 Task: Add an event  with title  Sales Presentation, date '2024/04/03' & Select Event type as  Group. Add location for the event as  456 Park Avenue, Downtown, Chicago, USA and add a description: Looking to take your sales representation skills to the next level? Join us for an immersive event designed to equip you with the knowledge and tools needed to drive growth and maximize revenue. From understanding customer psychology to developing compelling pitches, this event covers the essential aspects of successful sales representation. Create an event link  http-salespresentationcom & Select the event color as  Red. , logged in from the account softage.1@softage.netand send the event invitation to softage.3@softage.net and softage.4@softage.net
Action: Mouse moved to (716, 209)
Screenshot: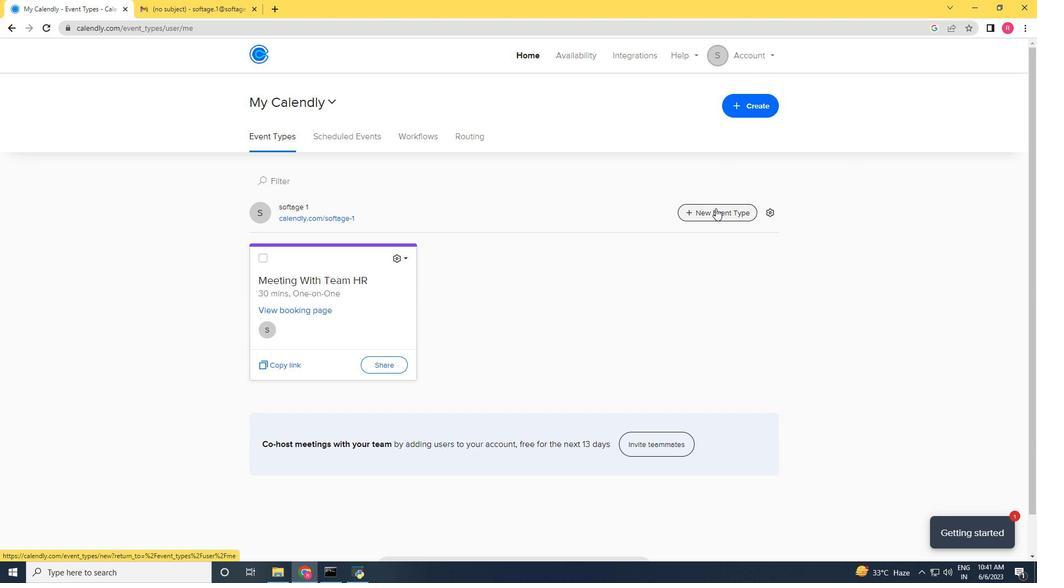 
Action: Mouse pressed left at (716, 209)
Screenshot: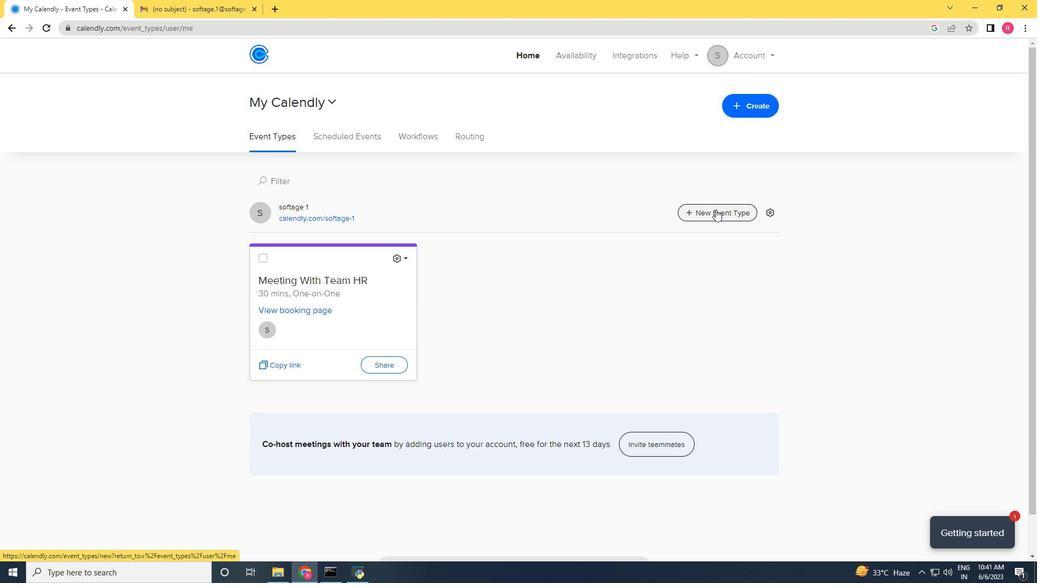 
Action: Mouse moved to (506, 242)
Screenshot: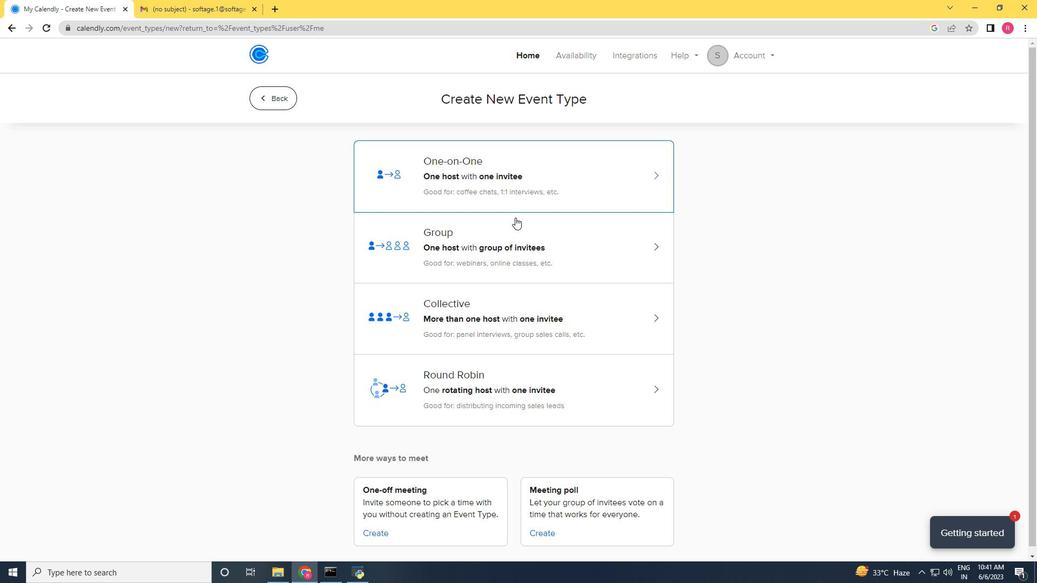 
Action: Mouse pressed left at (506, 242)
Screenshot: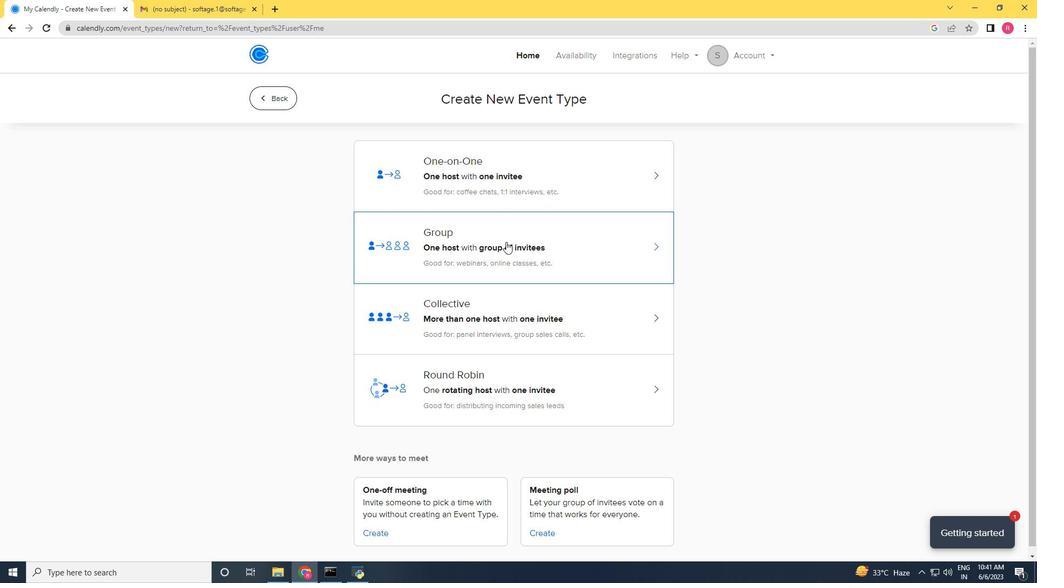 
Action: Mouse moved to (448, 259)
Screenshot: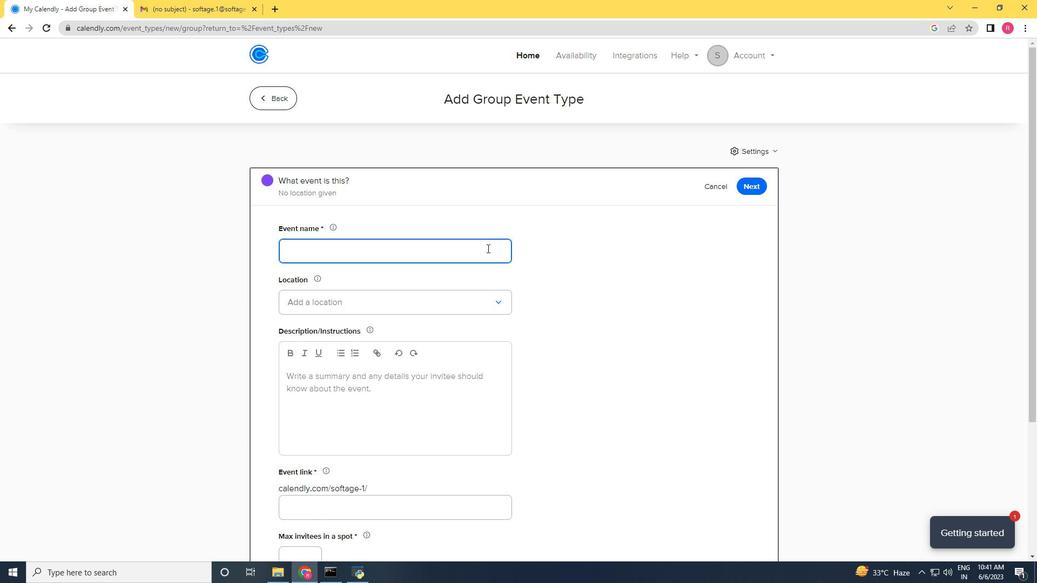 
Action: Key pressed <Key.shift>Sales<Key.space><Key.shift>presentation<Key.space>
Screenshot: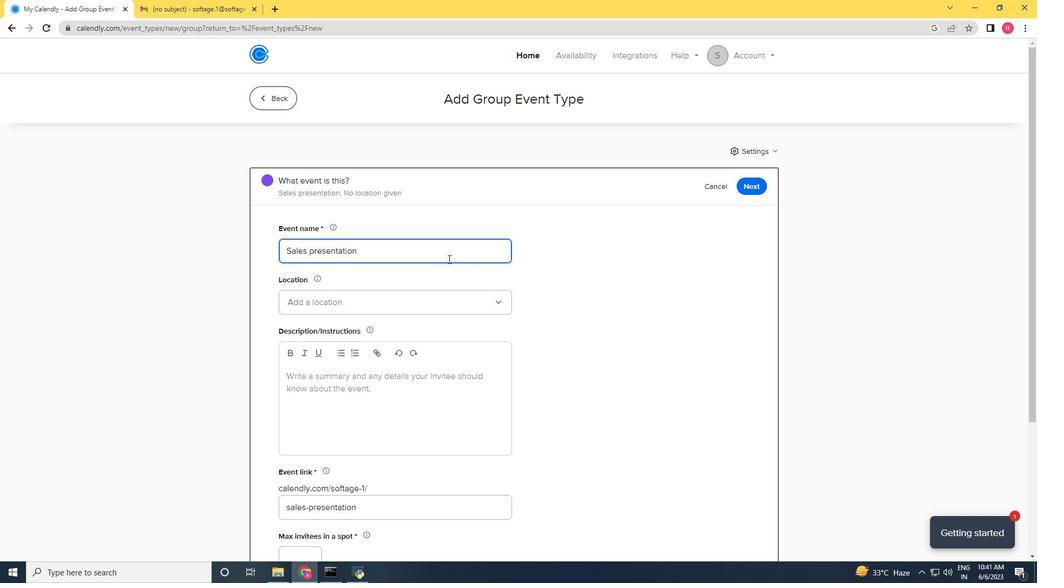 
Action: Mouse moved to (387, 300)
Screenshot: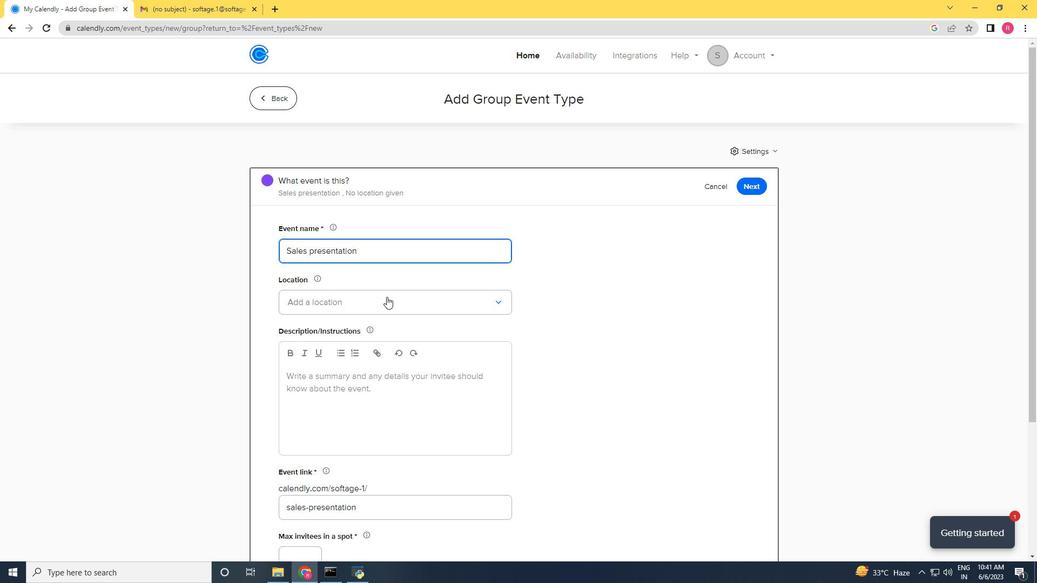 
Action: Mouse pressed left at (387, 300)
Screenshot: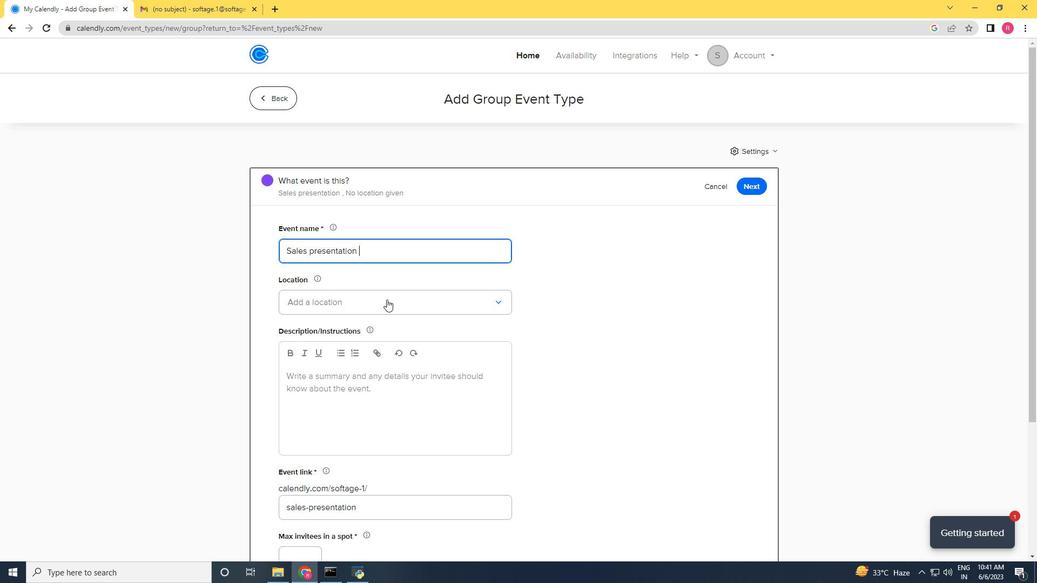 
Action: Mouse moved to (374, 344)
Screenshot: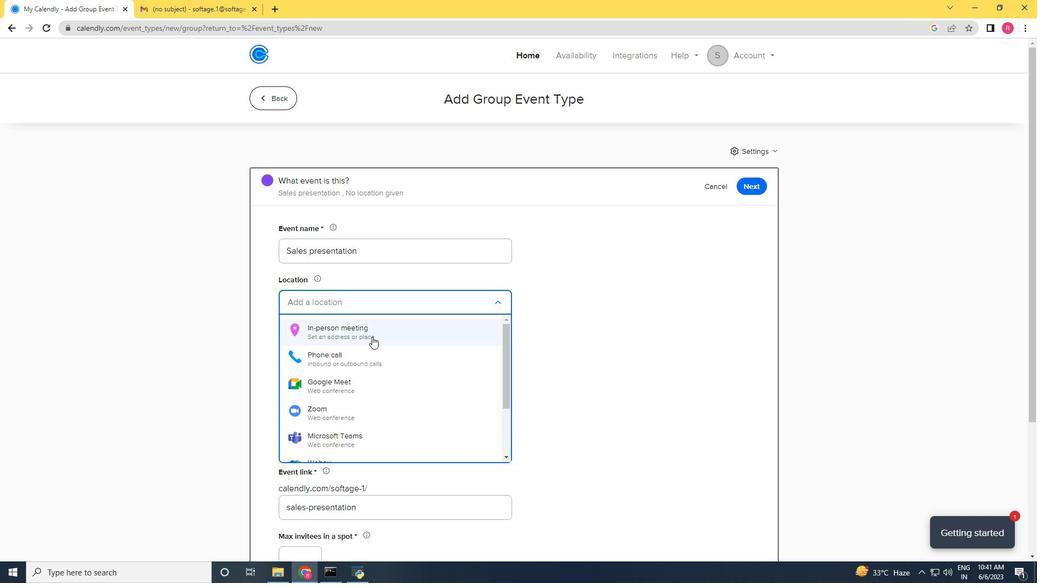 
Action: Mouse scrolled (374, 344) with delta (0, 0)
Screenshot: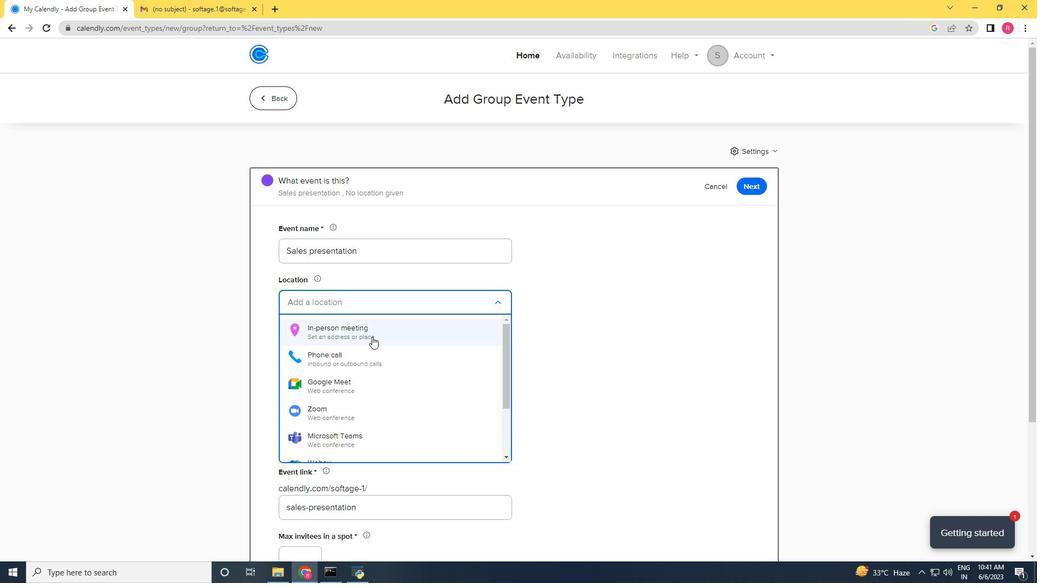 
Action: Mouse moved to (374, 345)
Screenshot: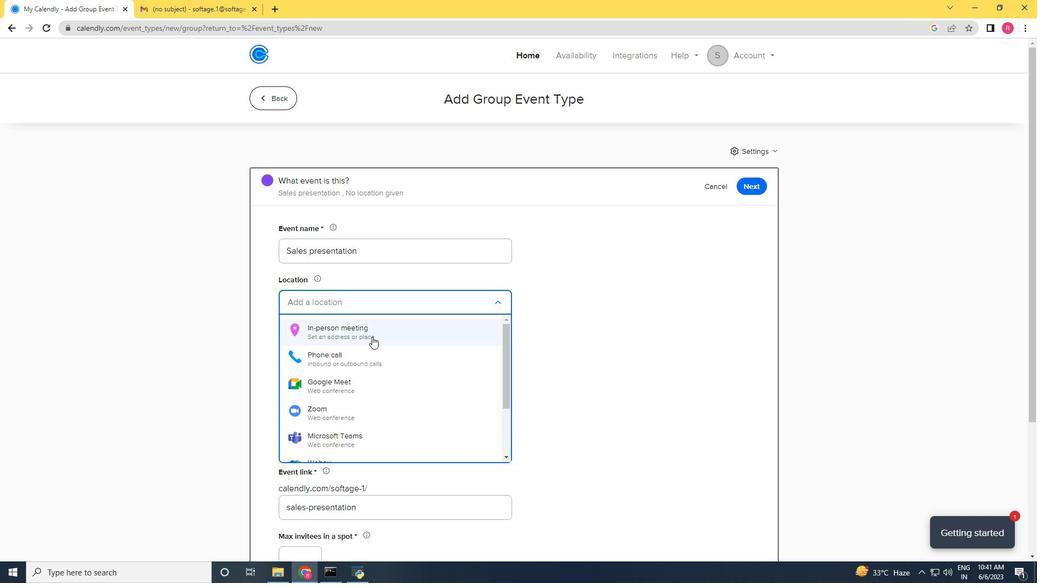 
Action: Mouse scrolled (374, 344) with delta (0, 0)
Screenshot: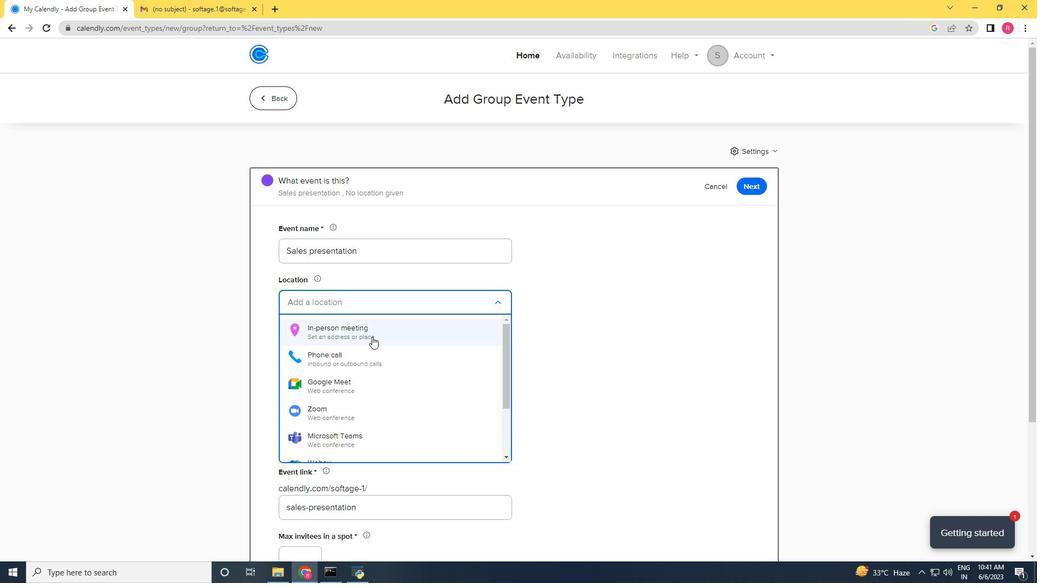 
Action: Mouse scrolled (374, 344) with delta (0, 0)
Screenshot: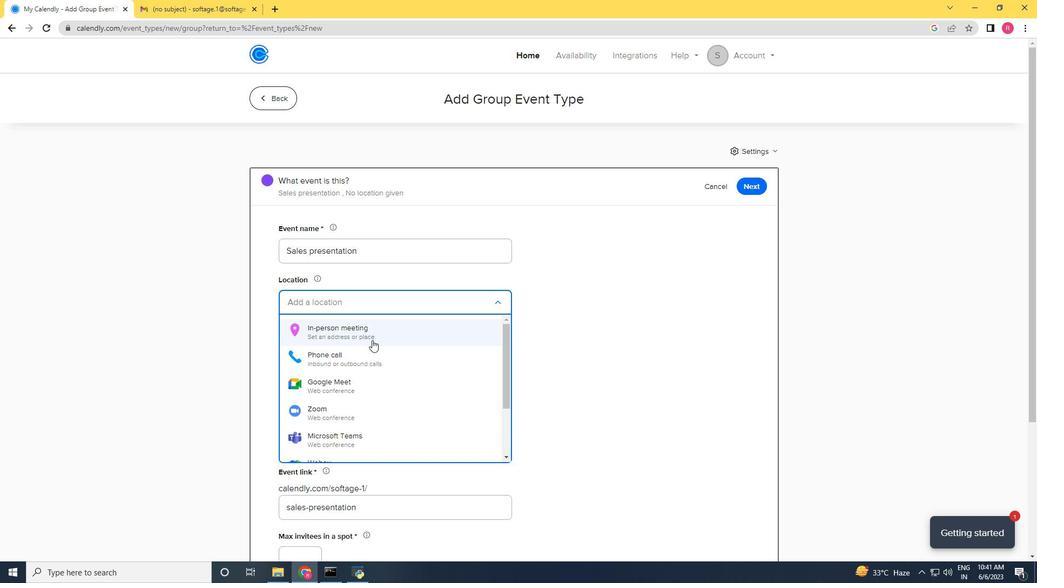 
Action: Mouse scrolled (374, 344) with delta (0, 0)
Screenshot: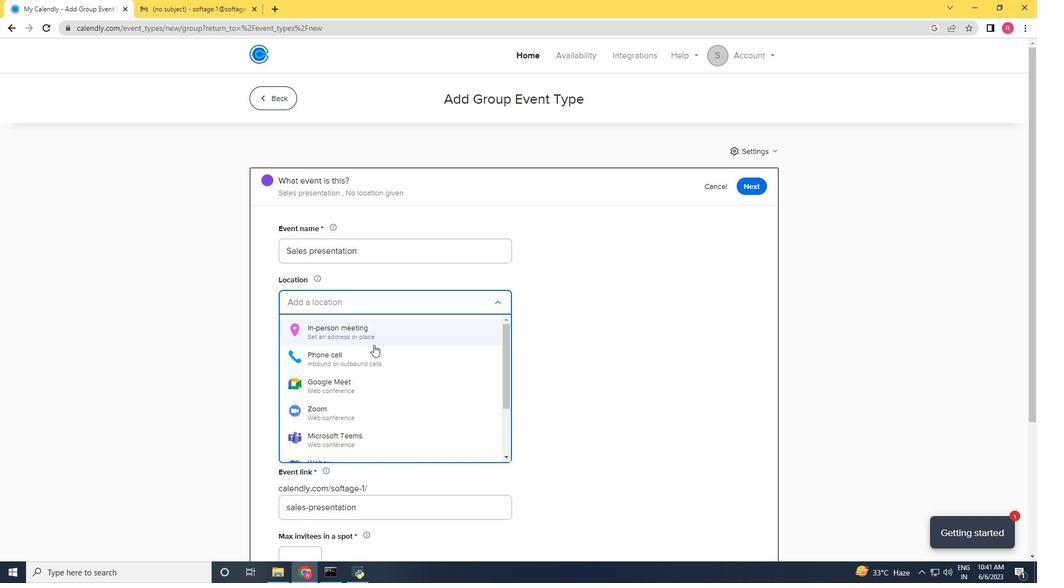 
Action: Mouse moved to (380, 438)
Screenshot: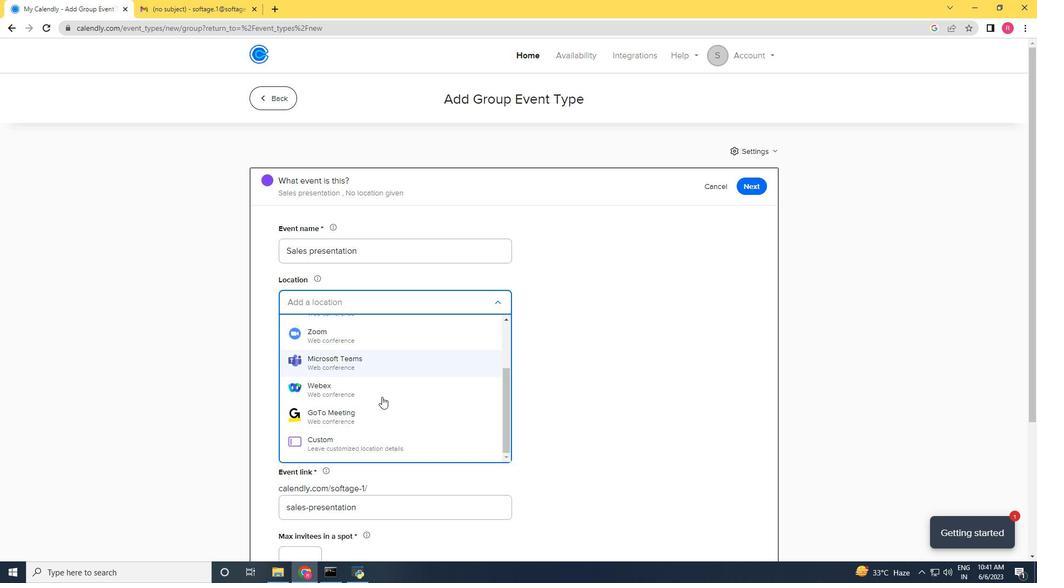 
Action: Mouse scrolled (380, 438) with delta (0, 0)
Screenshot: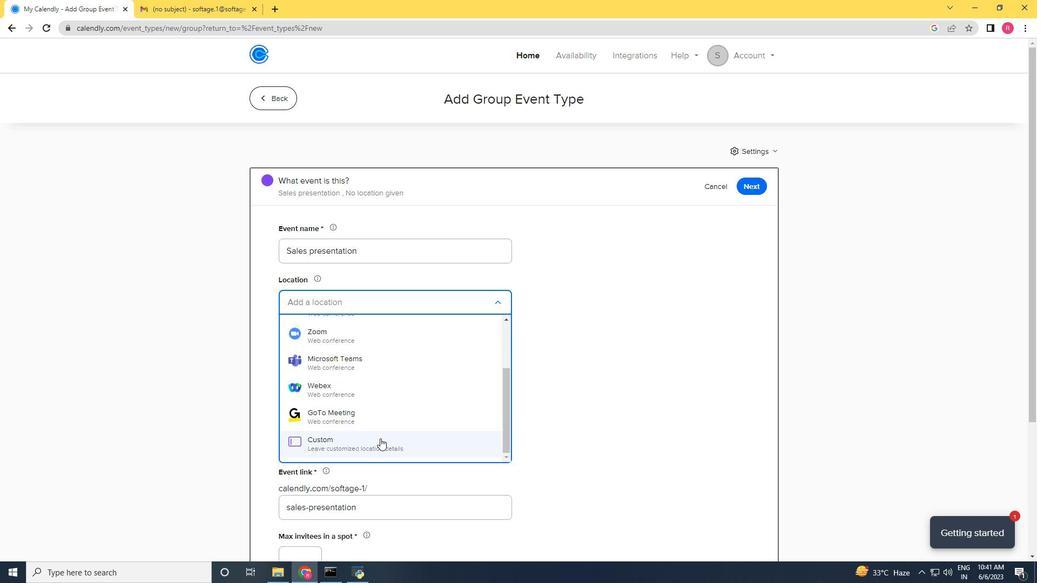 
Action: Mouse moved to (380, 435)
Screenshot: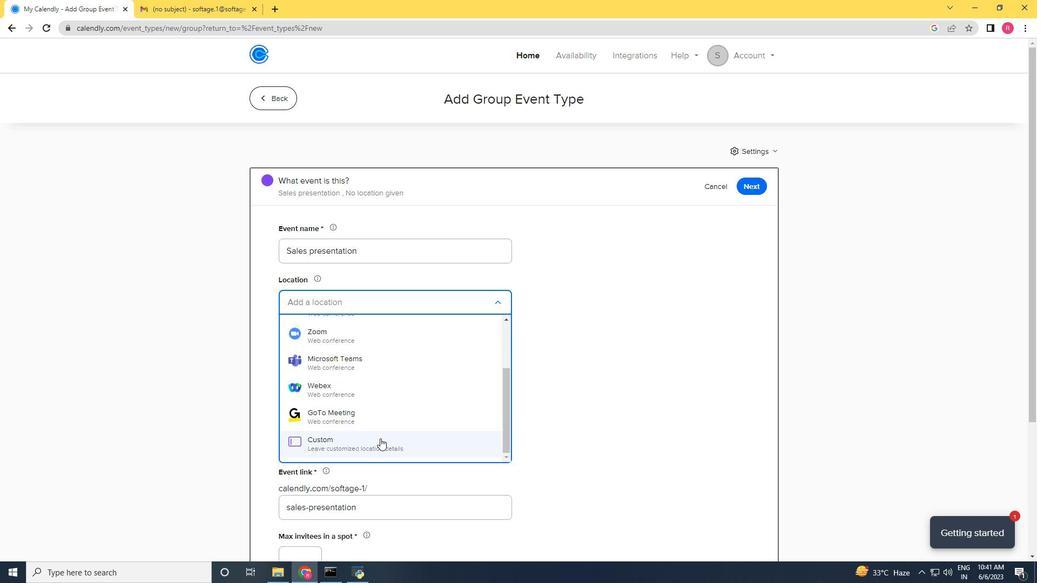 
Action: Mouse scrolled (380, 436) with delta (0, 0)
Screenshot: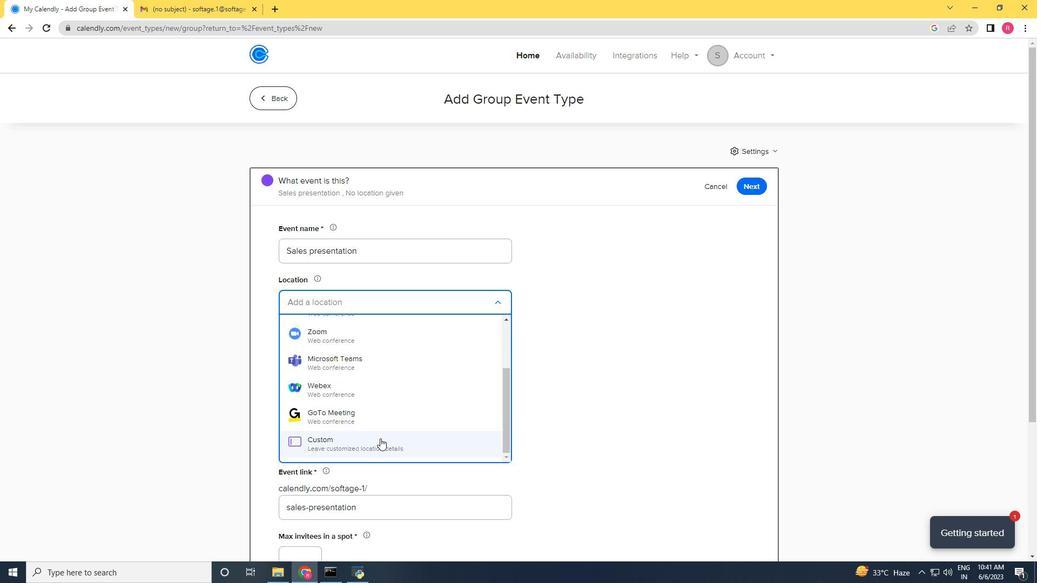 
Action: Mouse moved to (380, 435)
Screenshot: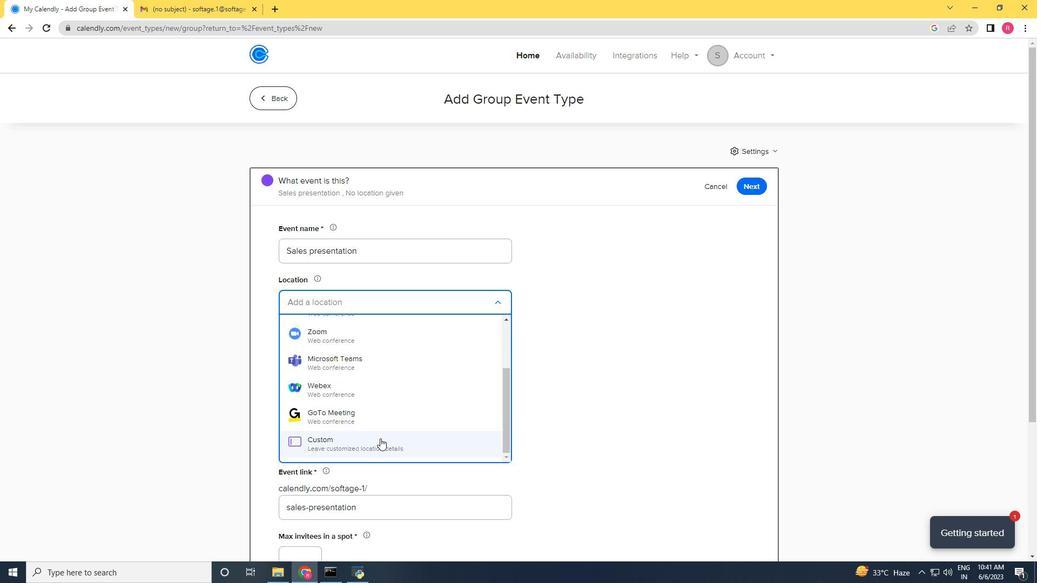 
Action: Mouse scrolled (380, 436) with delta (0, 0)
Screenshot: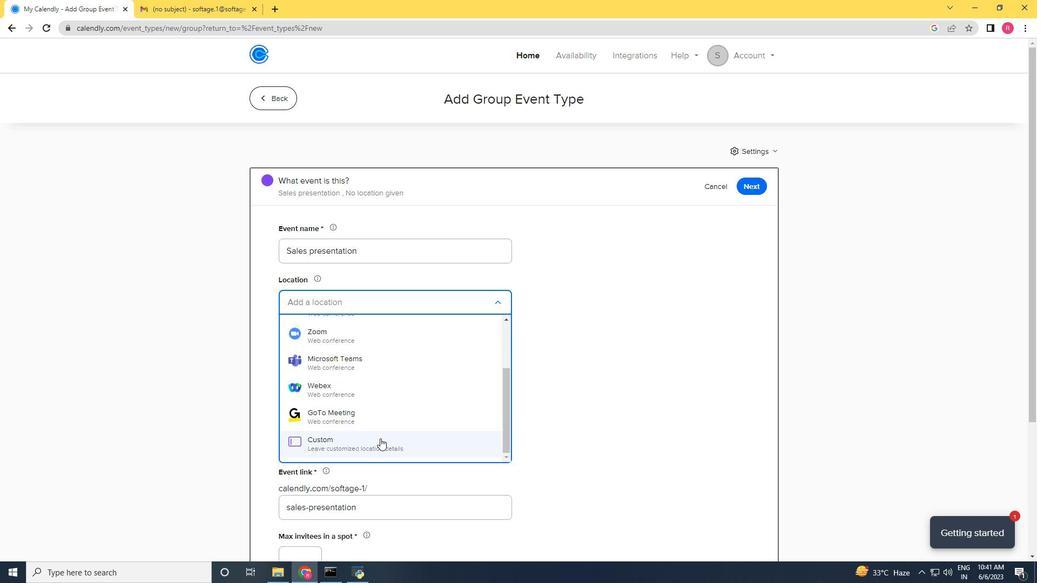 
Action: Mouse moved to (379, 434)
Screenshot: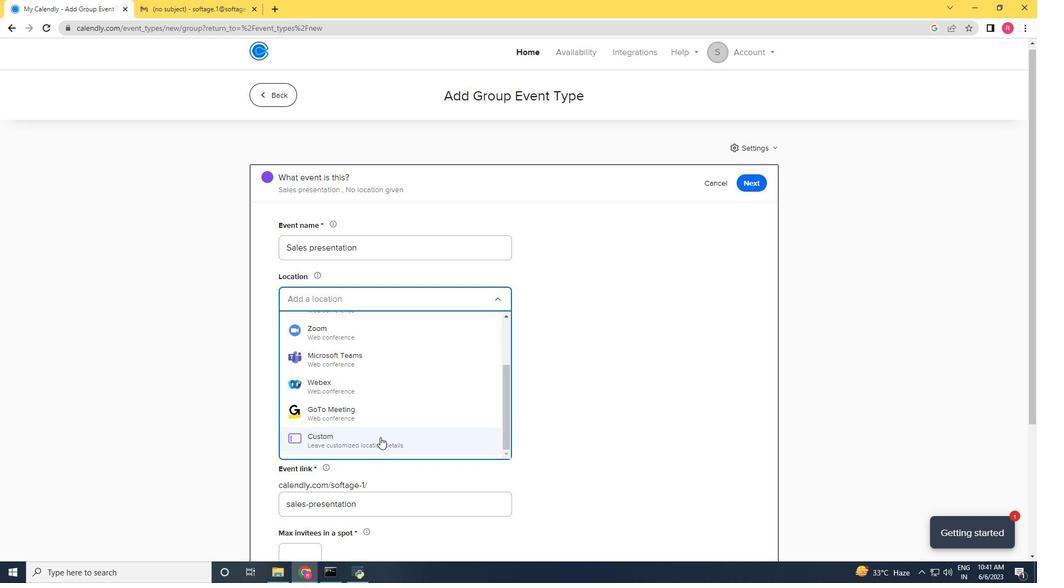 
Action: Mouse scrolled (379, 435) with delta (0, 0)
Screenshot: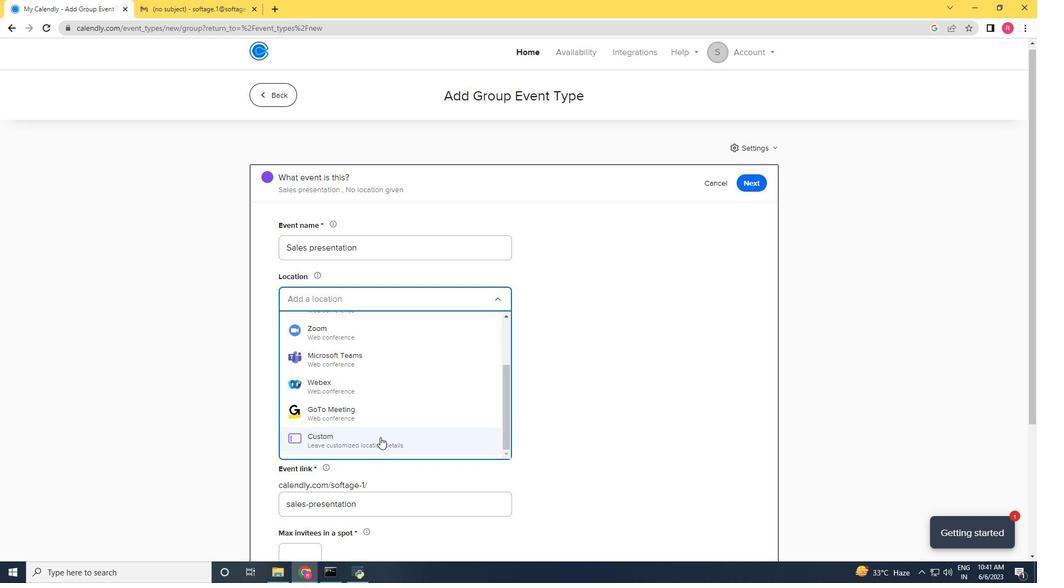 
Action: Mouse scrolled (379, 435) with delta (0, 0)
Screenshot: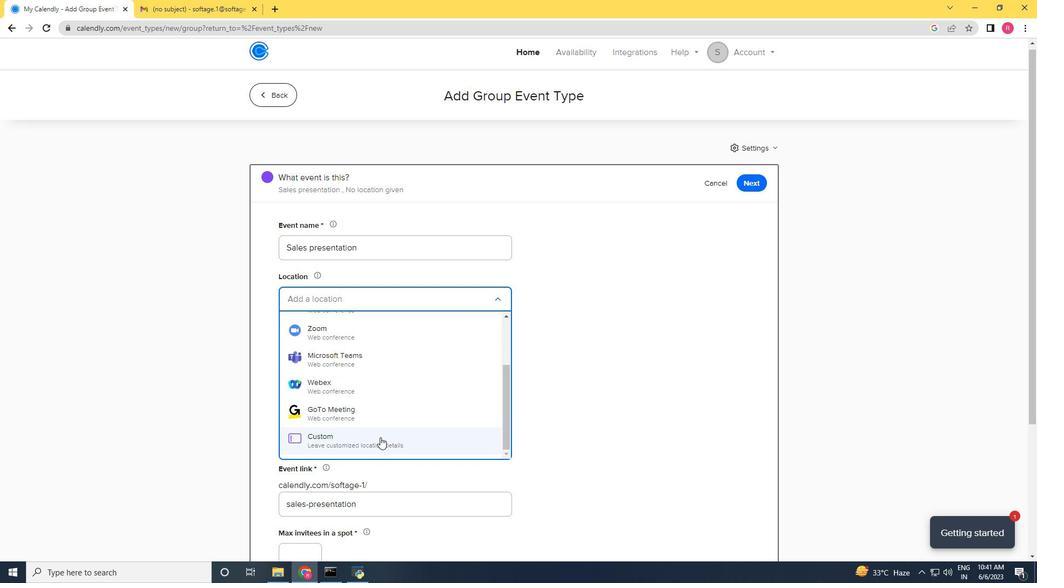 
Action: Mouse moved to (379, 434)
Screenshot: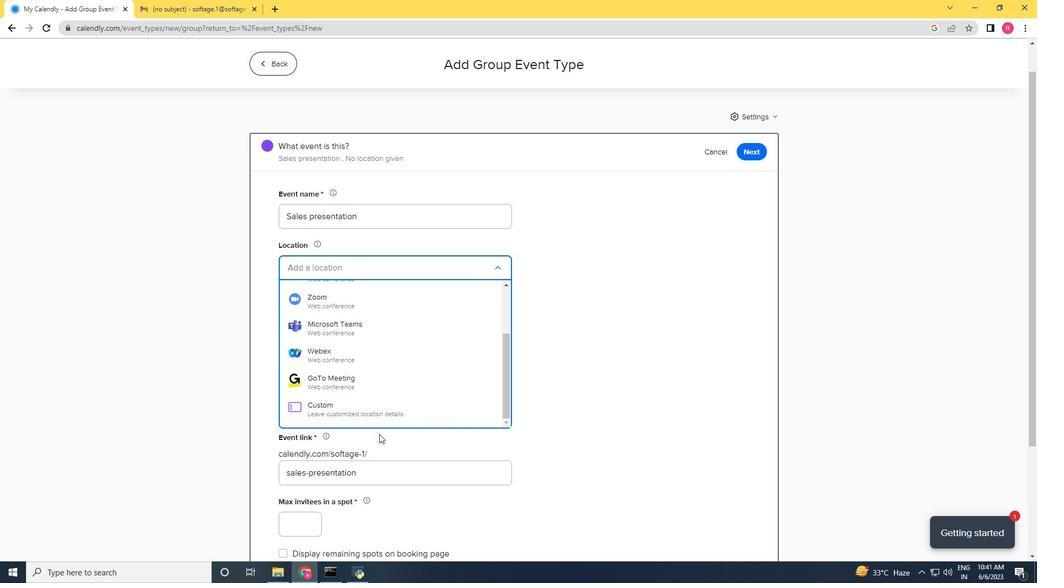
Action: Mouse scrolled (379, 435) with delta (0, 0)
Screenshot: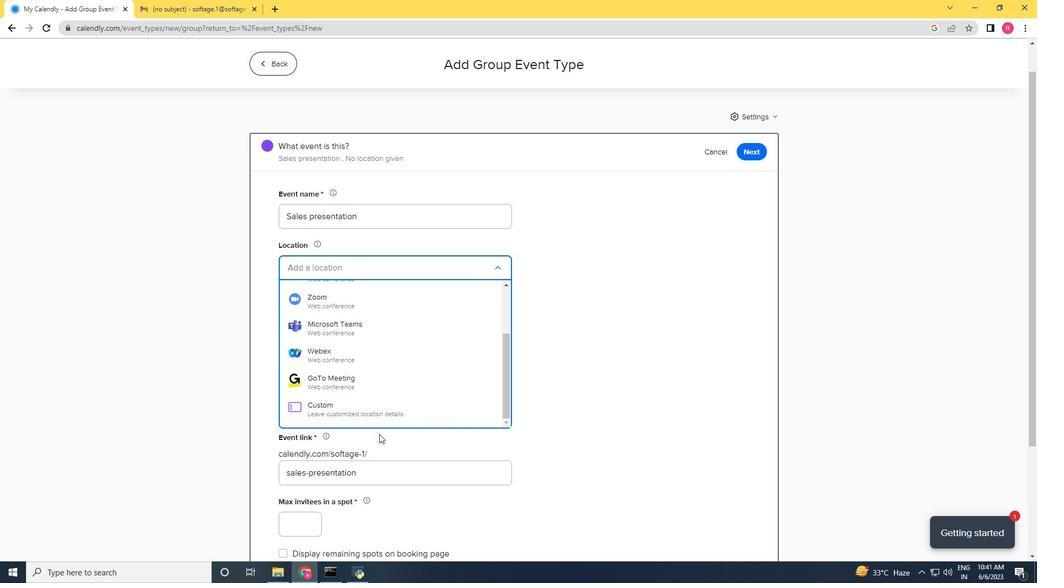
Action: Mouse moved to (376, 431)
Screenshot: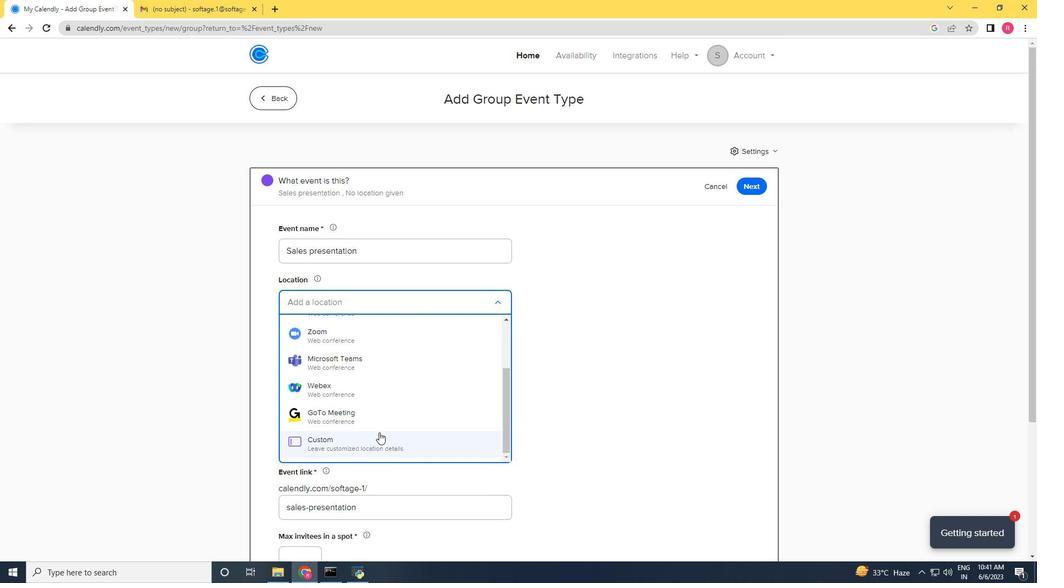 
Action: Mouse pressed left at (376, 431)
Screenshot: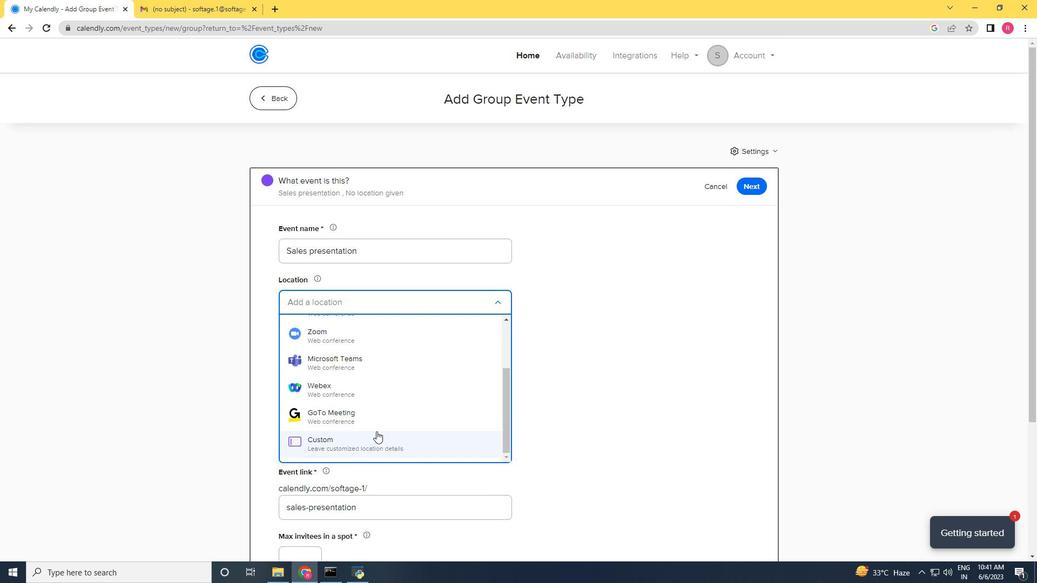 
Action: Mouse moved to (458, 250)
Screenshot: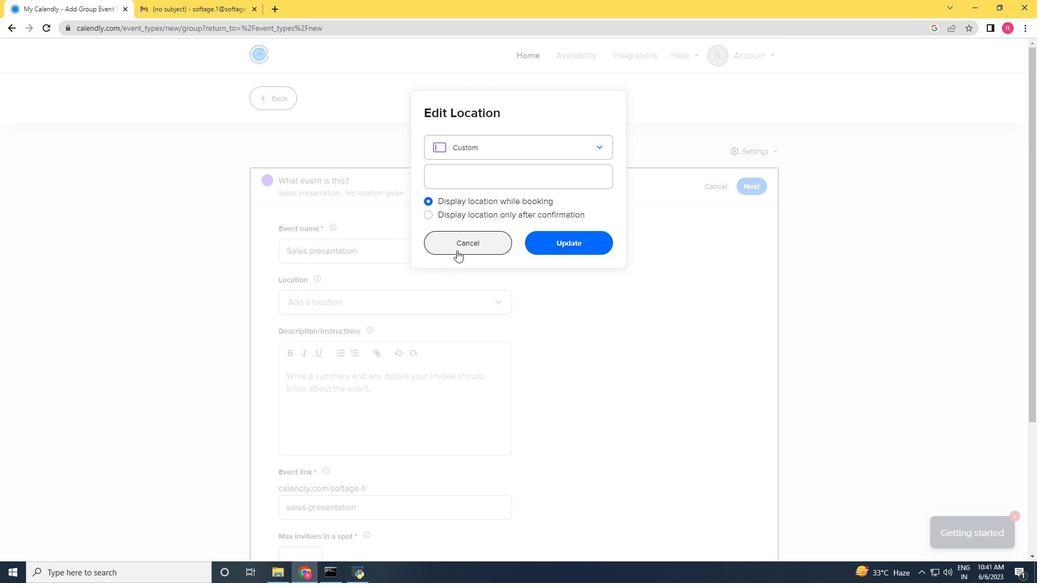 
Action: Mouse pressed left at (458, 250)
Screenshot: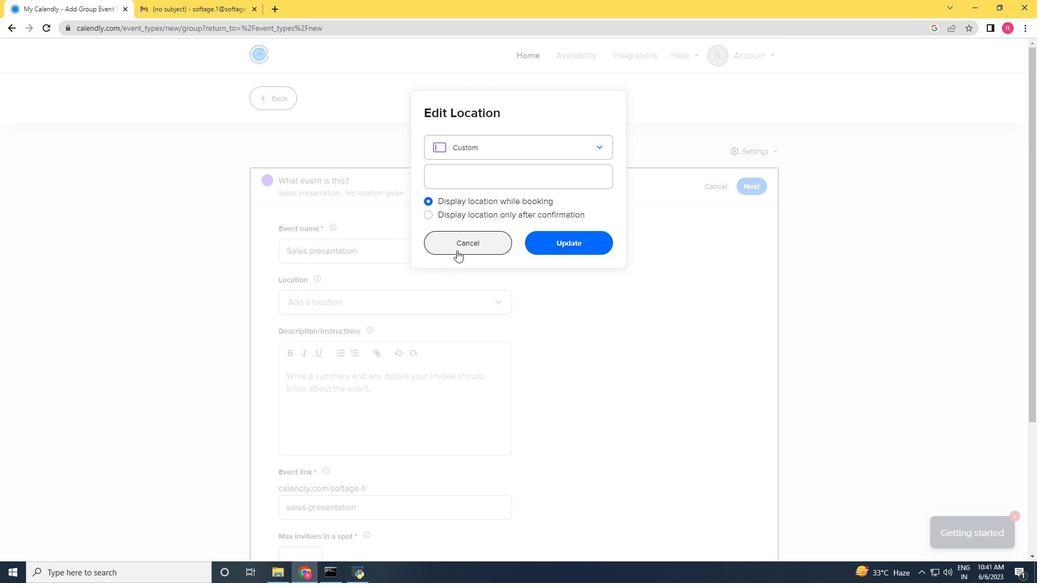 
Action: Mouse moved to (340, 308)
Screenshot: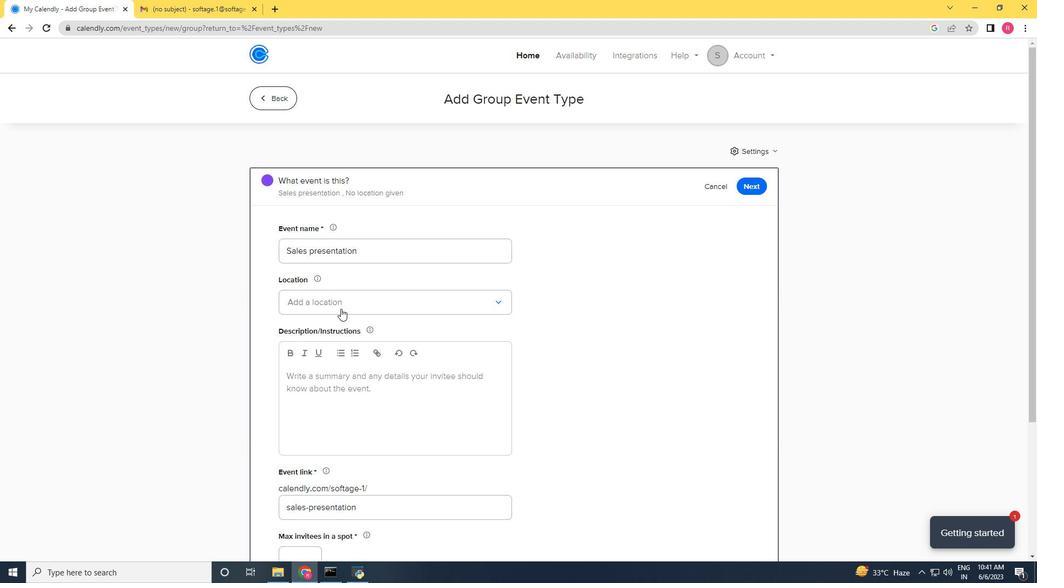 
Action: Mouse pressed left at (340, 308)
Screenshot: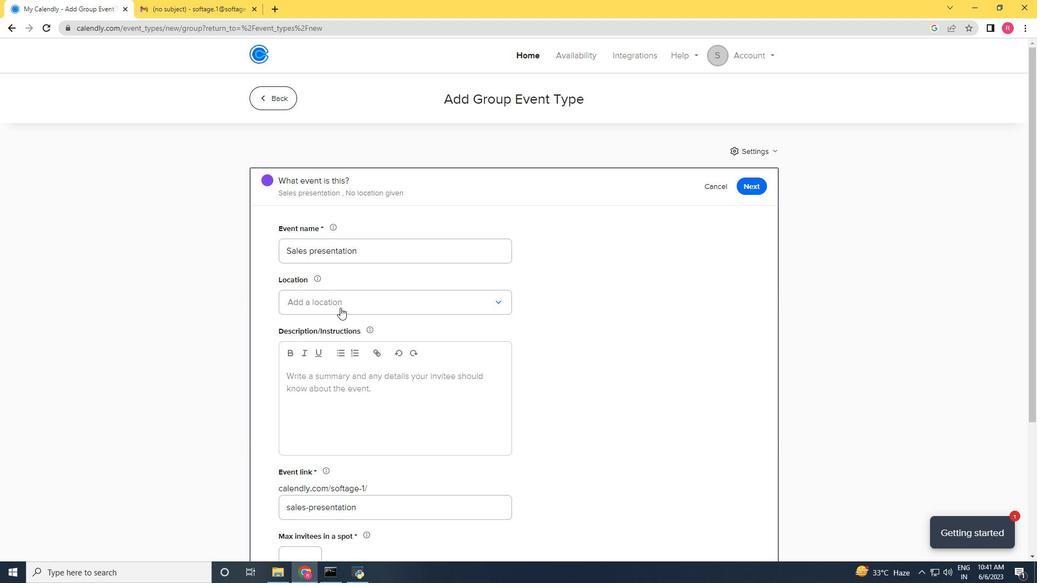 
Action: Mouse moved to (340, 335)
Screenshot: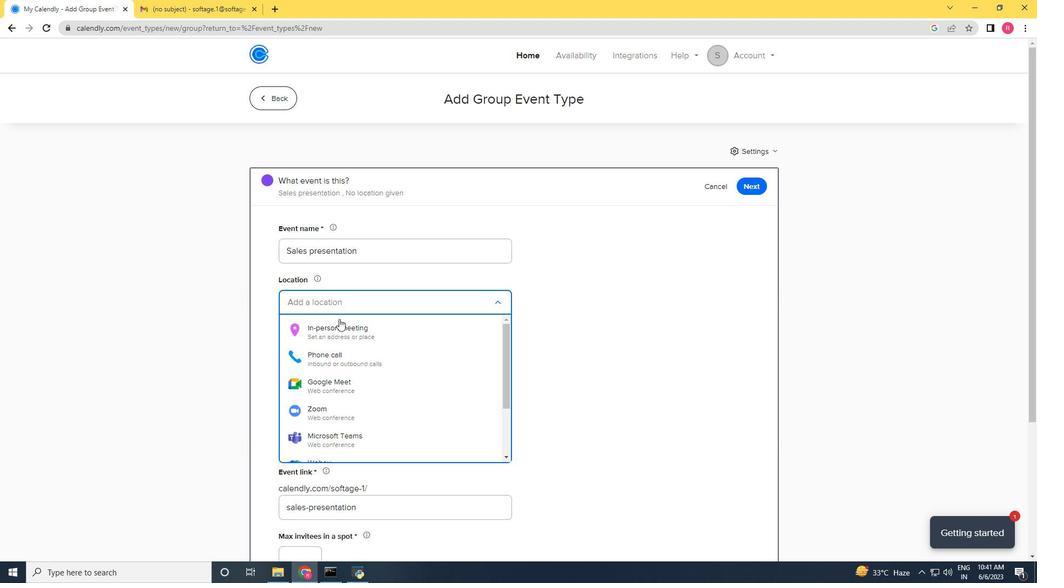 
Action: Mouse pressed left at (340, 335)
Screenshot: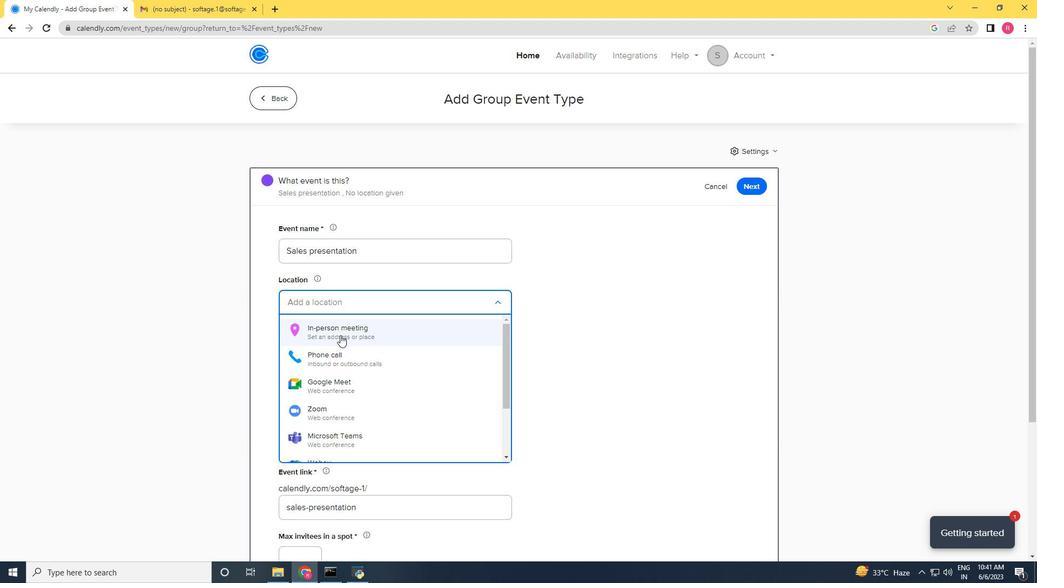 
Action: Mouse moved to (494, 172)
Screenshot: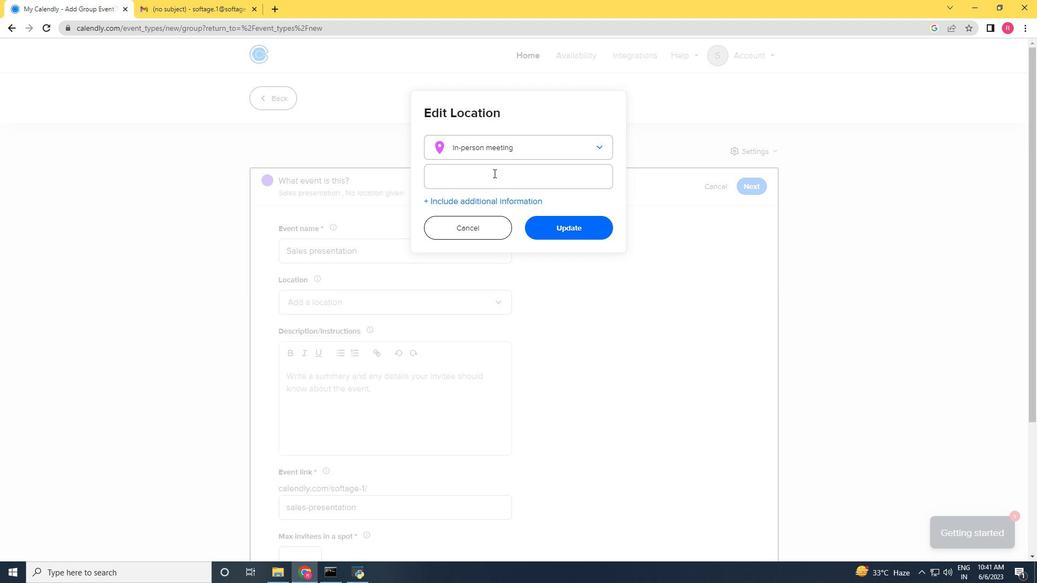 
Action: Mouse pressed left at (494, 172)
Screenshot: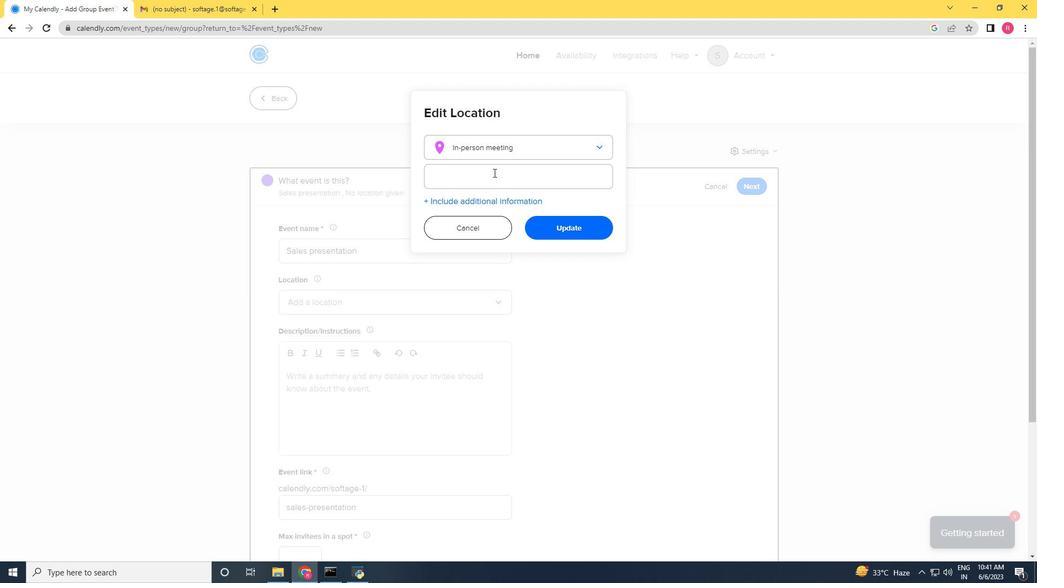 
Action: Mouse moved to (477, 233)
Screenshot: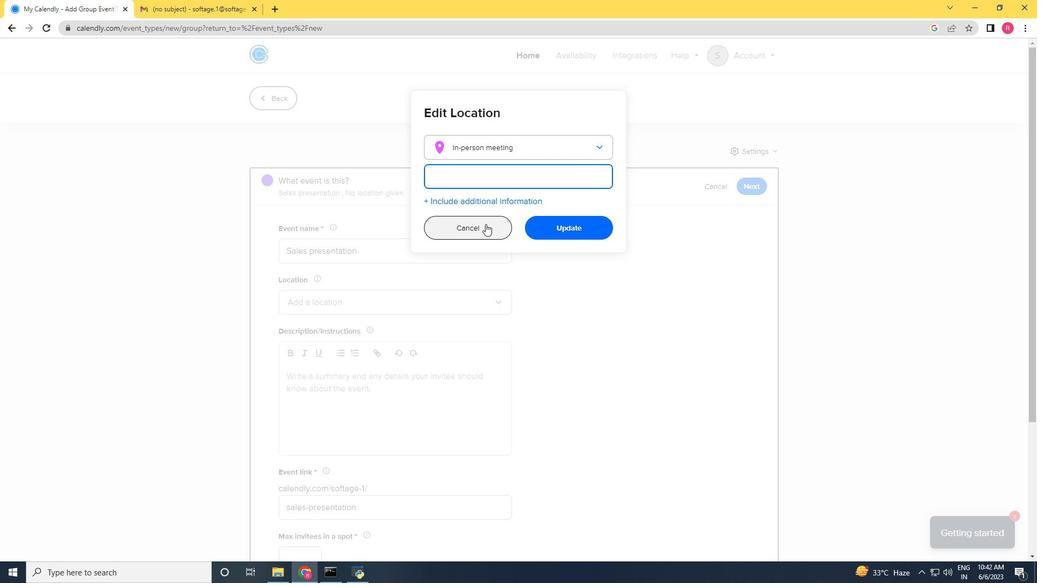 
Action: Mouse pressed left at (477, 233)
Screenshot: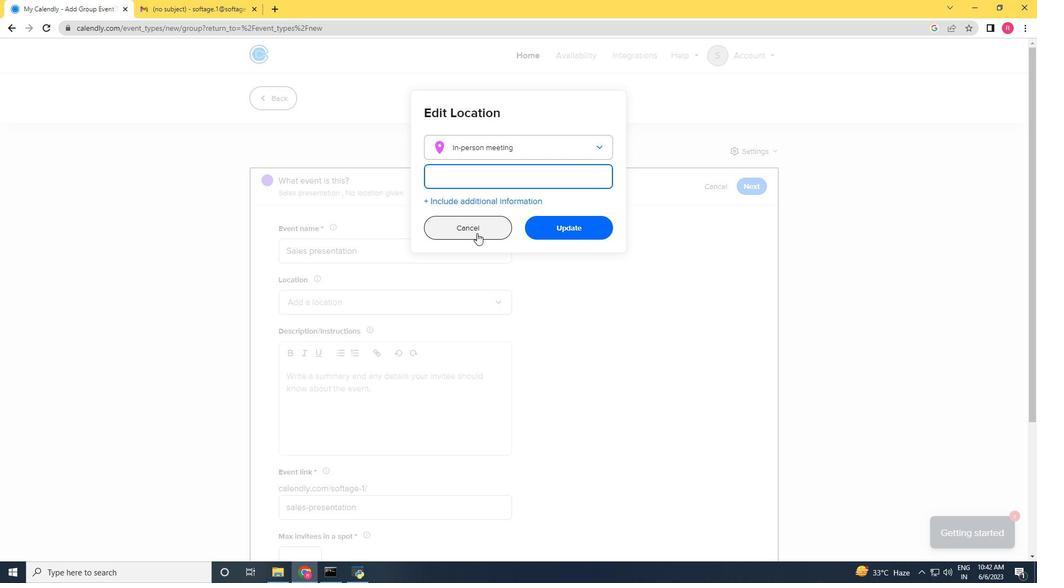 
Action: Mouse moved to (397, 307)
Screenshot: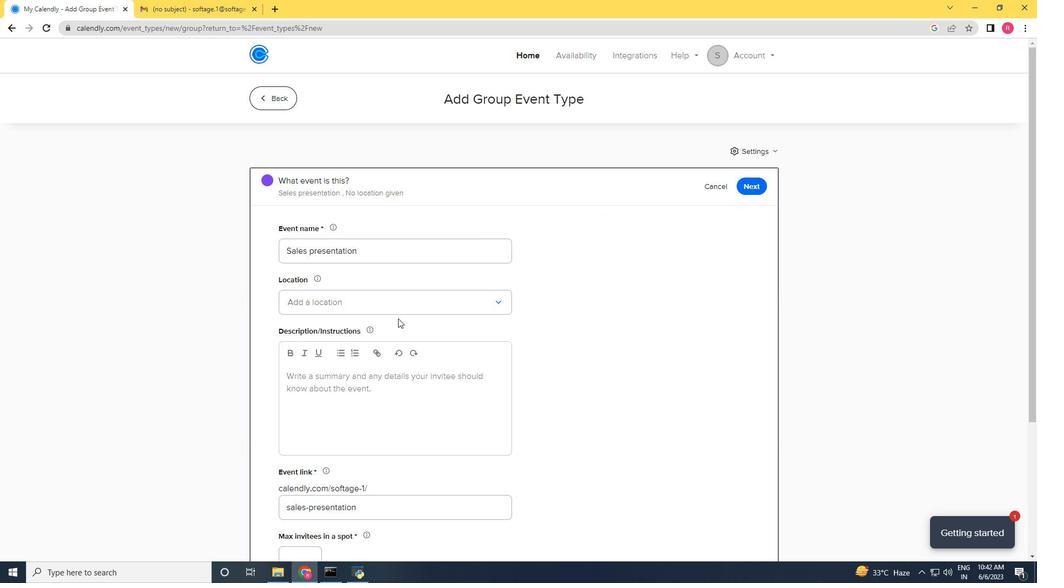 
Action: Mouse pressed left at (397, 307)
Screenshot: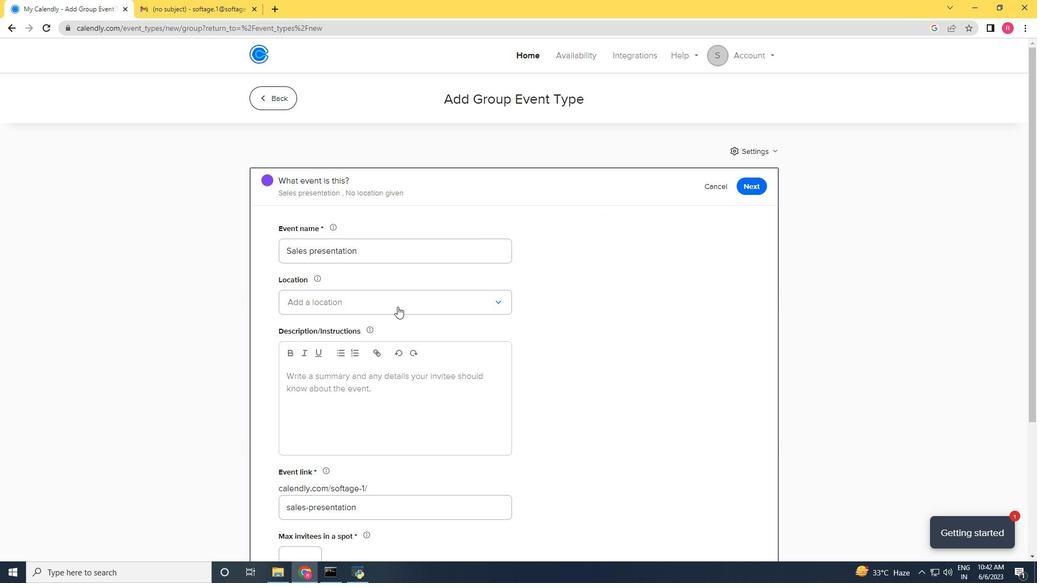 
Action: Mouse moved to (393, 367)
Screenshot: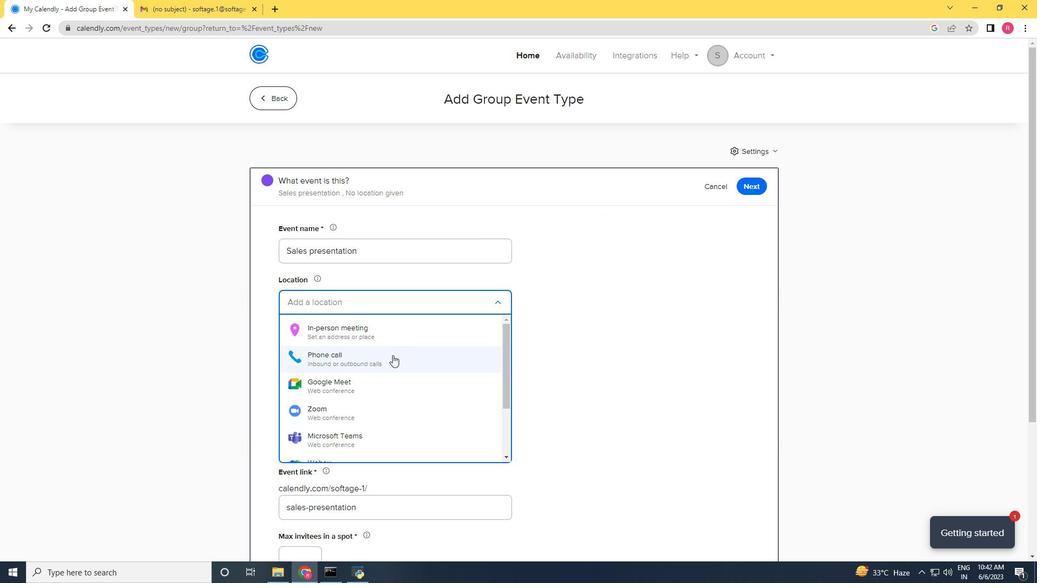
Action: Mouse scrolled (393, 366) with delta (0, 0)
Screenshot: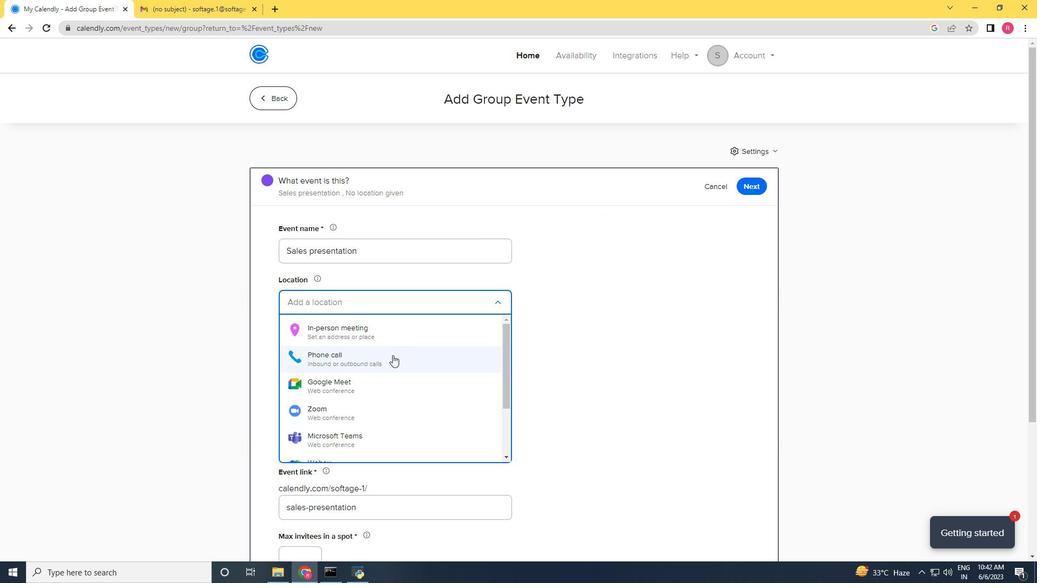 
Action: Mouse moved to (393, 368)
Screenshot: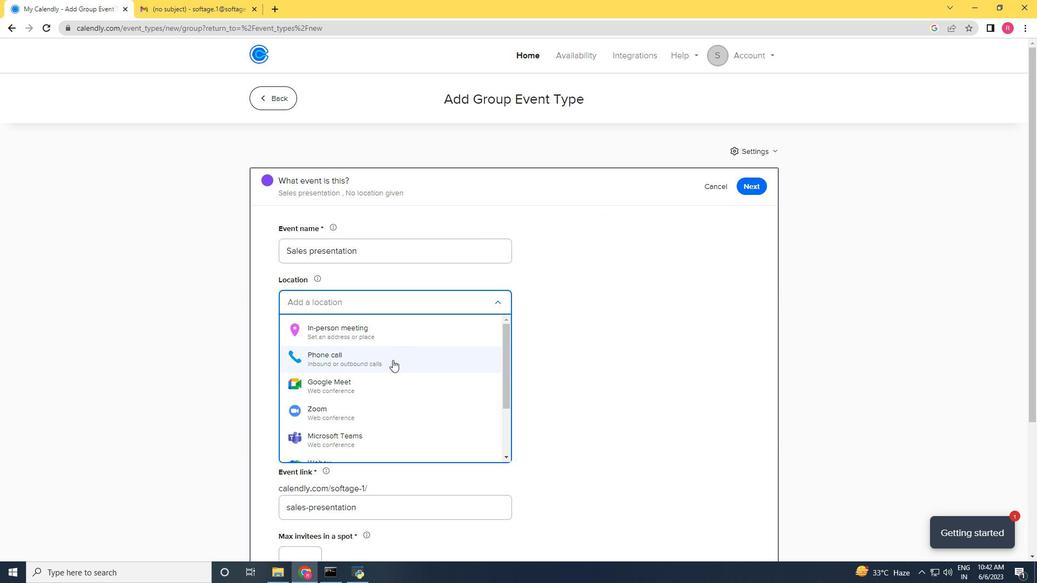 
Action: Mouse scrolled (393, 368) with delta (0, 0)
Screenshot: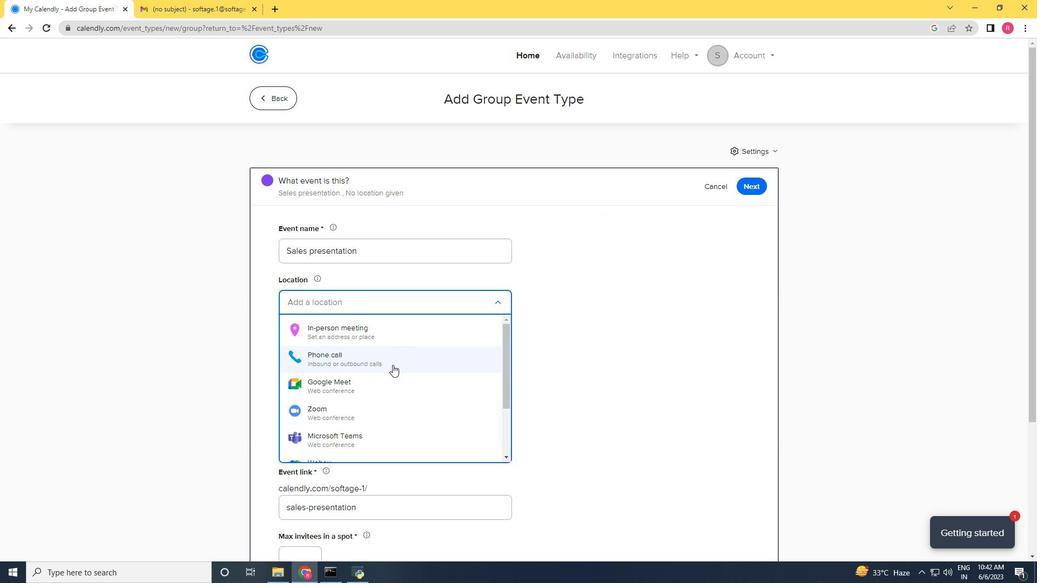 
Action: Mouse scrolled (393, 368) with delta (0, 0)
Screenshot: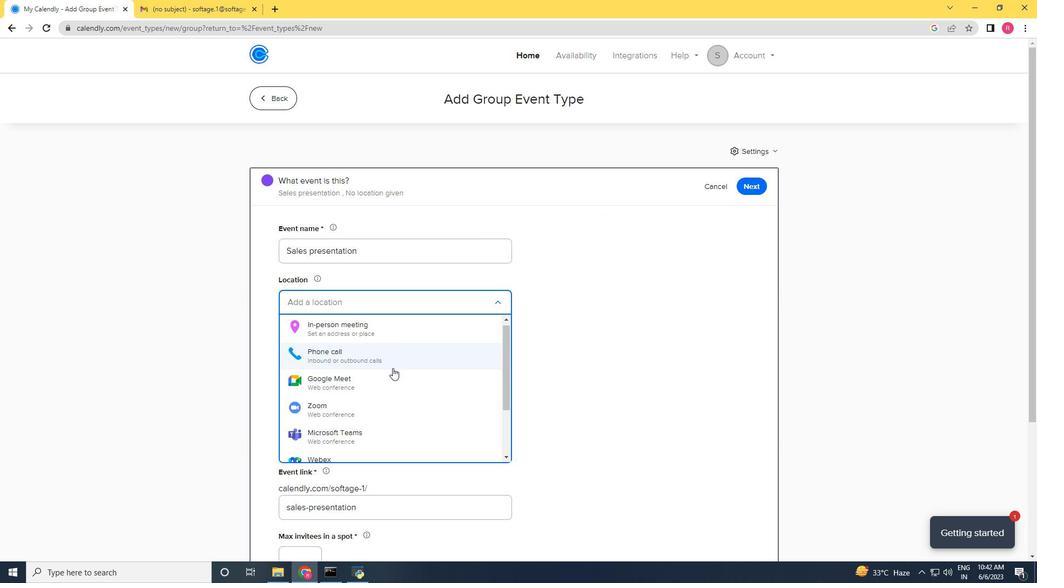 
Action: Mouse scrolled (393, 368) with delta (0, 0)
Screenshot: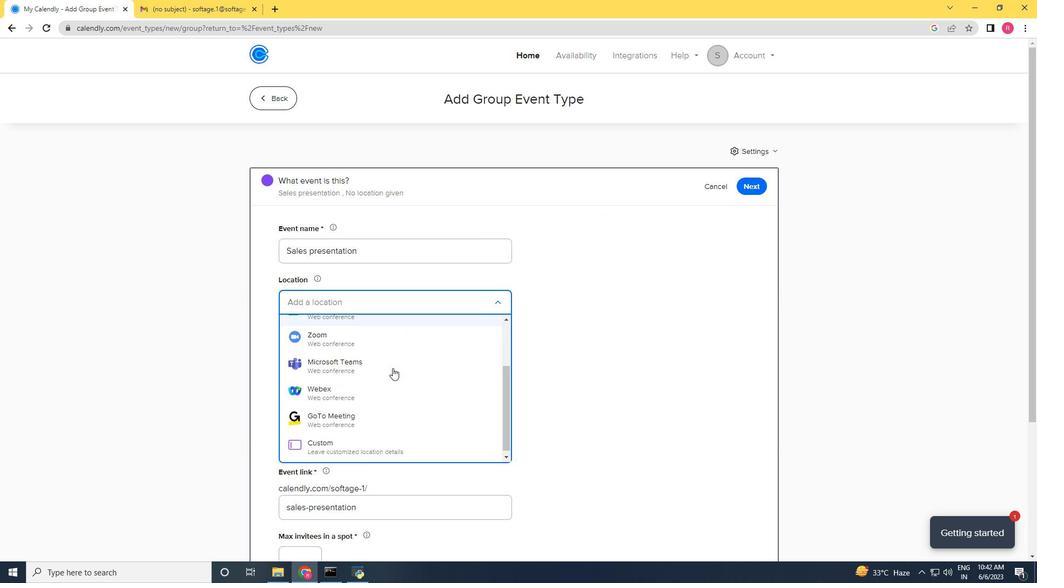
Action: Mouse moved to (398, 428)
Screenshot: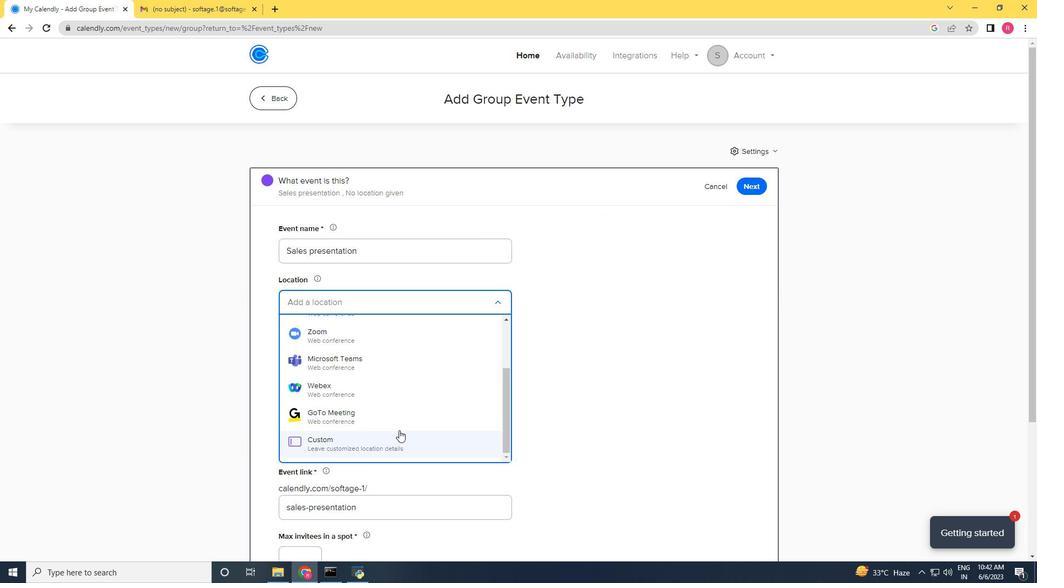 
Action: Mouse scrolled (398, 429) with delta (0, 0)
Screenshot: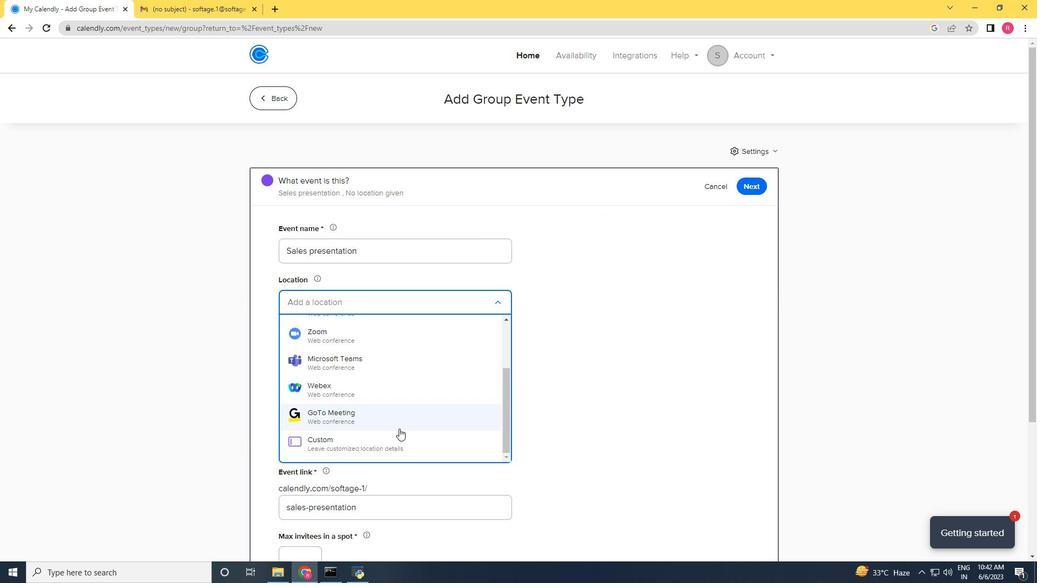 
Action: Mouse moved to (398, 427)
Screenshot: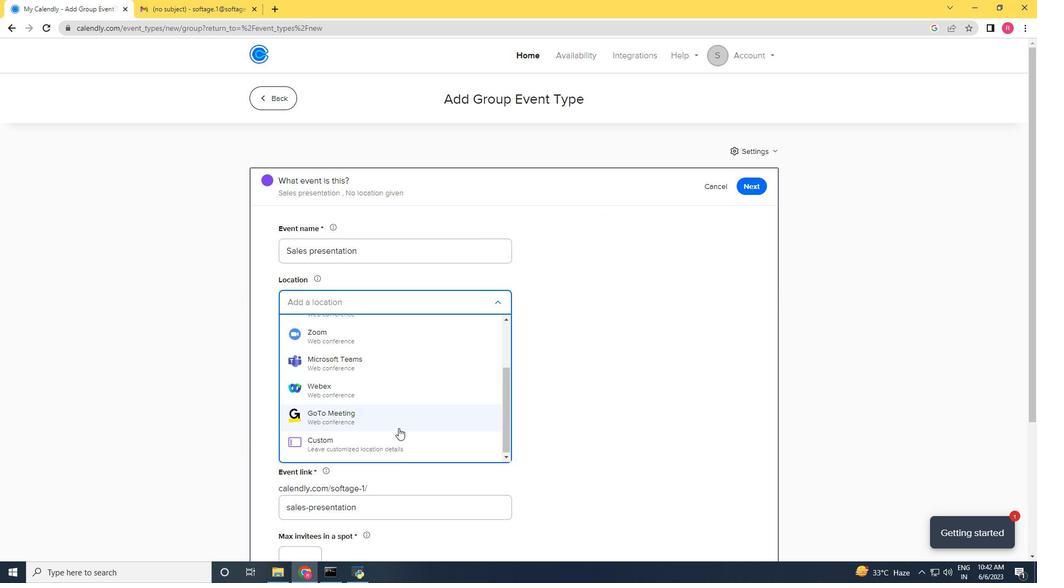 
Action: Mouse scrolled (398, 427) with delta (0, 0)
Screenshot: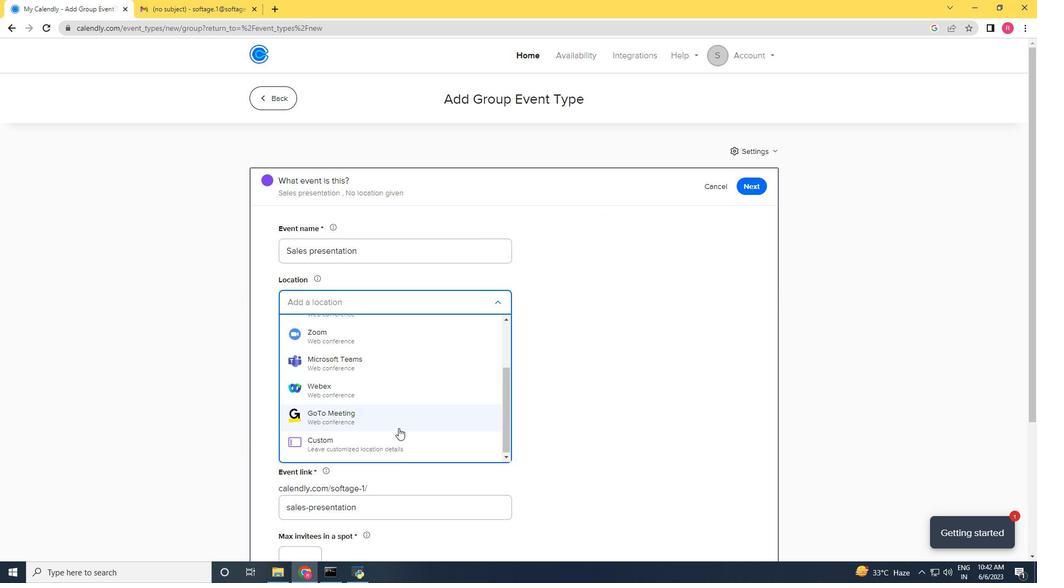 
Action: Mouse scrolled (398, 427) with delta (0, 0)
Screenshot: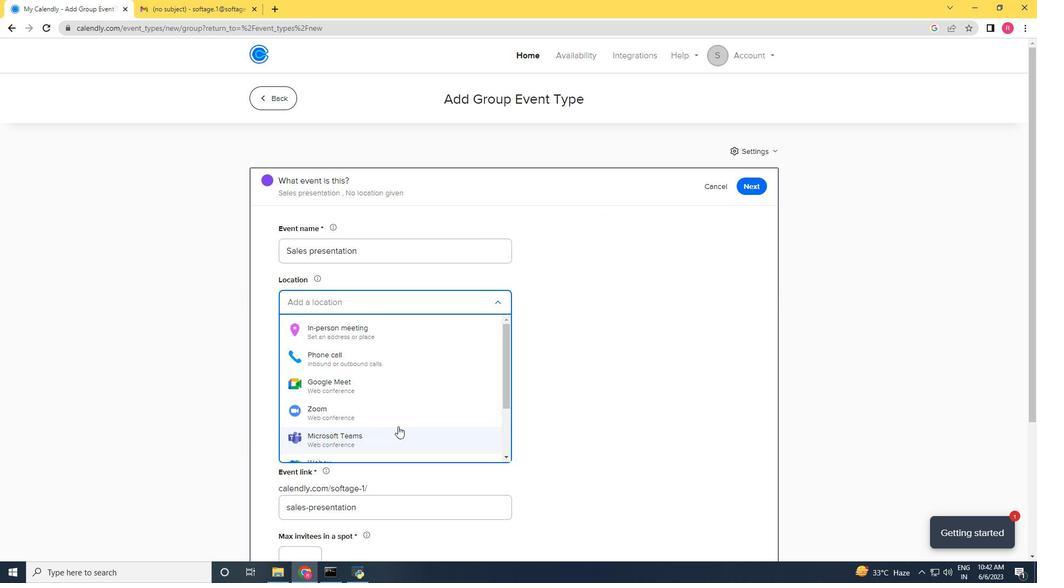 
Action: Mouse scrolled (398, 427) with delta (0, 0)
Screenshot: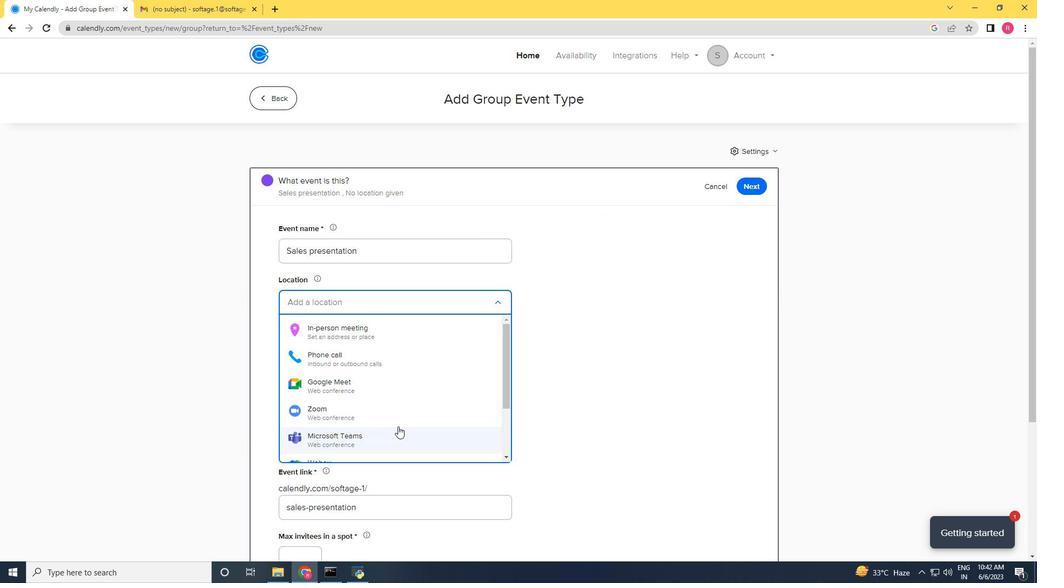 
Action: Mouse scrolled (398, 427) with delta (0, 0)
Screenshot: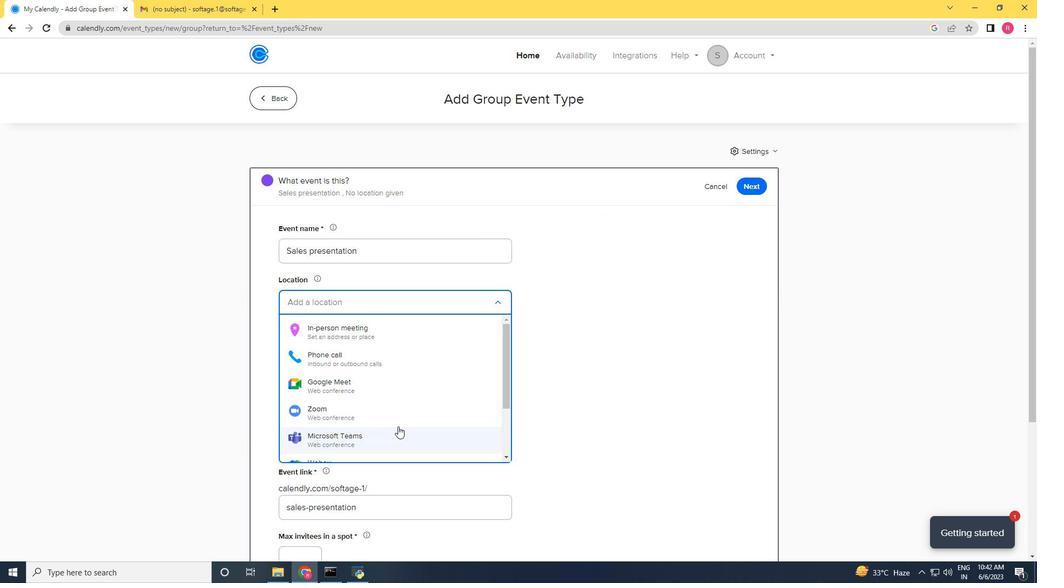
Action: Mouse moved to (398, 426)
Screenshot: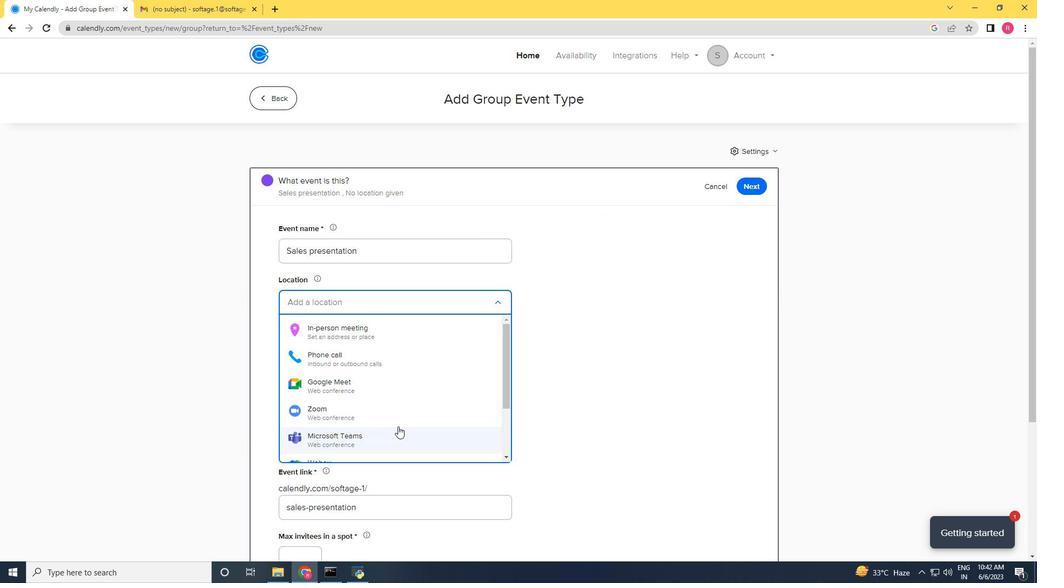 
Action: Mouse scrolled (398, 427) with delta (0, 0)
Screenshot: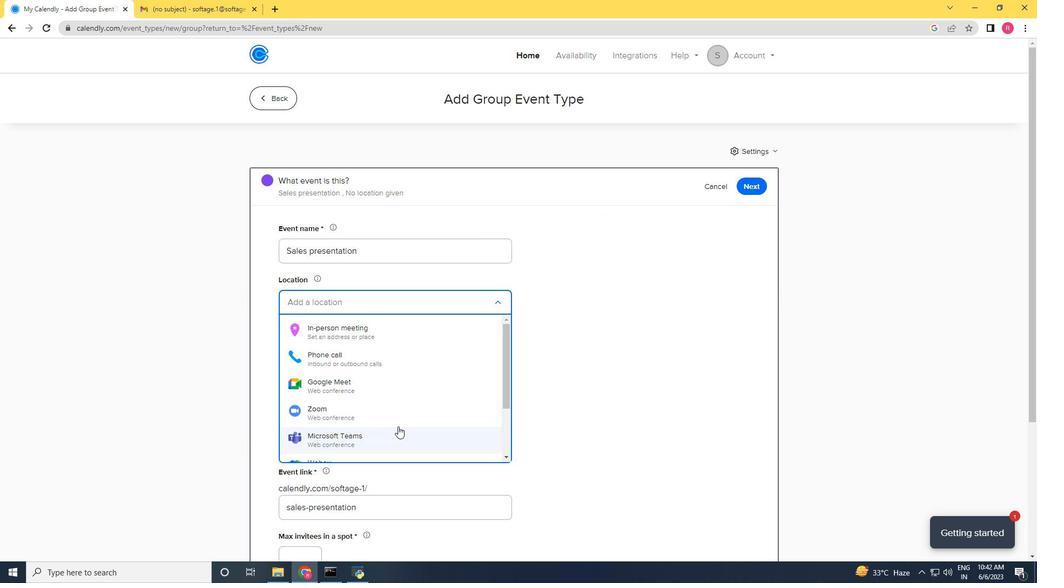 
Action: Mouse moved to (397, 424)
Screenshot: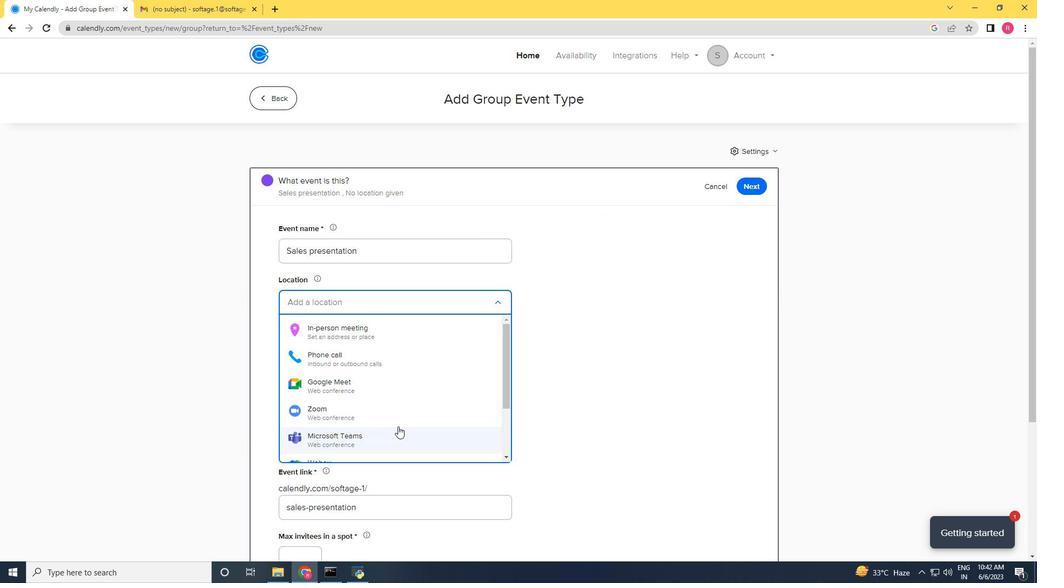 
Action: Mouse scrolled (397, 425) with delta (0, 0)
Screenshot: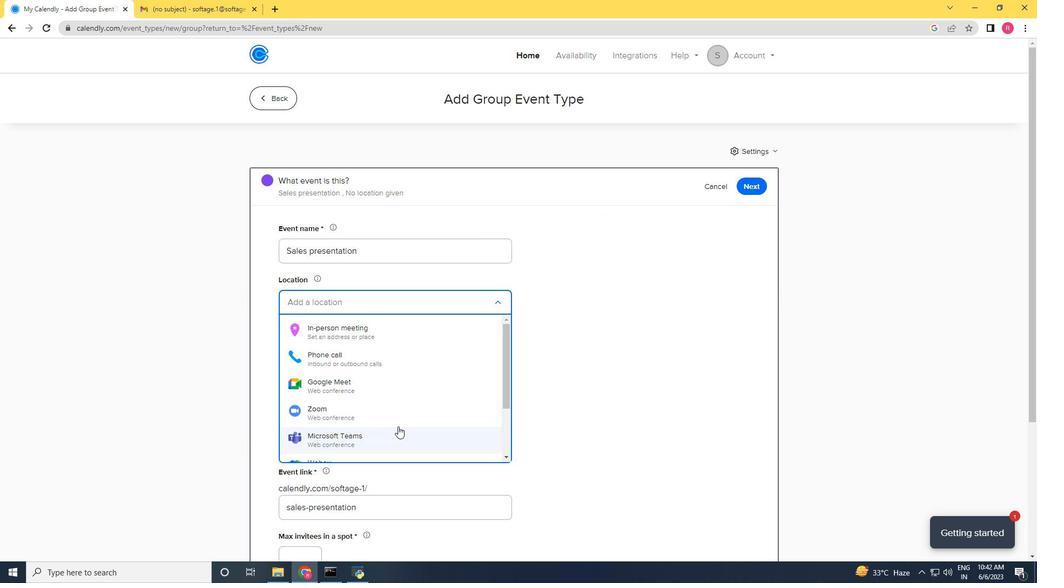 
Action: Mouse moved to (351, 341)
Screenshot: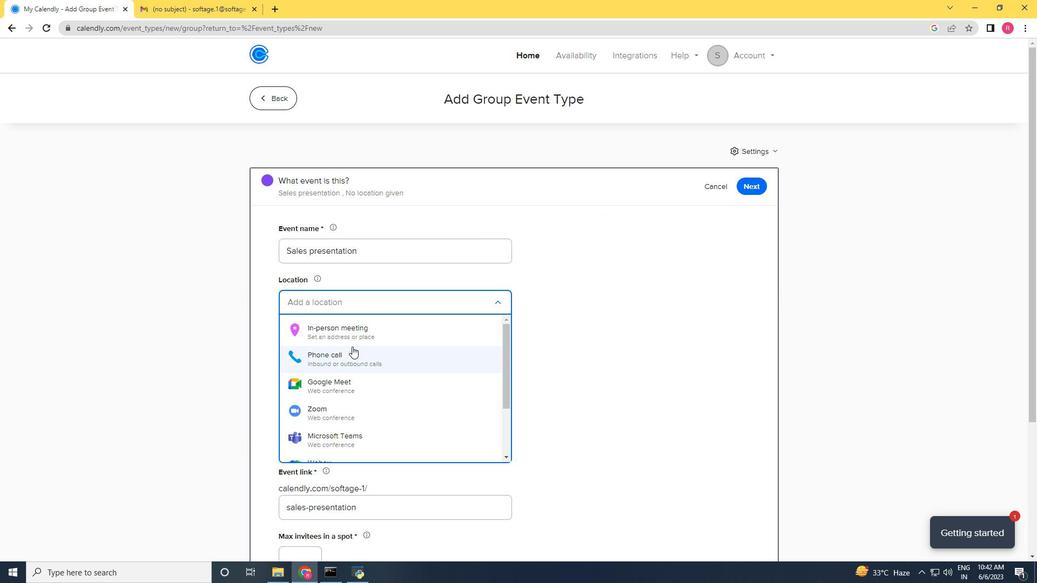 
Action: Mouse pressed left at (351, 341)
Screenshot: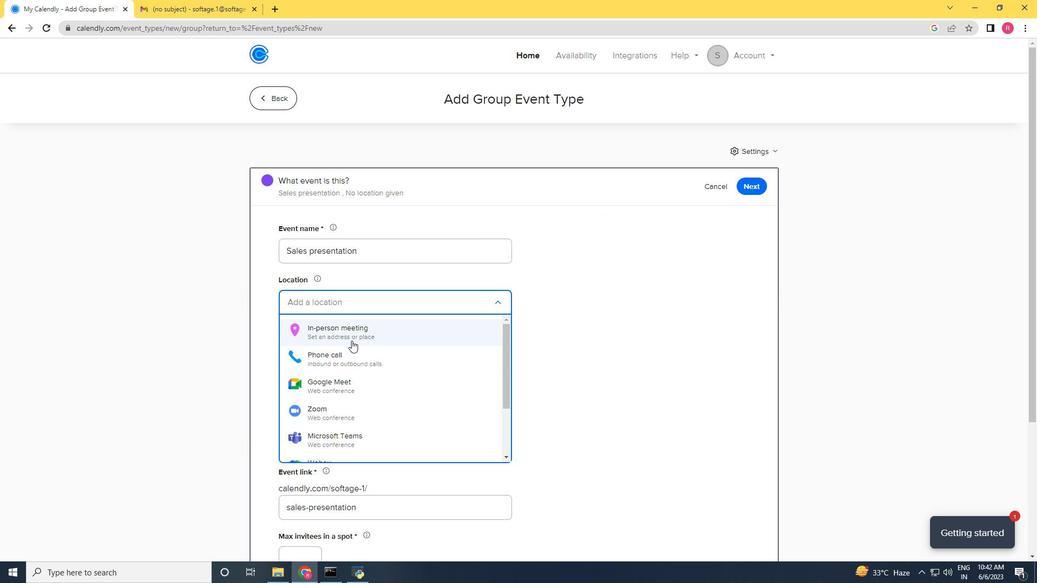 
Action: Mouse moved to (473, 168)
Screenshot: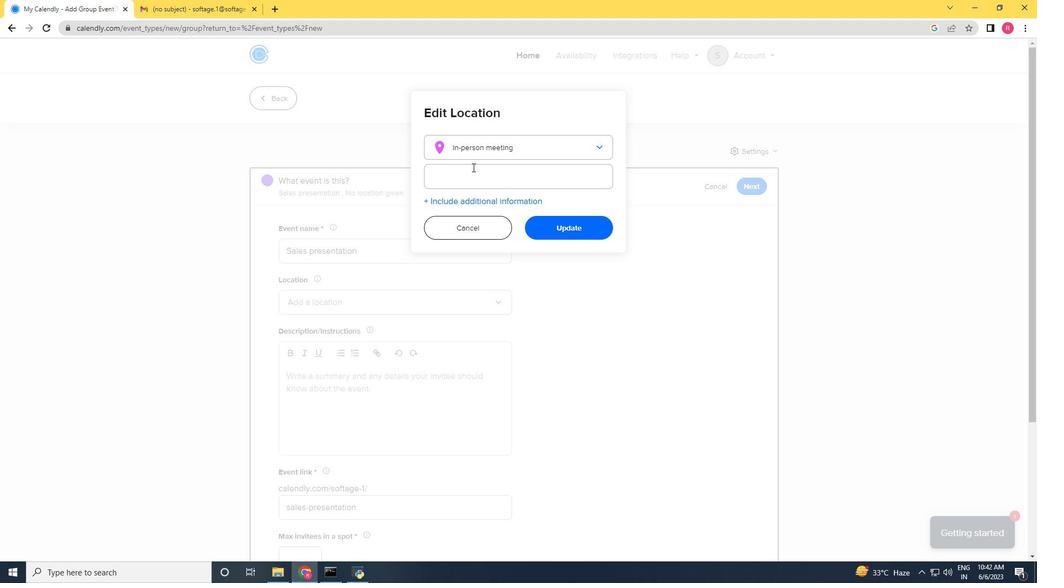 
Action: Mouse pressed left at (473, 168)
Screenshot: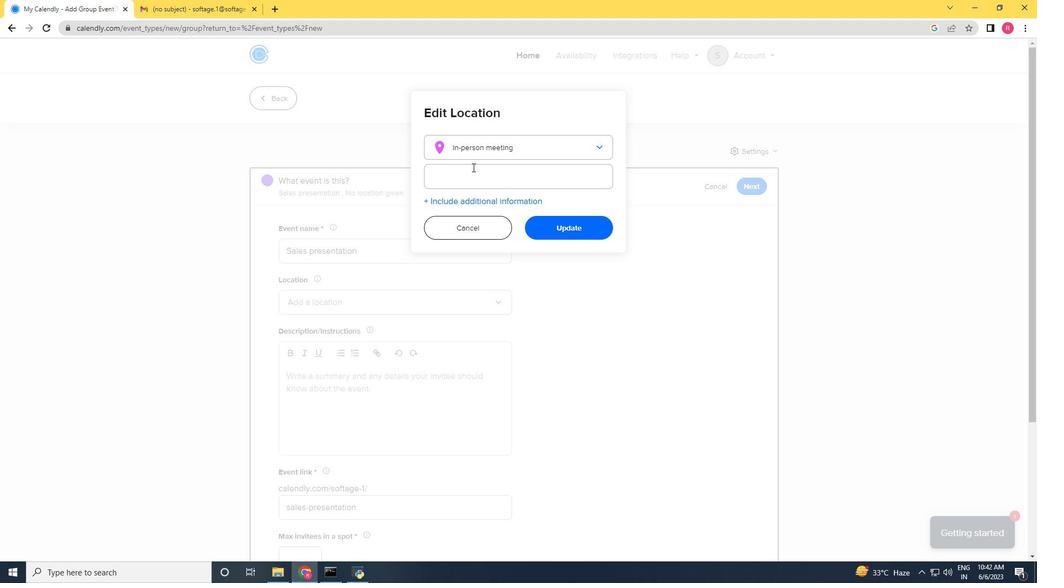 
Action: Mouse moved to (473, 168)
Screenshot: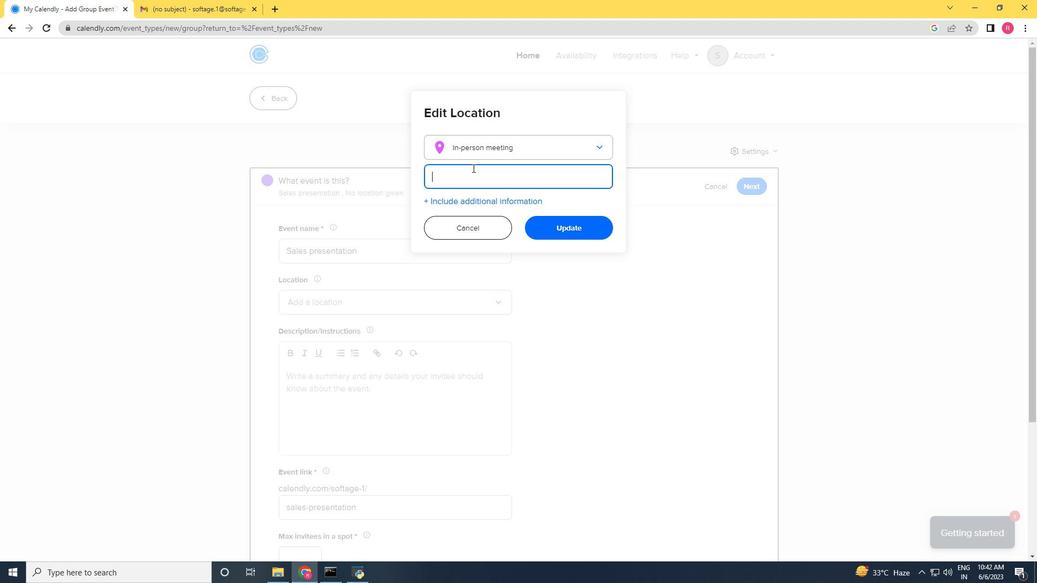 
Action: Key pressed 456<Key.space><Key.shift><Key.shift><Key.shift><Key.shift><Key.shift><Key.shift><Key.shift><Key.shift>Parr<Key.backspace>k<Key.space><Key.shift>Avenue,<Key.space><Key.shift>Downtoe<Key.backspace>wn<Key.space><Key.backspace>,<Key.space><Key.shift>Chicago,<Key.space><Key.shift>Us<Key.backspace><Key.shift>SA
Screenshot: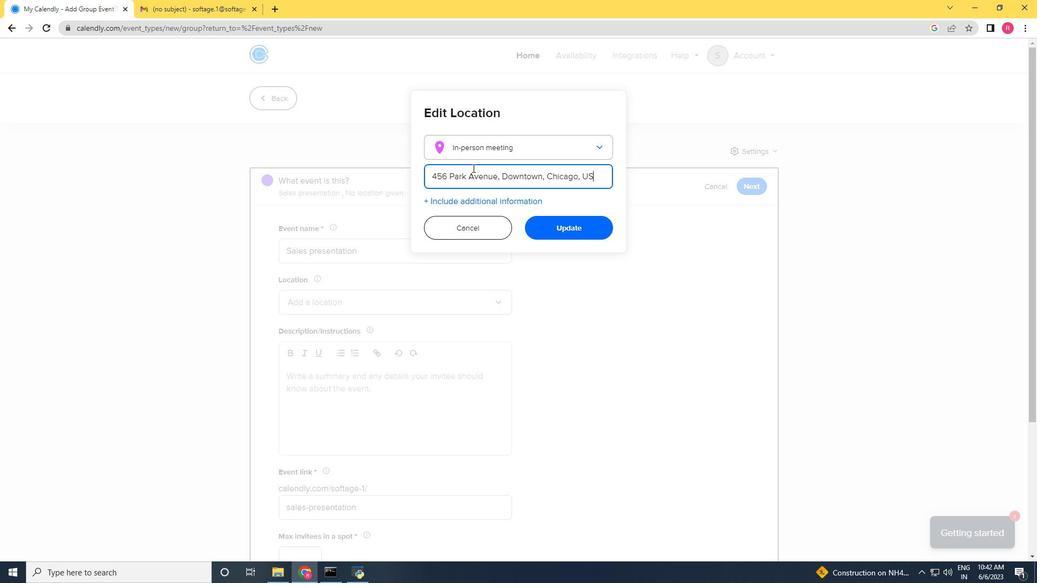 
Action: Mouse moved to (567, 228)
Screenshot: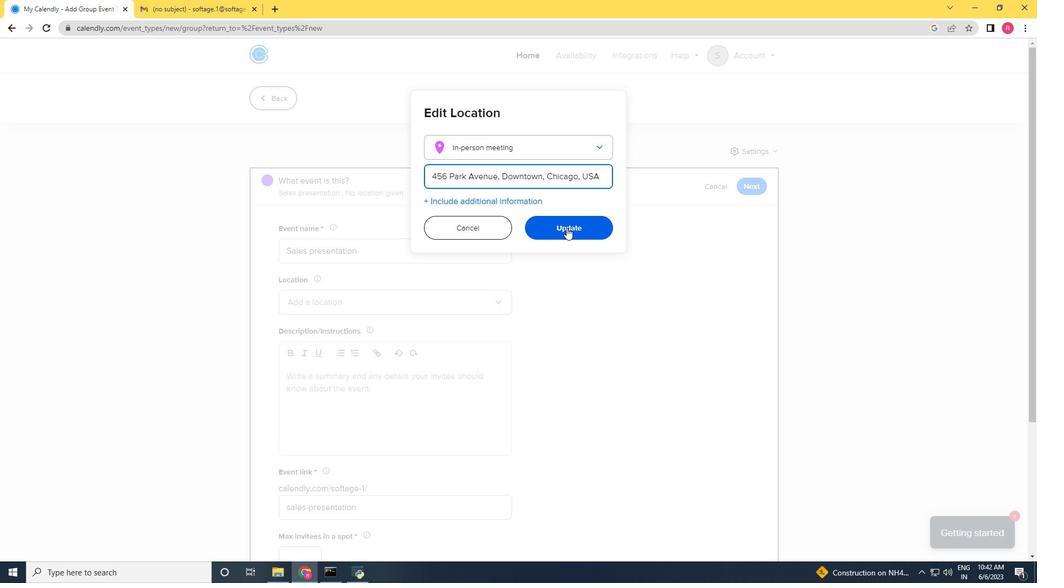 
Action: Mouse pressed left at (567, 228)
Screenshot: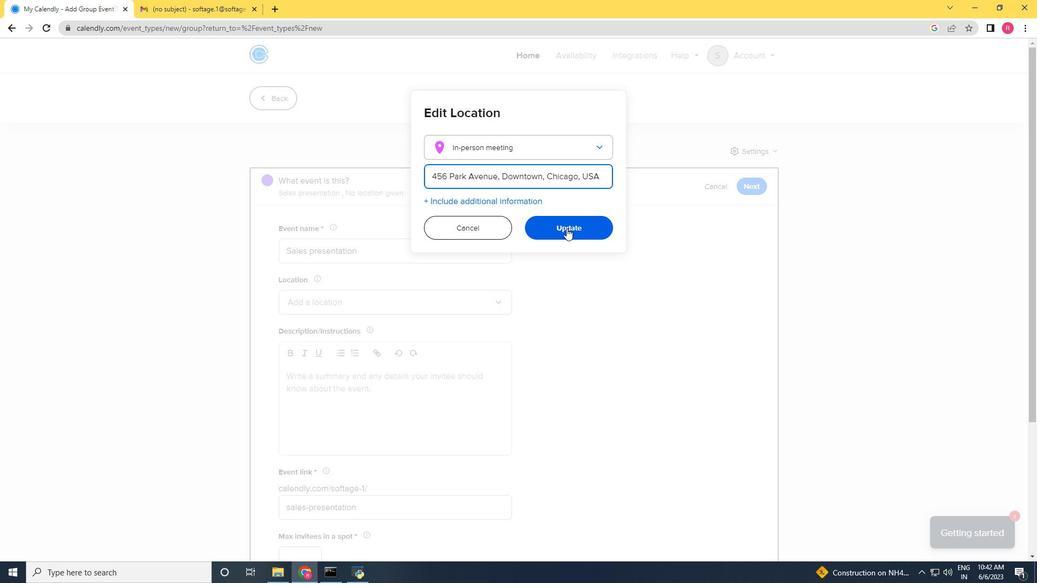 
Action: Mouse moved to (427, 344)
Screenshot: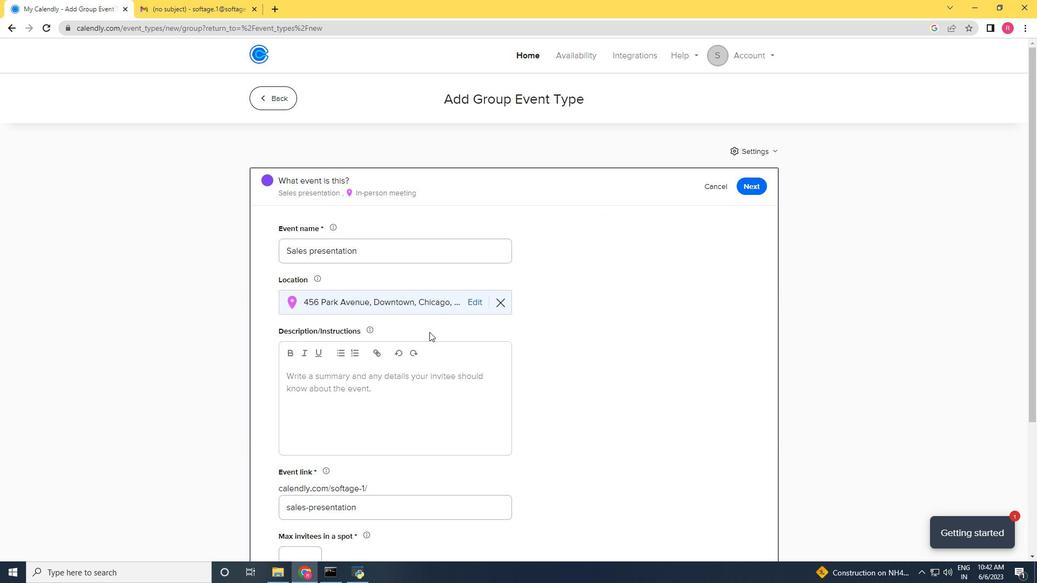 
Action: Mouse scrolled (427, 344) with delta (0, 0)
Screenshot: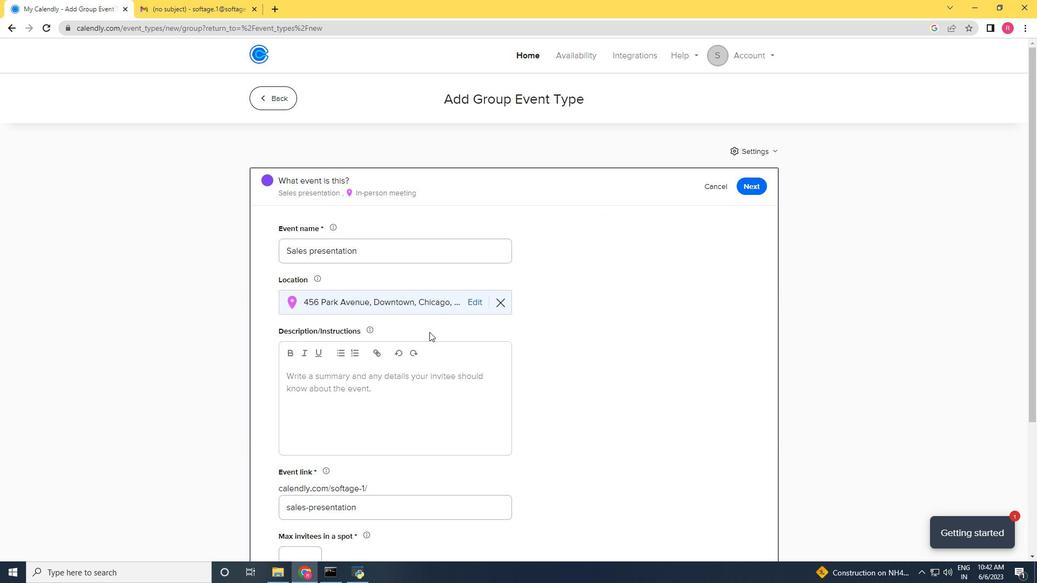 
Action: Mouse moved to (427, 346)
Screenshot: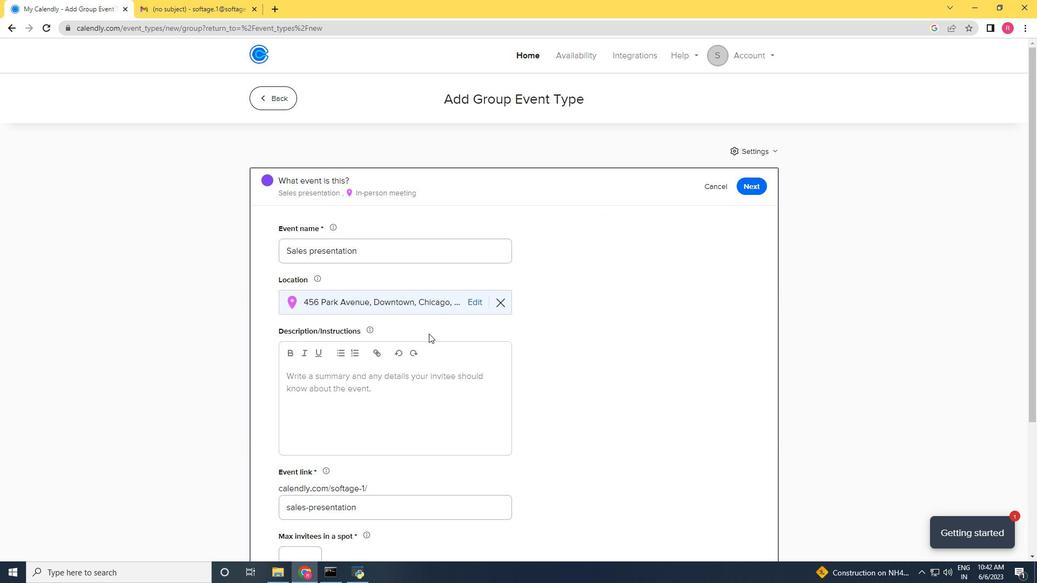 
Action: Mouse scrolled (427, 345) with delta (0, 0)
Screenshot: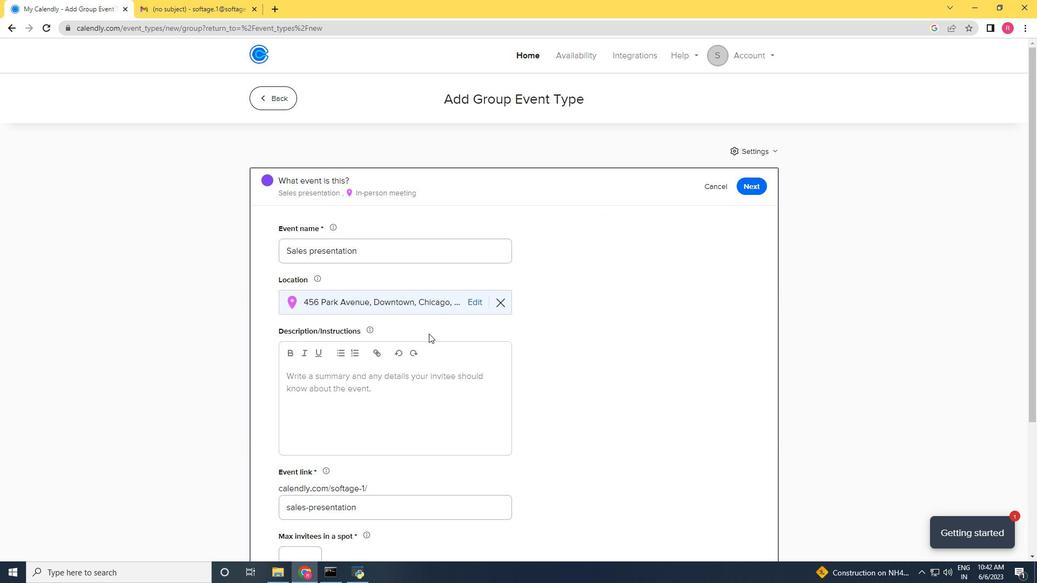 
Action: Mouse moved to (385, 311)
Screenshot: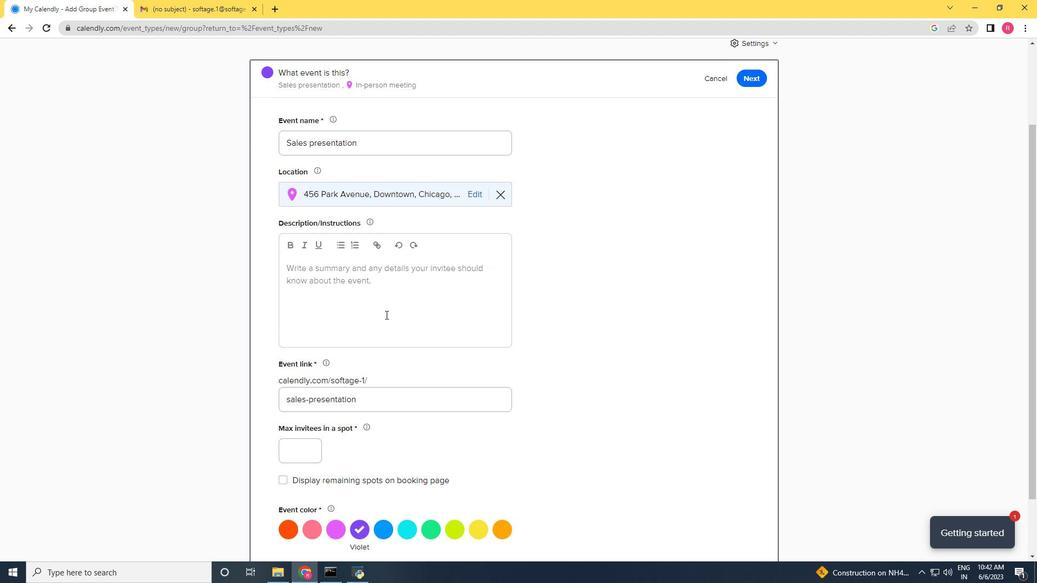 
Action: Mouse pressed left at (385, 311)
Screenshot: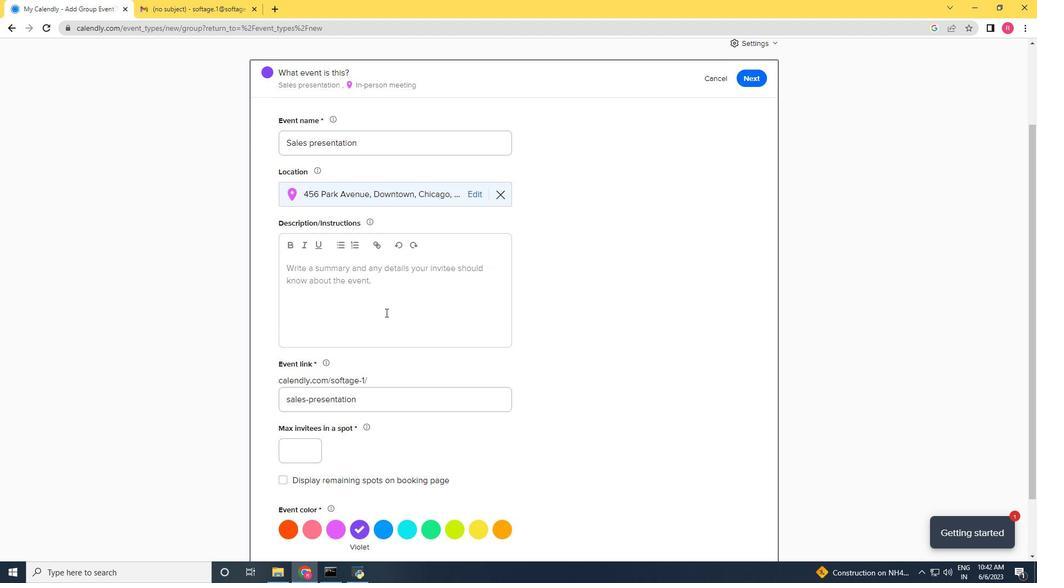 
Action: Key pressed <Key.shift><Key.shift>Looking<Key.space>to<Key.space>take<Key.space>yp<Key.backspace>our<Key.space>sales<Key.space>representation<Key.space>skills<Key.space>to<Key.space>the<Key.space>next<Key.space>leave<Key.space><Key.backspace><Key.shift_r><Key.shift_r><Key.shift_r><Key.shift_r><Key.shift_r><Key.shift_r><Key.shift_r><Key.shift_r>?<Key.space>join<Key.space>y<Key.backspace>us<Key.space>for<Key.space>an<Key.space>immersive<Key.space>event<Key.space>designed<Key.space>to<Key.space>equip<Key.space>you<Key.space>with<Key.space>the<Key.space>knowledge<Key.space>and<Key.space>tools<Key.space>needed<Key.space>to<Key.space>drive<Key.space>groe<Key.backspace>wth<Key.space>and<Key.space>maximize<Key.space>revenue.<Key.space>from<Key.space><Key.shift>Understanding<Key.space>customer<Key.space>psychology<Key.space>to<Key.space>developinh<Key.backspace>h<Key.backspace>g<Key.space><Key.space>con<Key.backspace>mpelling<Key.space>pitches,<Key.space>this<Key.space>event<Key.space>cover<Key.space>representtion<Key.space><Key.insert><Key.insert><Key.backspace><Key.backspace><Key.backspace><Key.backspace><Key.backspace>ation
Screenshot: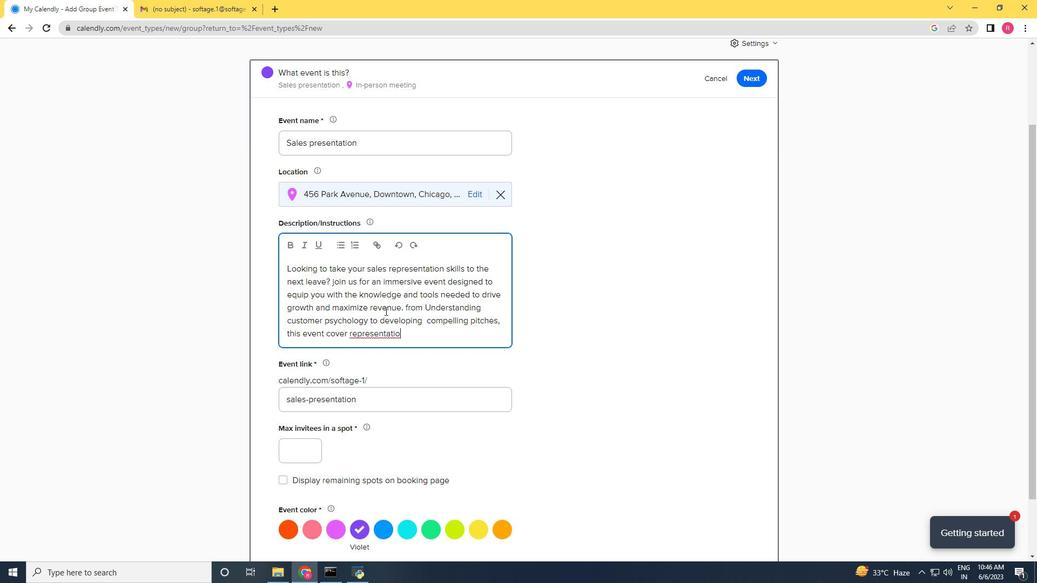
Action: Mouse moved to (404, 402)
Screenshot: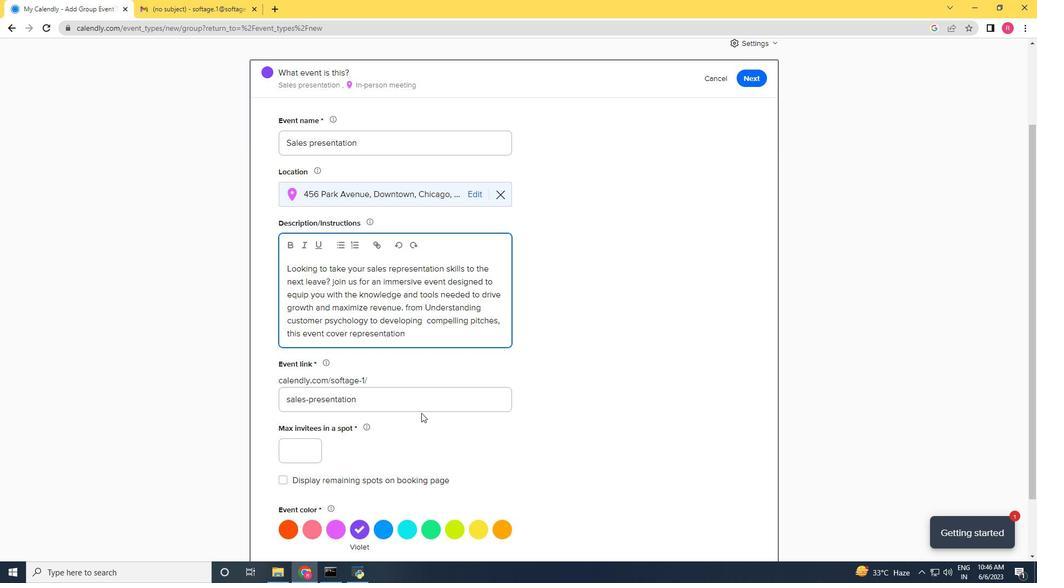 
Action: Mouse pressed left at (404, 402)
Screenshot: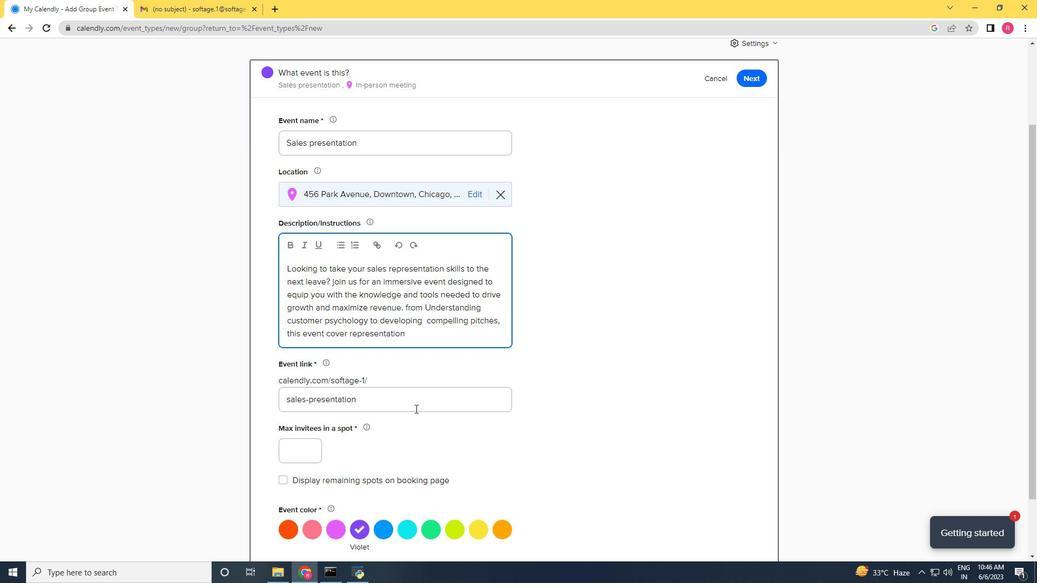 
Action: Key pressed <Key.backspace><Key.backspace><Key.backspace><Key.backspace><Key.backspace><Key.backspace><Key.backspace><Key.backspace><Key.backspace><Key.backspace><Key.backspace><Key.backspace><Key.backspace><Key.backspace><Key.backspace><Key.backspace><Key.backspace><Key.backspace><Key.backspace><Key.backspace><Key.backspace><Key.backspace><Key.backspace><Key.backspace><Key.backspace><Key.backspace><Key.backspace><Key.backspace><Key.backspace><Key.backspace><Key.backspace><Key.backspace><Key.backspace><Key.backspace>http-salespresentationcom
Screenshot: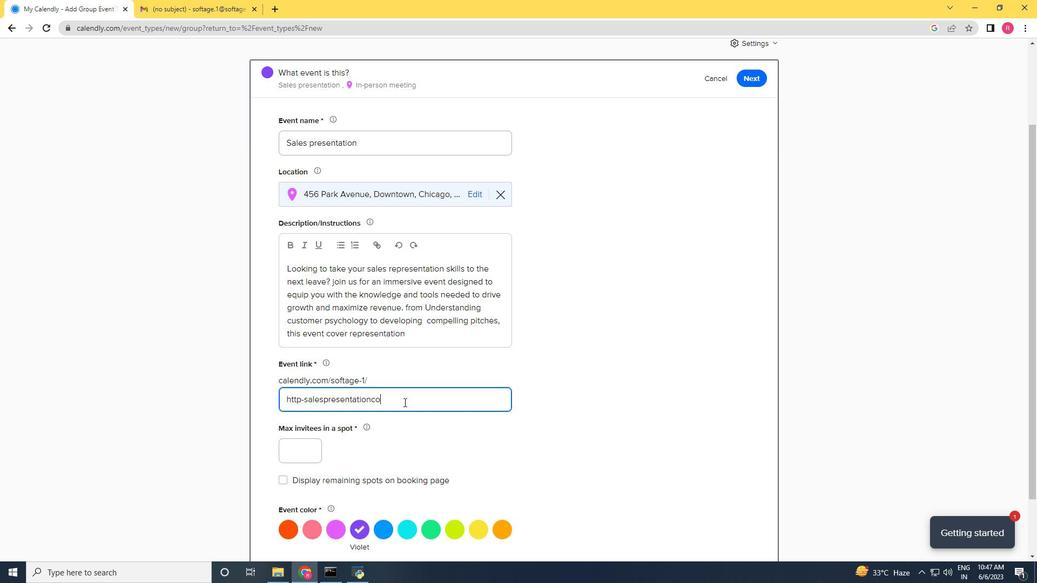 
Action: Mouse moved to (342, 444)
Screenshot: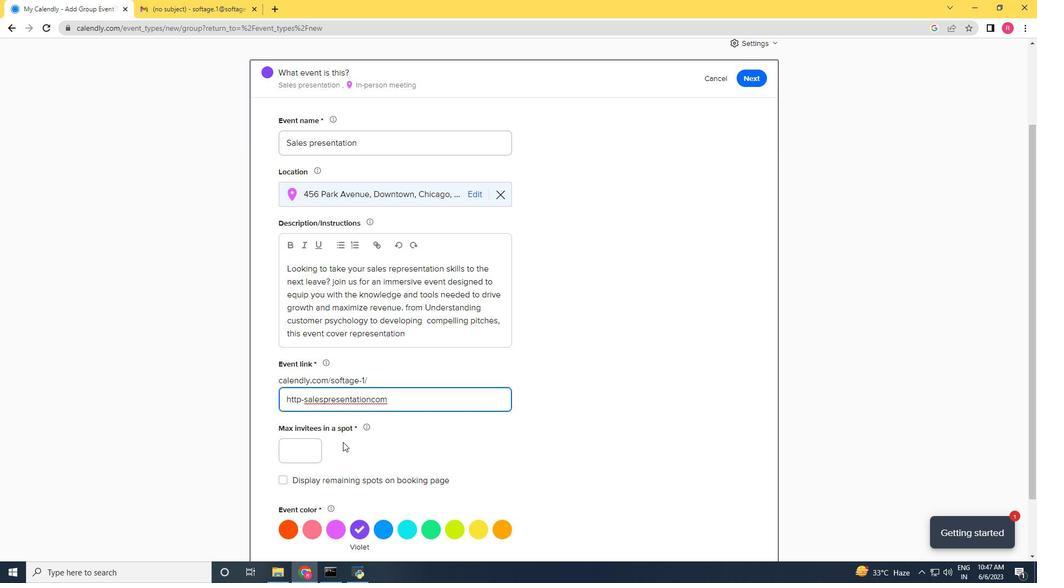 
Action: Mouse scrolled (342, 443) with delta (0, 0)
Screenshot: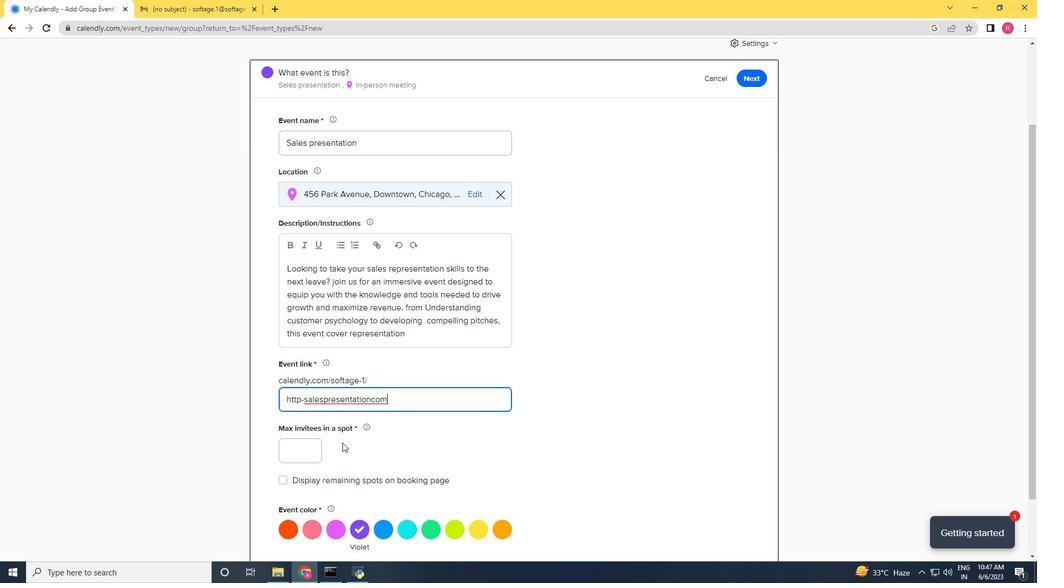 
Action: Mouse moved to (313, 402)
Screenshot: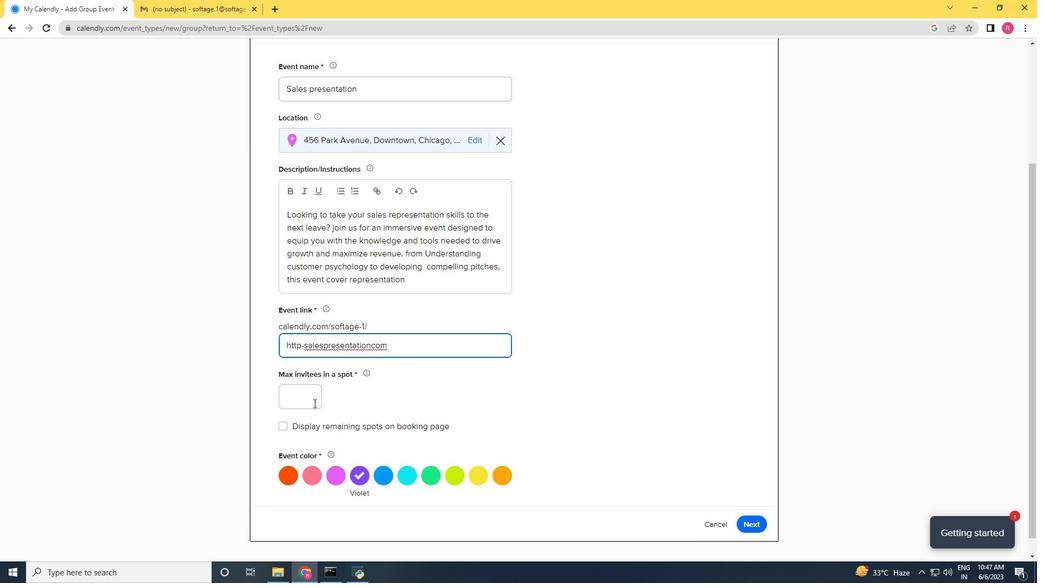 
Action: Mouse pressed left at (313, 402)
Screenshot: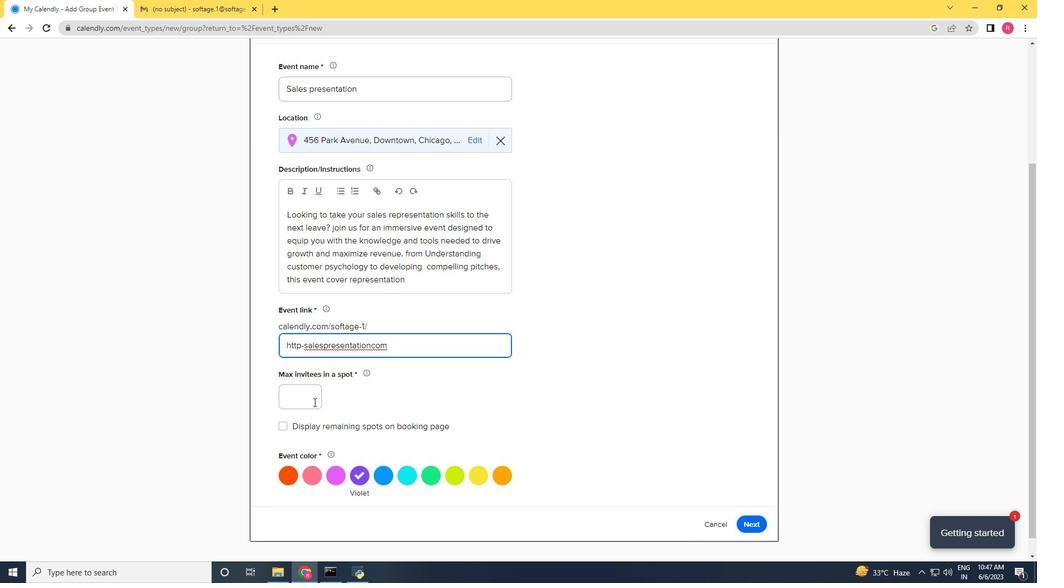 
Action: Mouse moved to (294, 478)
Screenshot: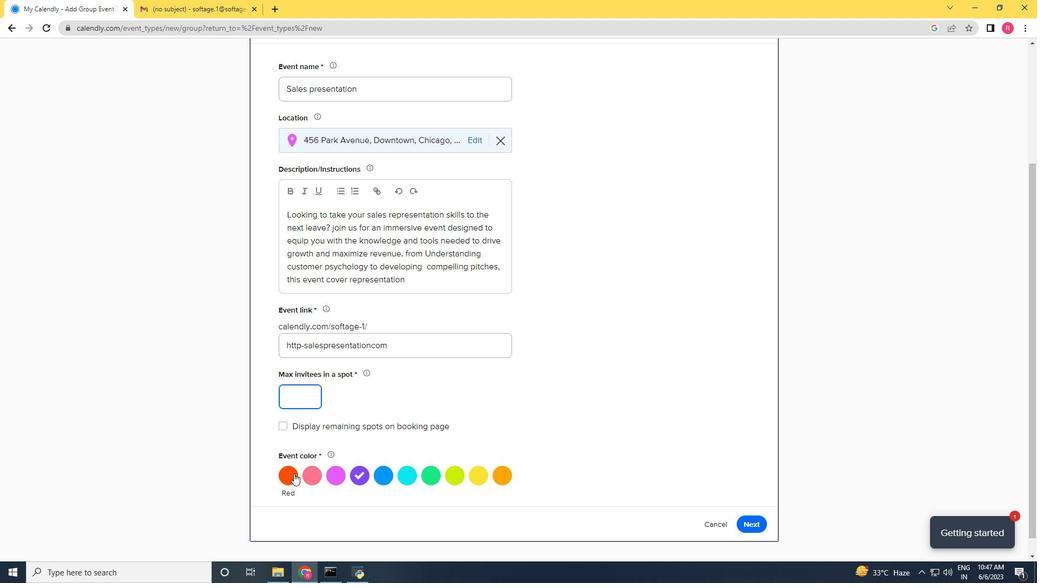 
Action: Mouse pressed left at (294, 478)
Screenshot: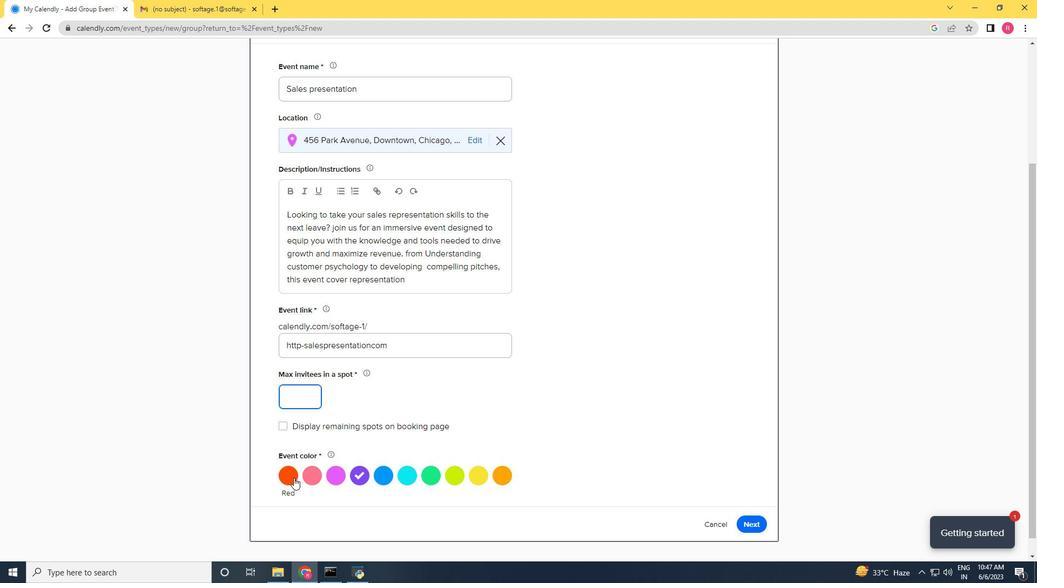 
Action: Mouse moved to (759, 521)
Screenshot: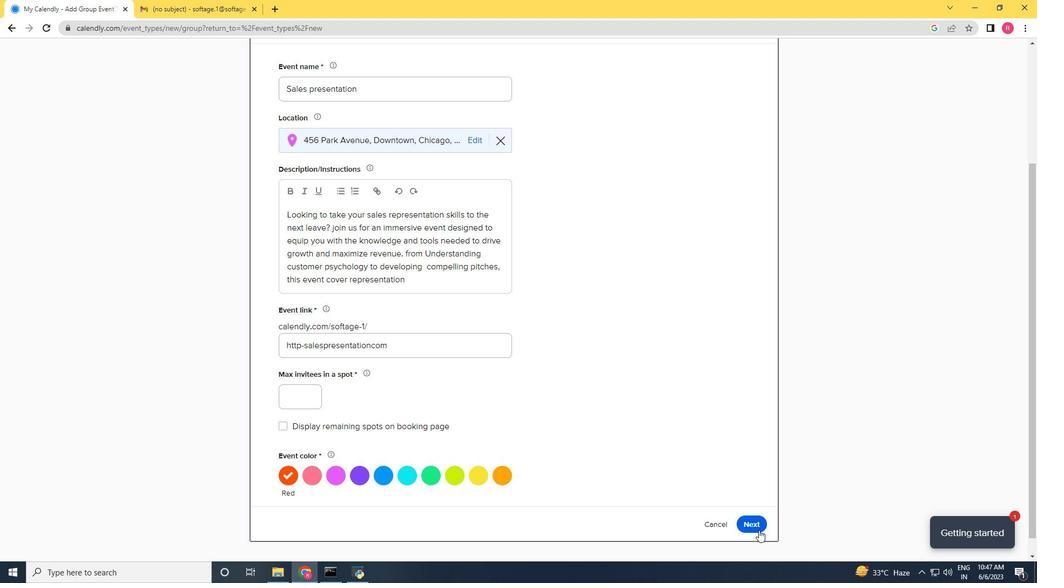 
Action: Mouse pressed left at (759, 521)
Screenshot: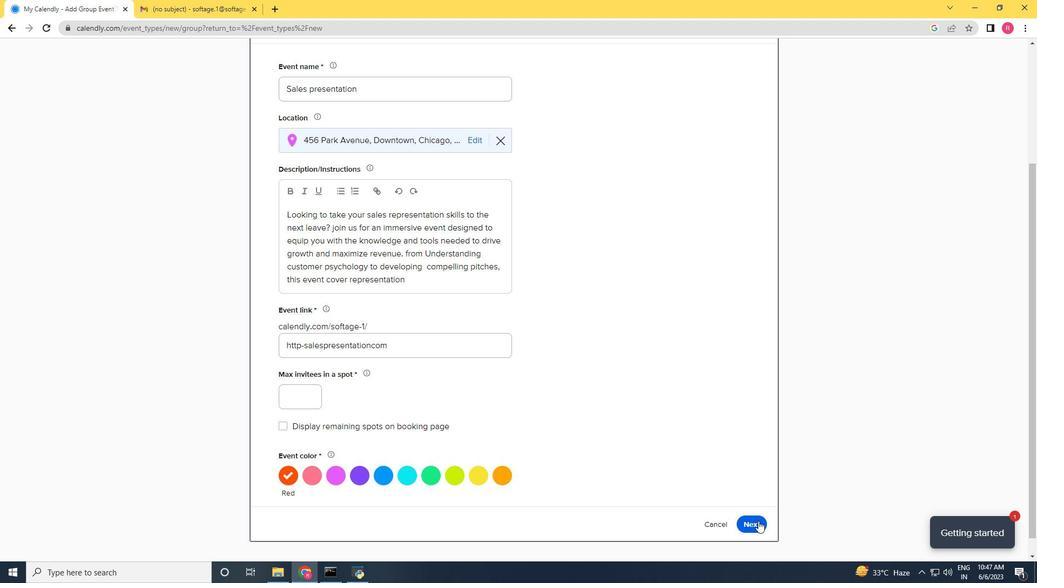
Action: Mouse moved to (310, 394)
Screenshot: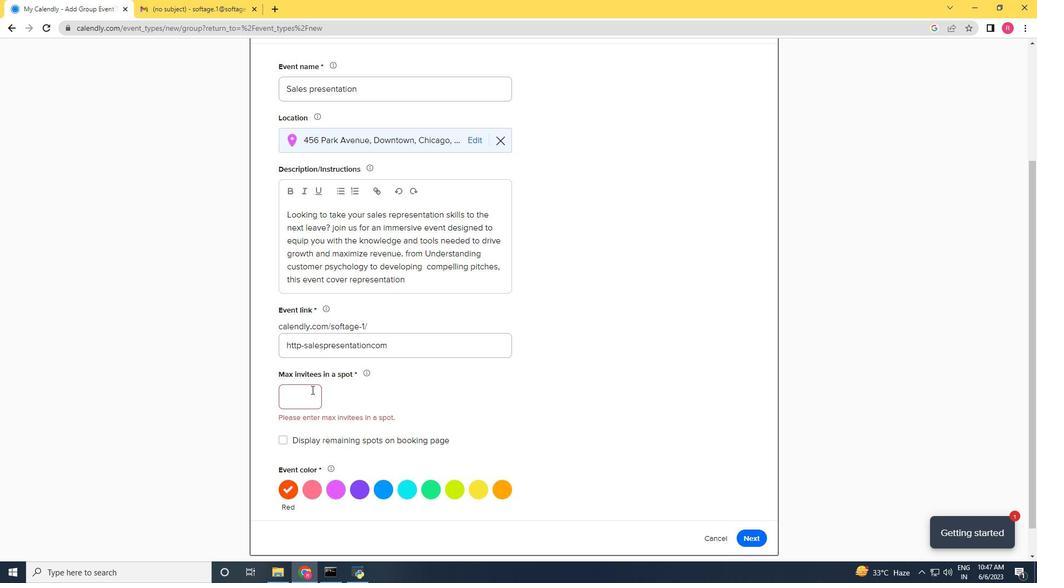 
Action: Mouse pressed left at (310, 394)
Screenshot: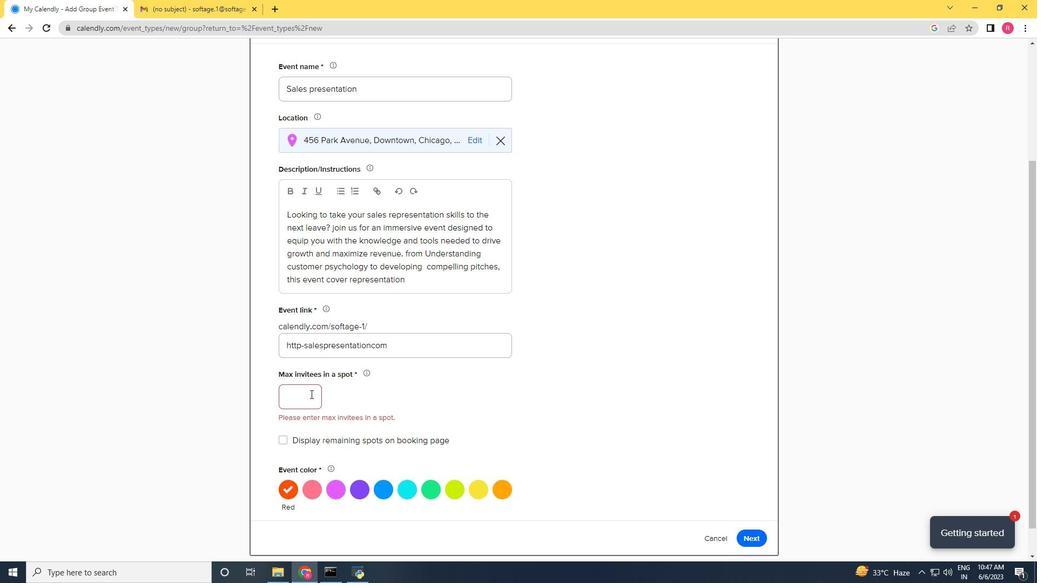 
Action: Mouse moved to (311, 395)
Screenshot: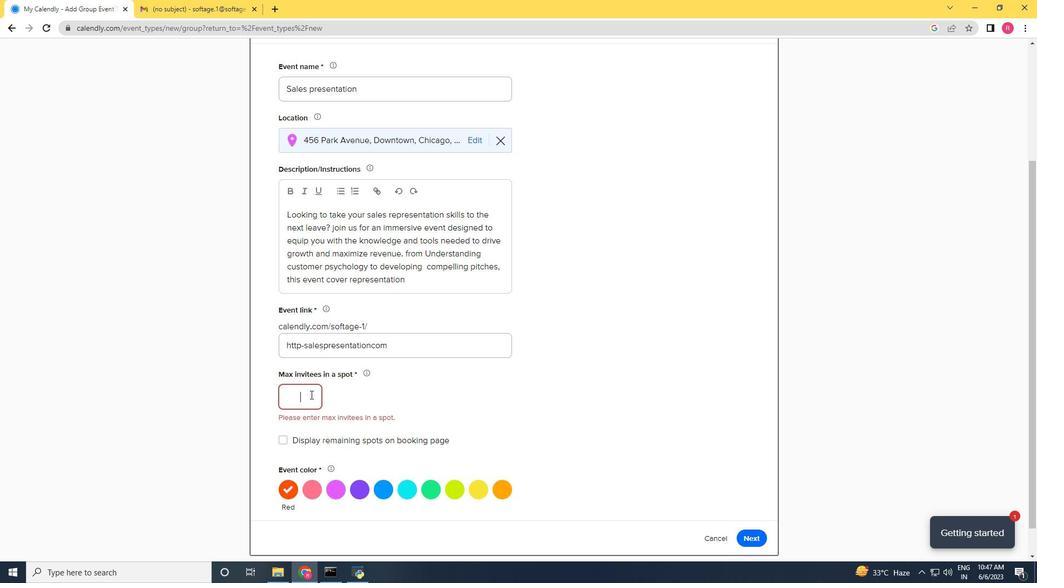 
Action: Key pressed so
Screenshot: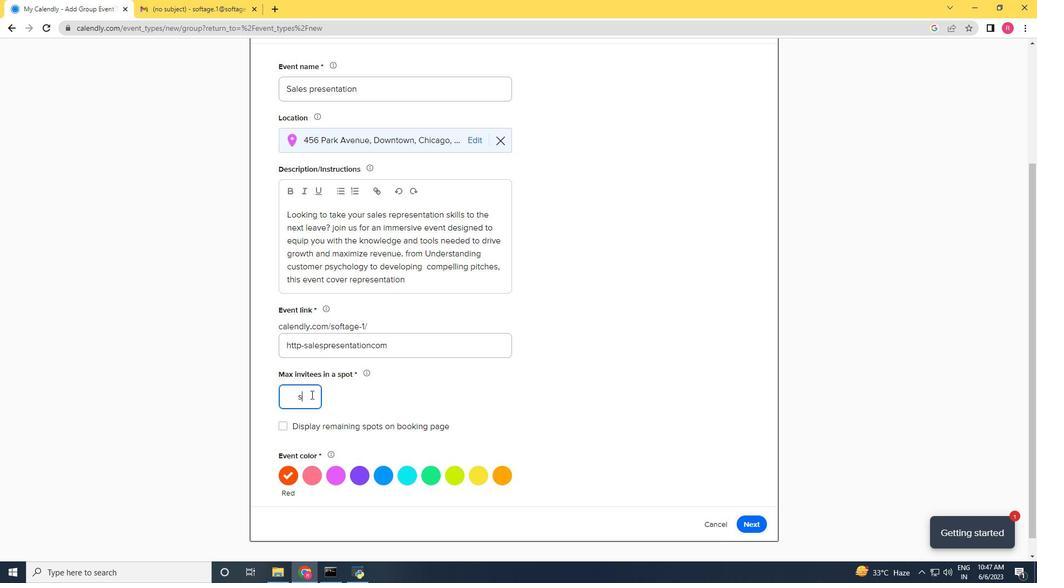 
Action: Mouse moved to (378, 382)
Screenshot: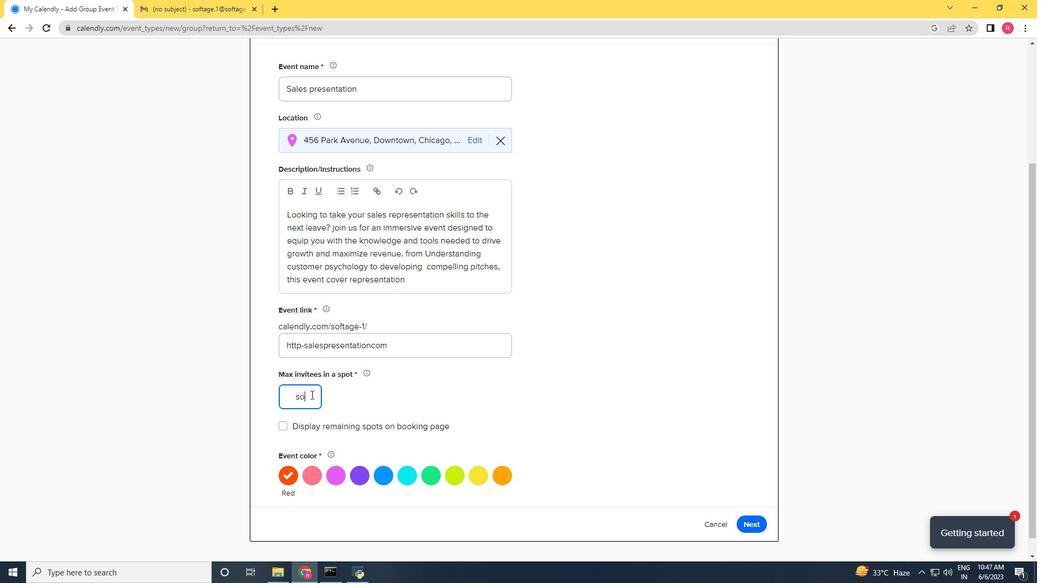 
Action: Key pressed ftage.3<Key.shift>@softage.
Screenshot: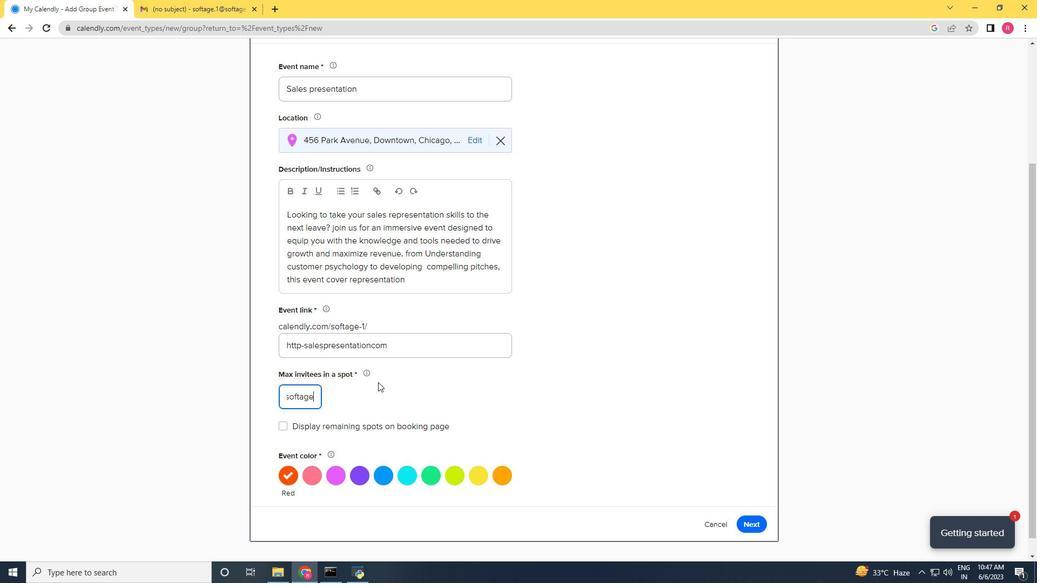 
Action: Mouse moved to (389, 375)
Screenshot: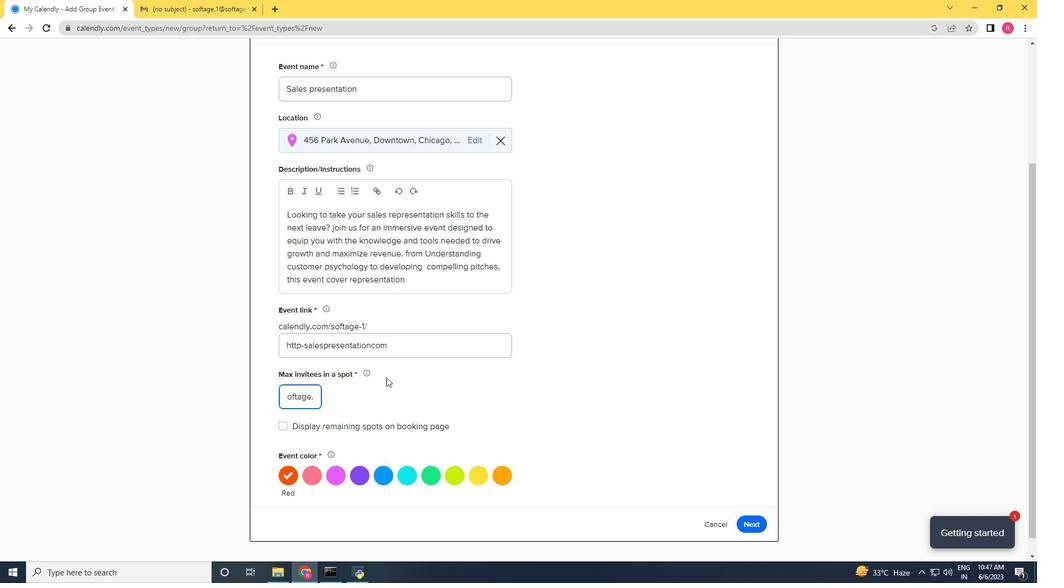 
Action: Key pressed net<Key.space><Key.backspace><Key.backspace><Key.backspace><Key.backspace><Key.backspace><Key.backspace><Key.backspace><Key.backspace><Key.backspace><Key.backspace><Key.backspace><Key.backspace><Key.backspace><Key.backspace><Key.backspace><Key.backspace><Key.backspace><Key.backspace><Key.backspace><Key.backspace><Key.backspace><Key.backspace><Key.backspace><Key.backspace><Key.backspace><Key.backspace><Key.backspace><Key.backspace><Key.backspace><Key.backspace><Key.backspace>
Screenshot: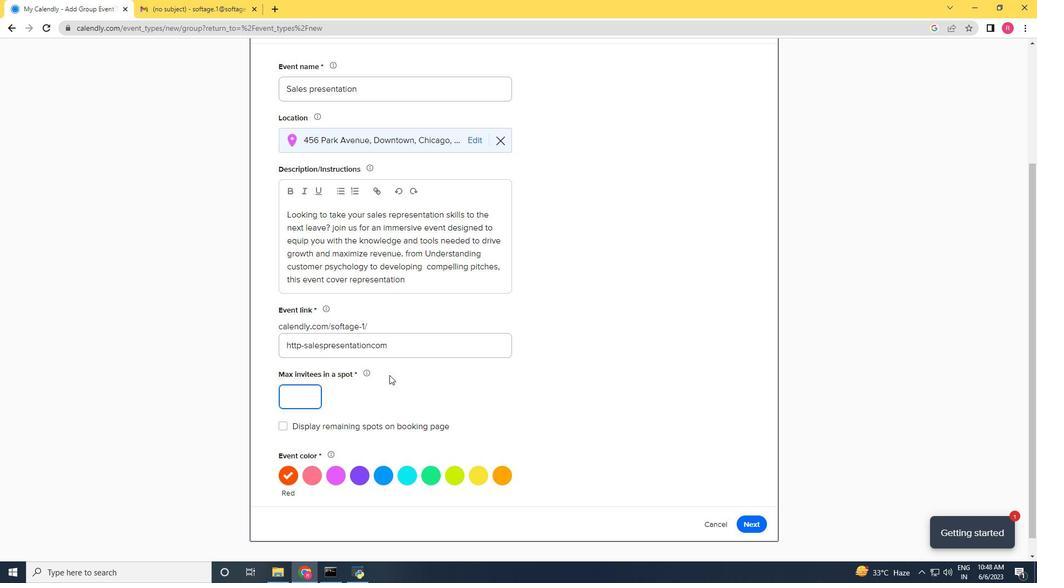 
Action: Mouse moved to (429, 355)
Screenshot: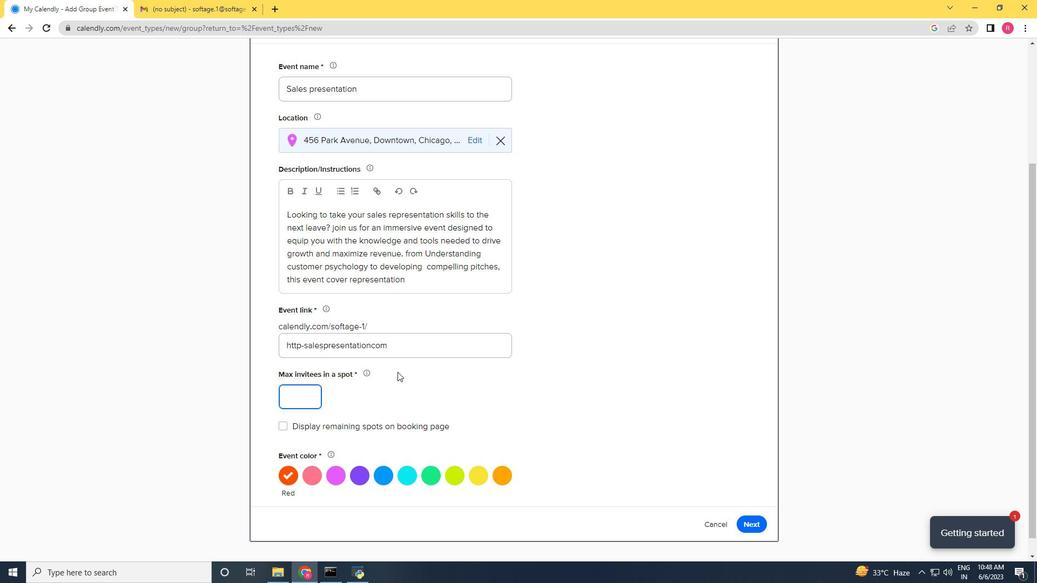 
Action: Mouse scrolled (429, 355) with delta (0, 0)
Screenshot: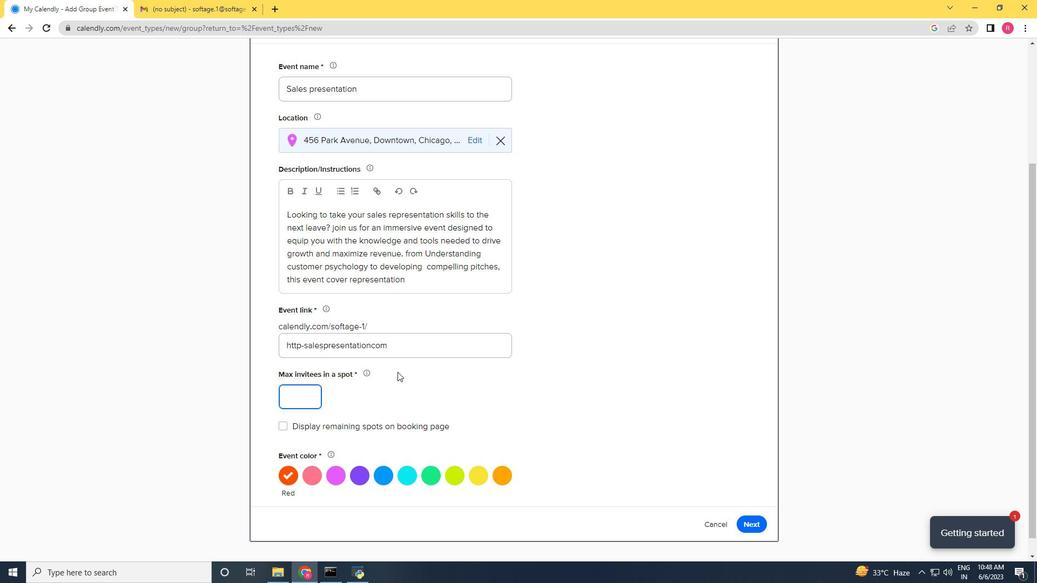 
Action: Mouse moved to (755, 501)
Screenshot: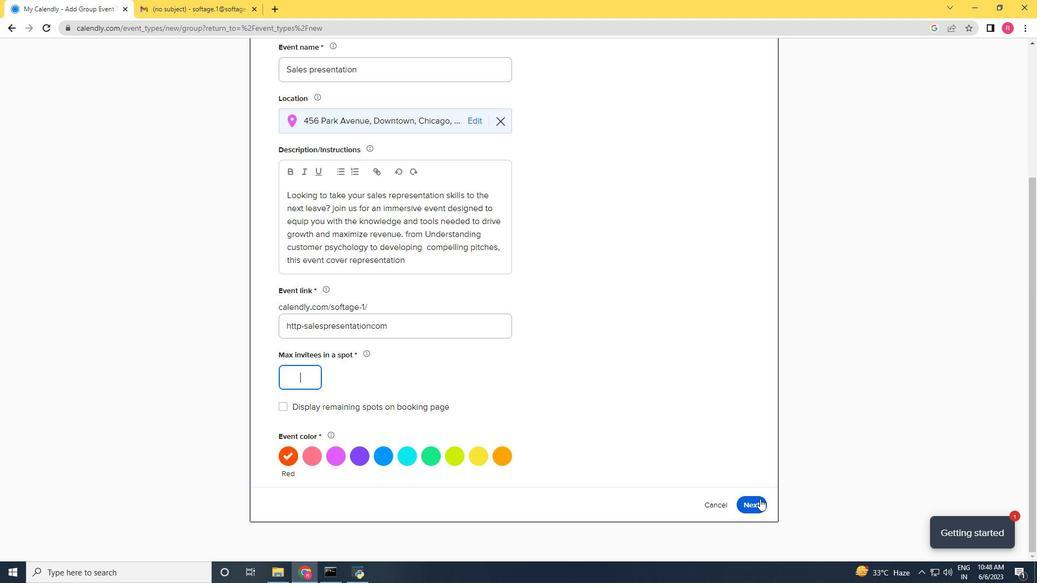 
Action: Mouse pressed left at (755, 501)
Screenshot: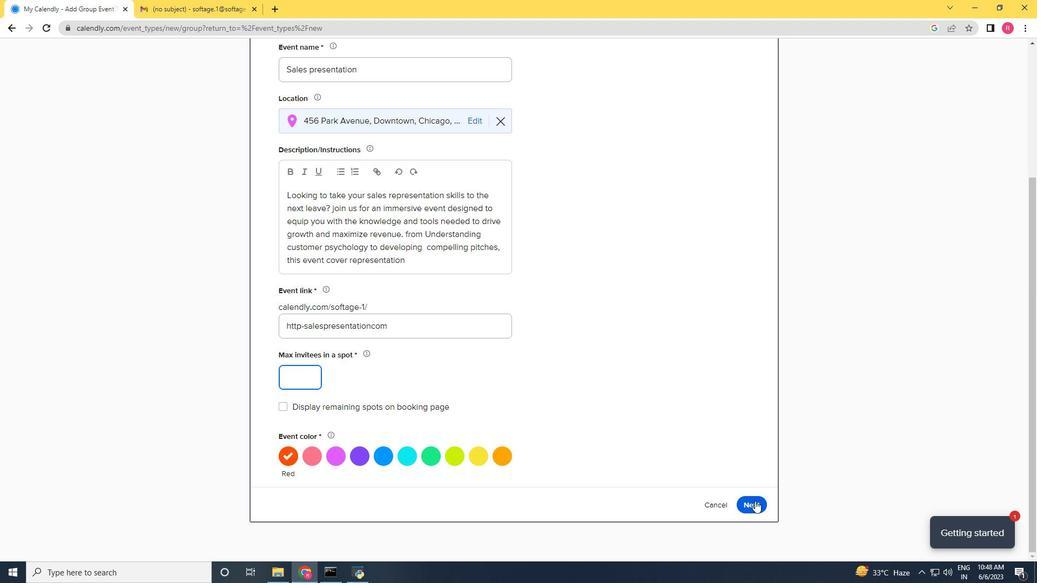 
Action: Mouse moved to (300, 382)
Screenshot: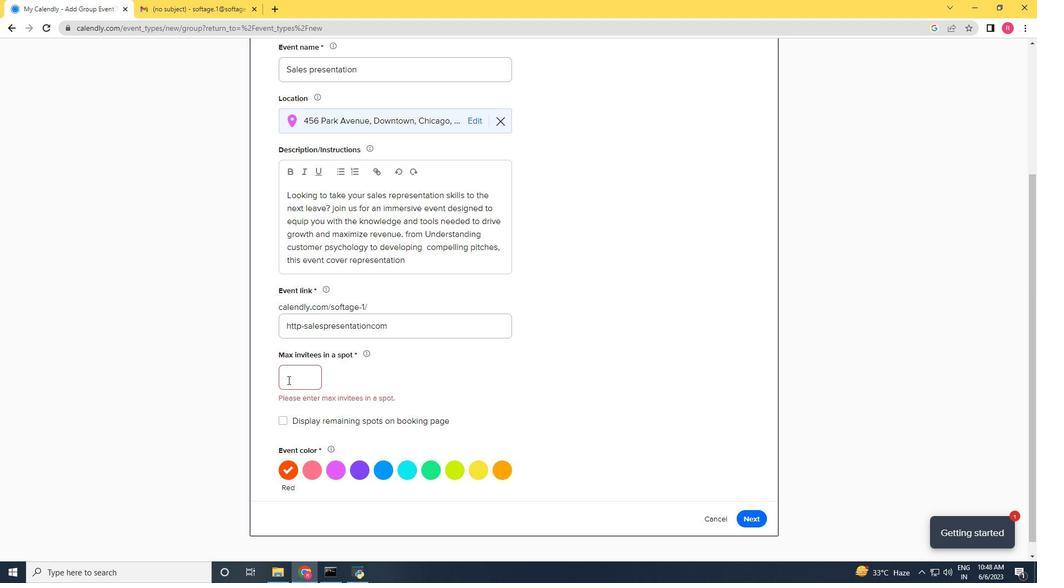 
Action: Mouse pressed left at (300, 382)
Screenshot: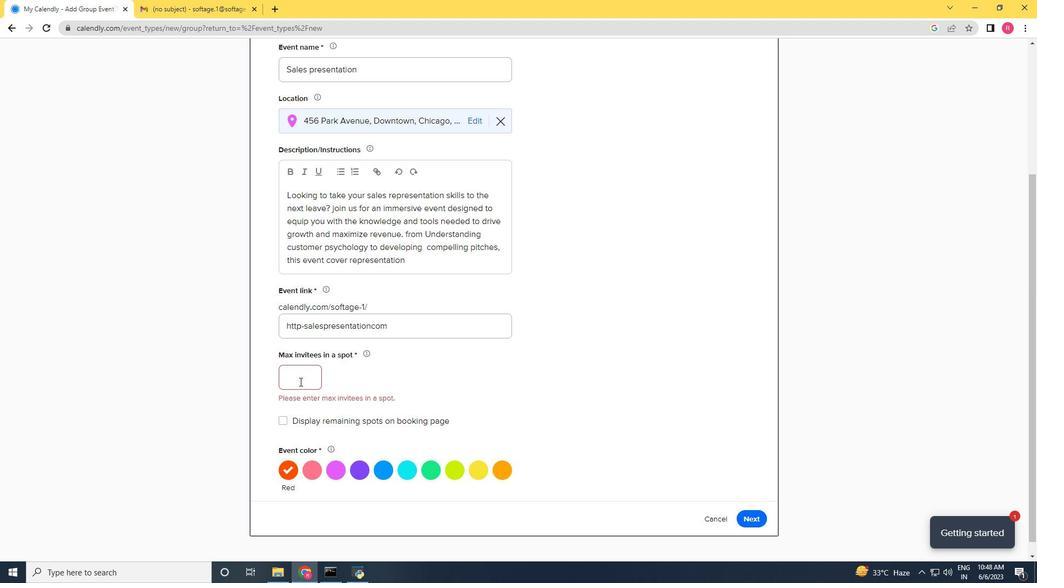 
Action: Mouse moved to (300, 385)
Screenshot: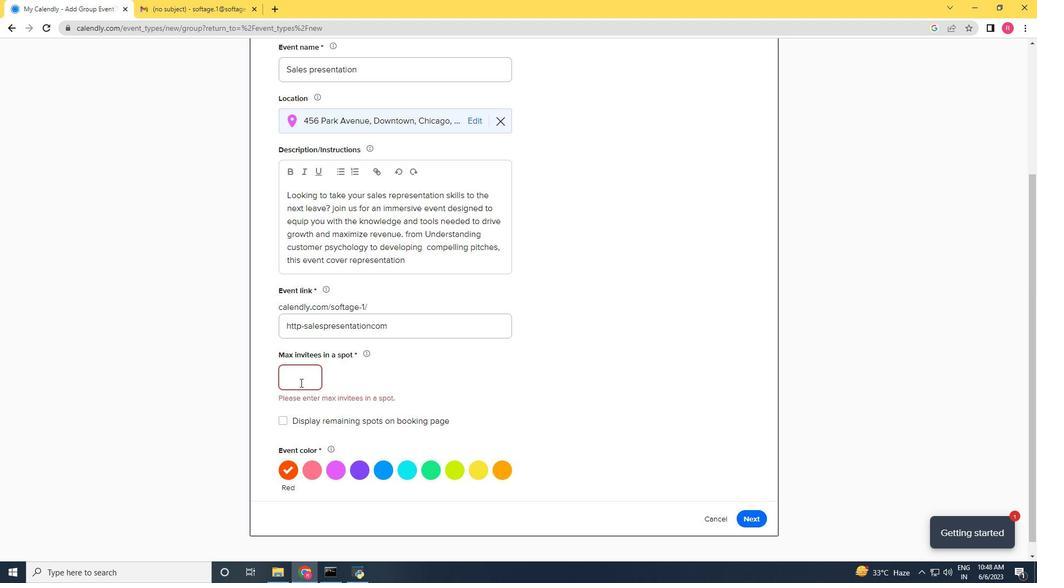 
Action: Key pressed softage.2<Key.shift>@softage.net<Key.space>softage.4<Key.left><Key.left><Key.left><Key.left><Key.left><Key.left><Key.left><Key.left><Key.left><Key.left><Key.right><Key.right><Key.right><Key.right><Key.right><Key.right><Key.right><Key.right><Key.right><Key.right><Key.right><Key.shift>@softage.net
Screenshot: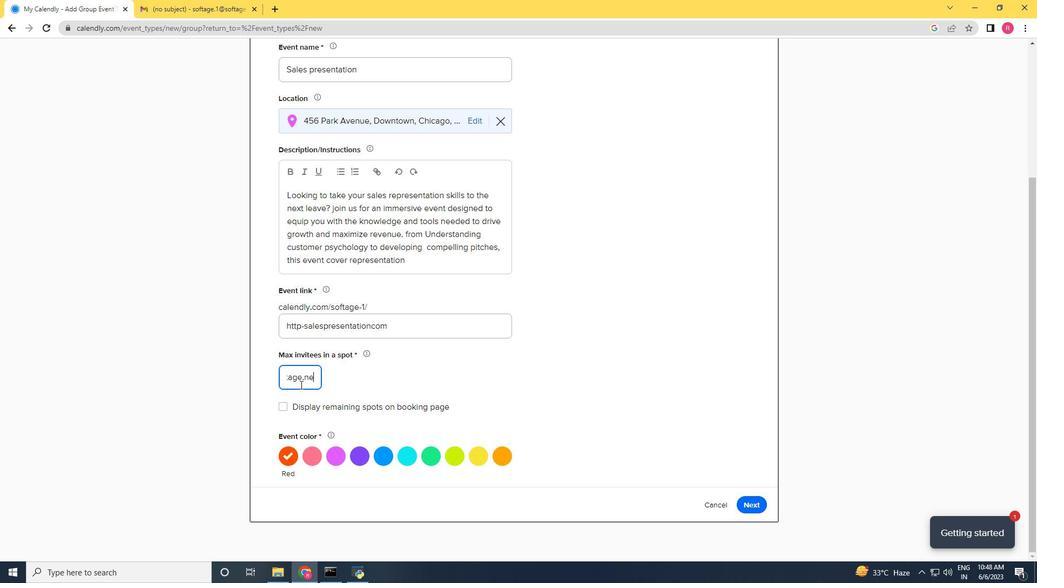 
Action: Mouse moved to (744, 504)
Screenshot: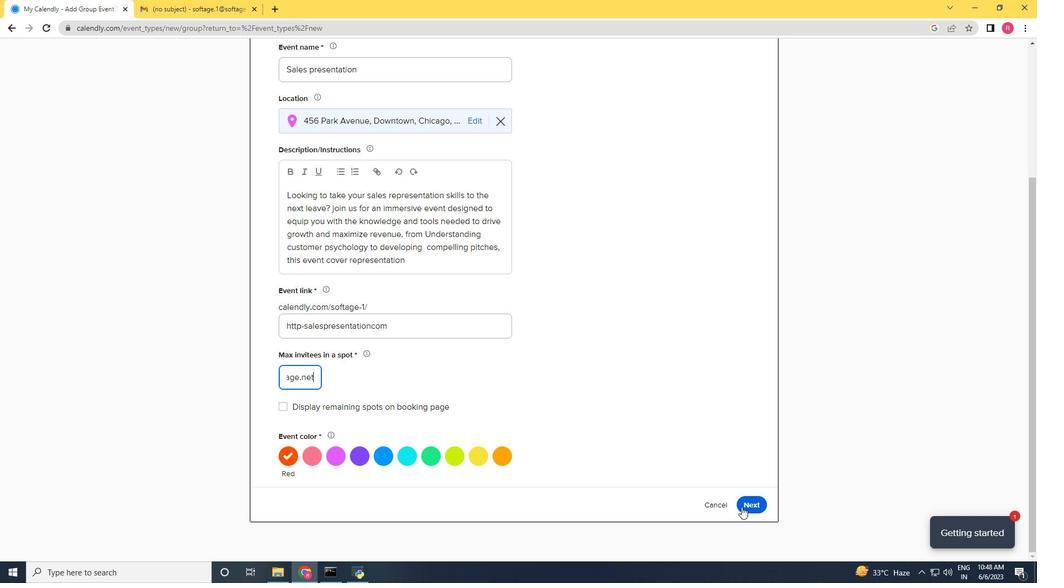 
Action: Mouse pressed left at (744, 504)
Screenshot: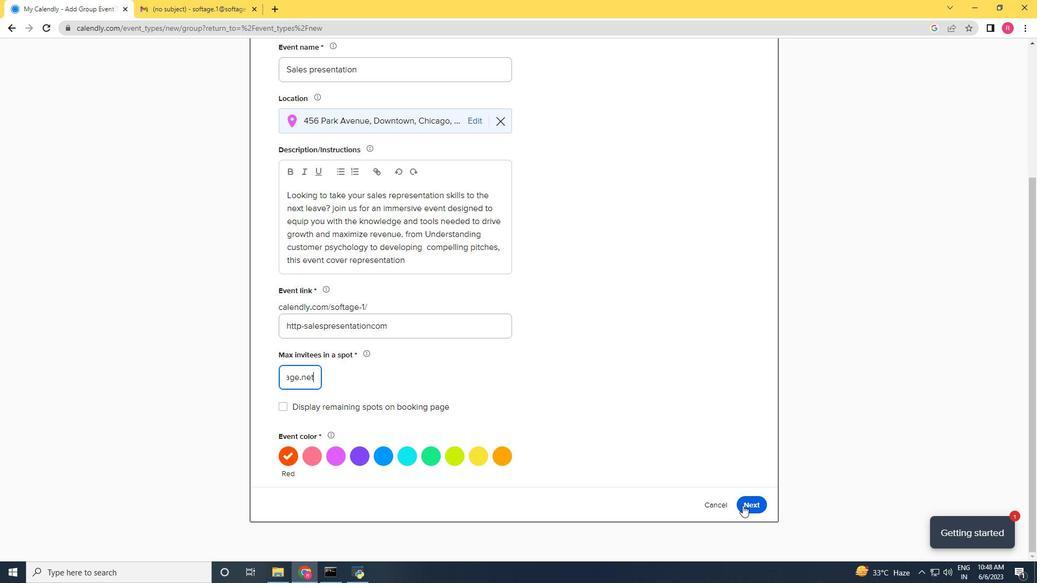 
Action: Mouse moved to (312, 391)
Screenshot: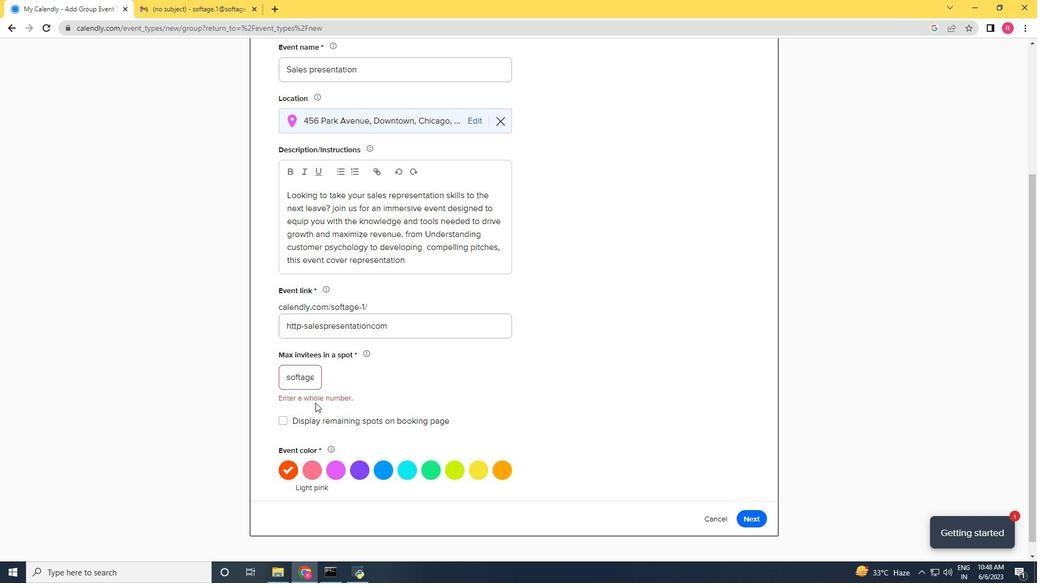 
Action: Key pressed <Key.backspace><Key.backspace><Key.backspace><Key.backspace><Key.backspace><Key.backspace><Key.backspace><Key.backspace><Key.backspace><Key.backspace><Key.backspace><Key.backspace><Key.backspace><Key.backspace><Key.backspace><Key.backspace><Key.backspace><Key.backspace>
Screenshot: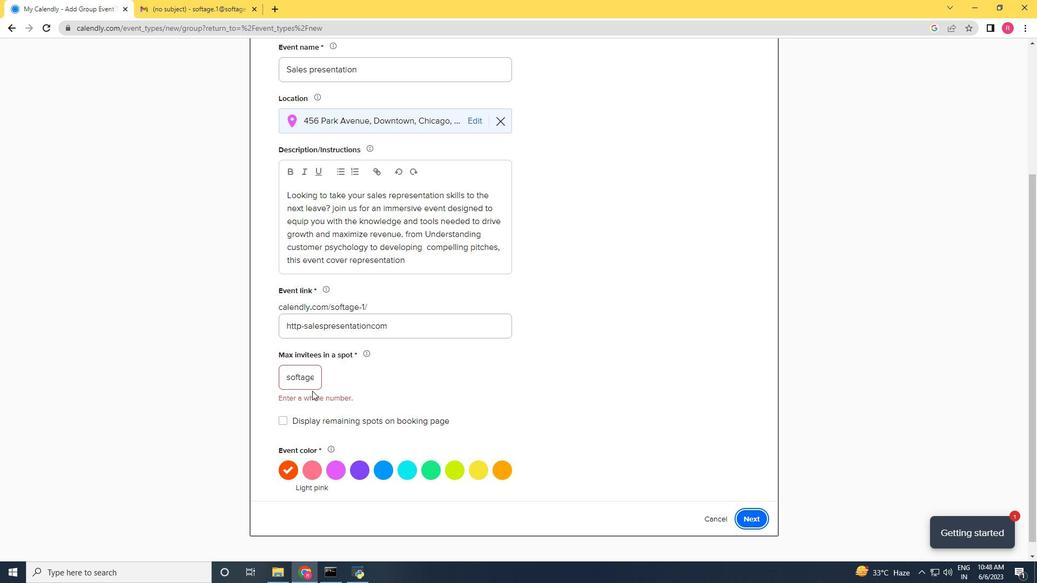 
Action: Mouse moved to (313, 380)
Screenshot: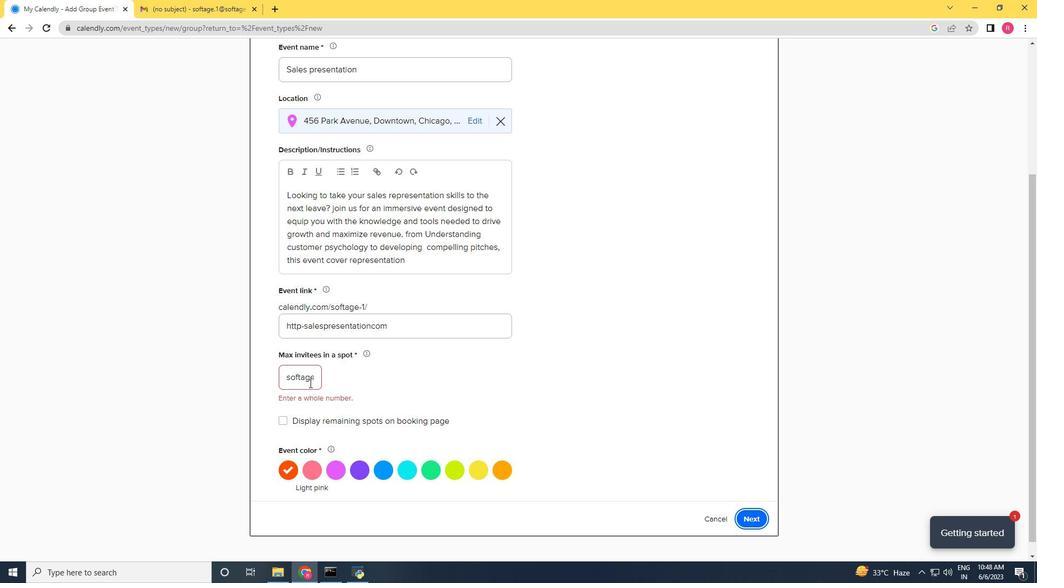 
Action: Mouse pressed left at (313, 380)
Screenshot: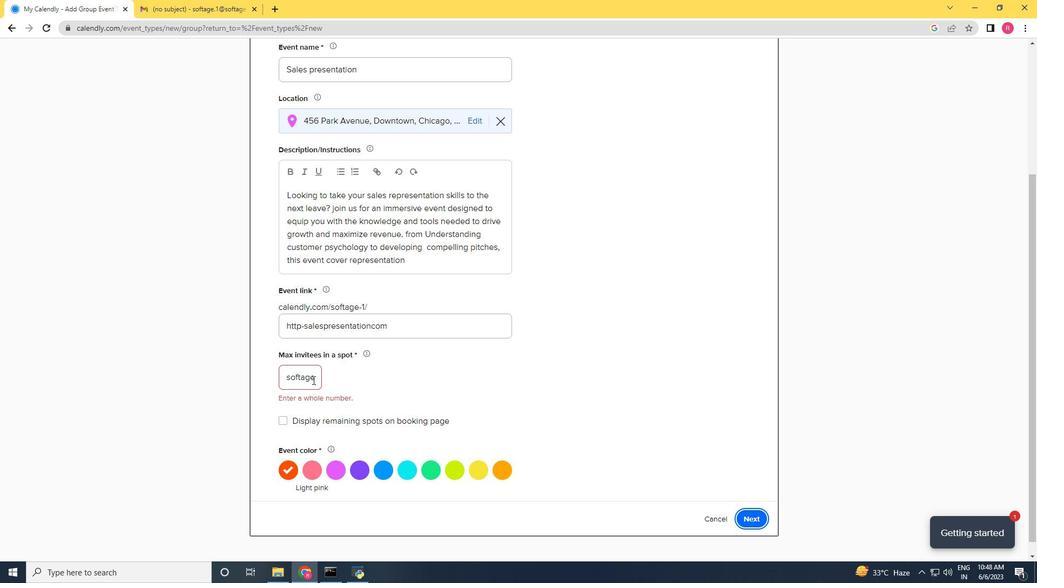 
Action: Mouse moved to (314, 378)
Screenshot: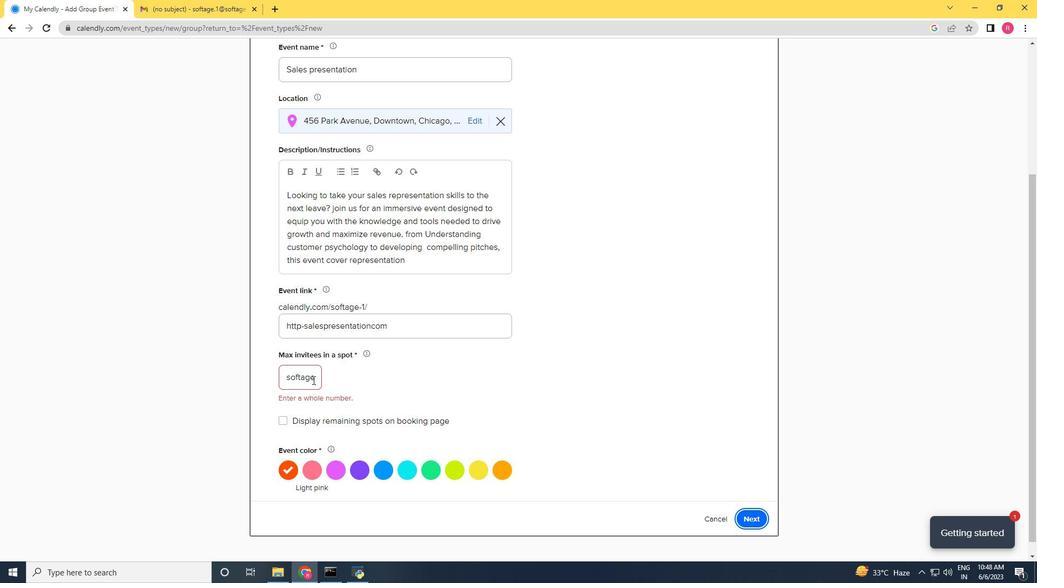 
Action: Key pressed <Key.backspace><Key.backspace><Key.backspace><Key.backspace><Key.backspace><Key.backspace><Key.backspace><Key.backspace><Key.backspace><Key.backspace><Key.backspace><Key.backspace><Key.backspace><Key.backspace><Key.backspace><Key.backspace><Key.backspace><Key.backspace><Key.backspace>
Screenshot: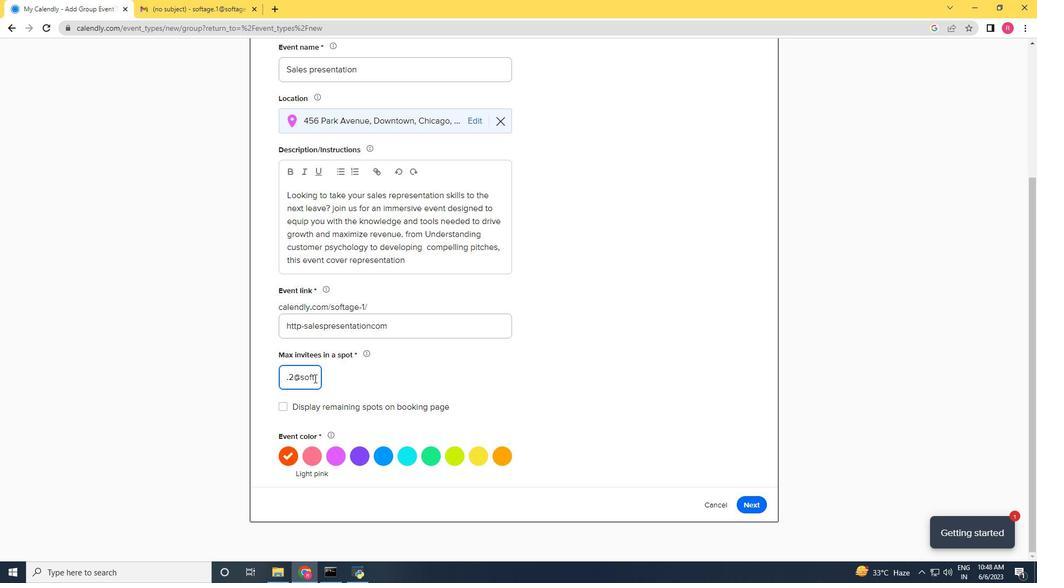 
Action: Mouse moved to (321, 374)
Screenshot: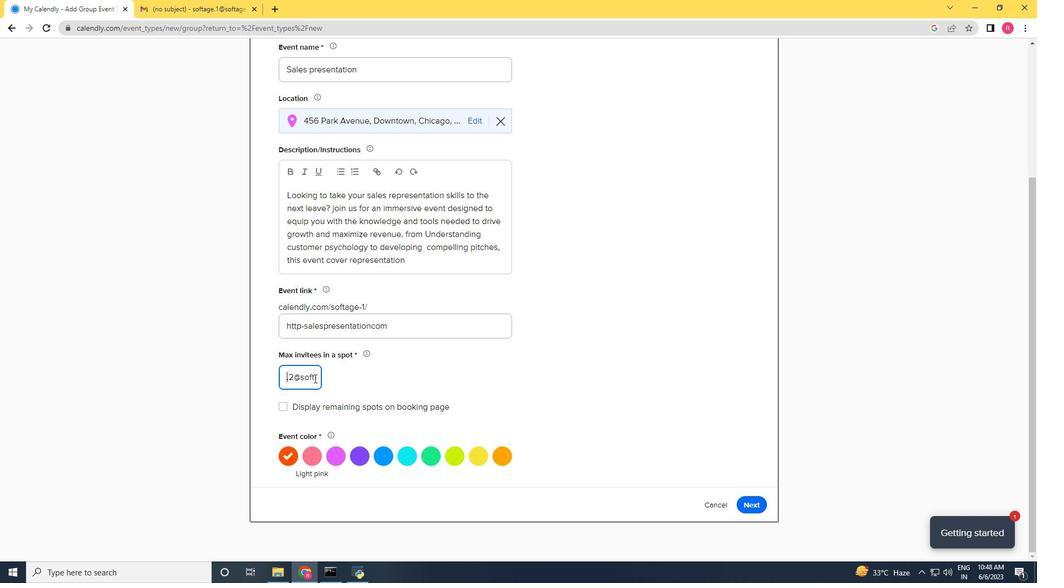
Action: Mouse pressed left at (321, 374)
Screenshot: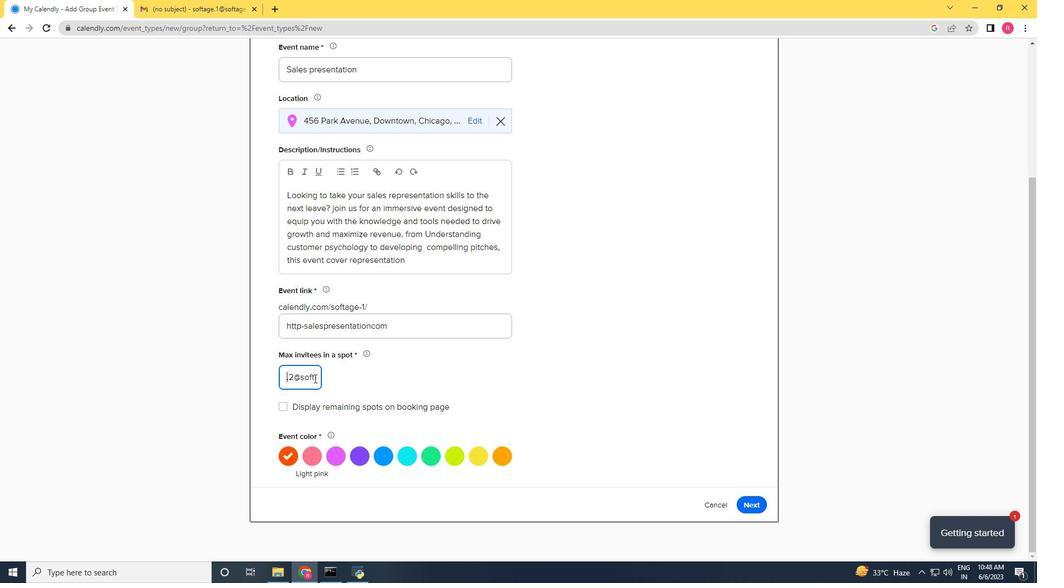 
Action: Mouse moved to (301, 377)
Screenshot: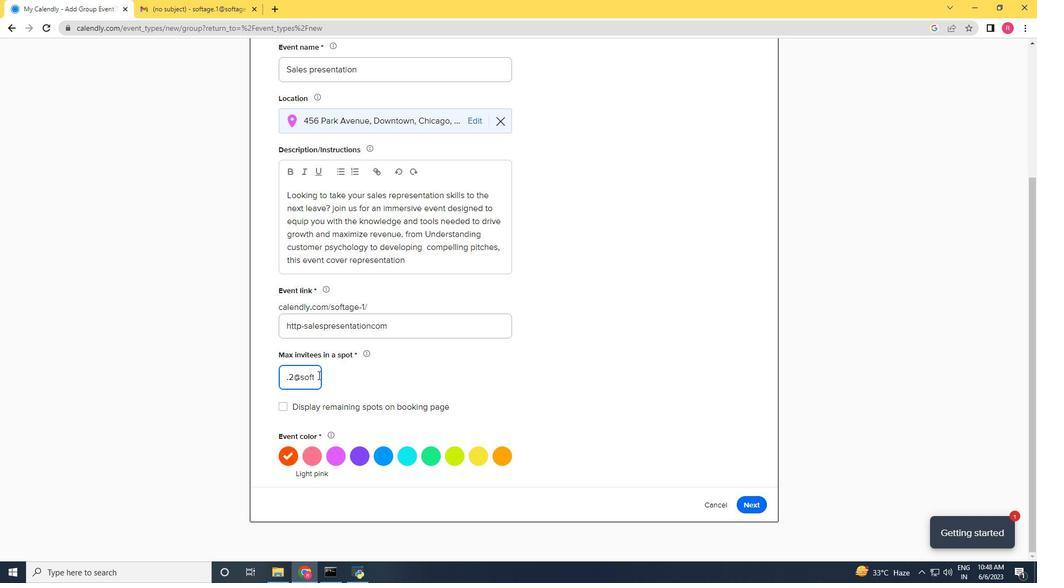 
Action: Mouse pressed left at (301, 377)
Screenshot: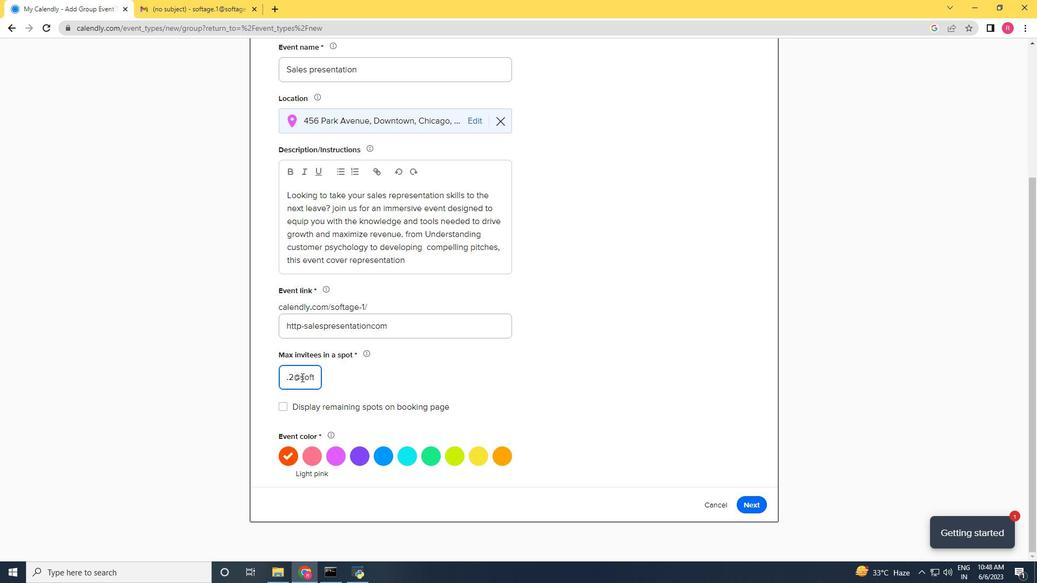 
Action: Key pressed <Key.right>
Screenshot: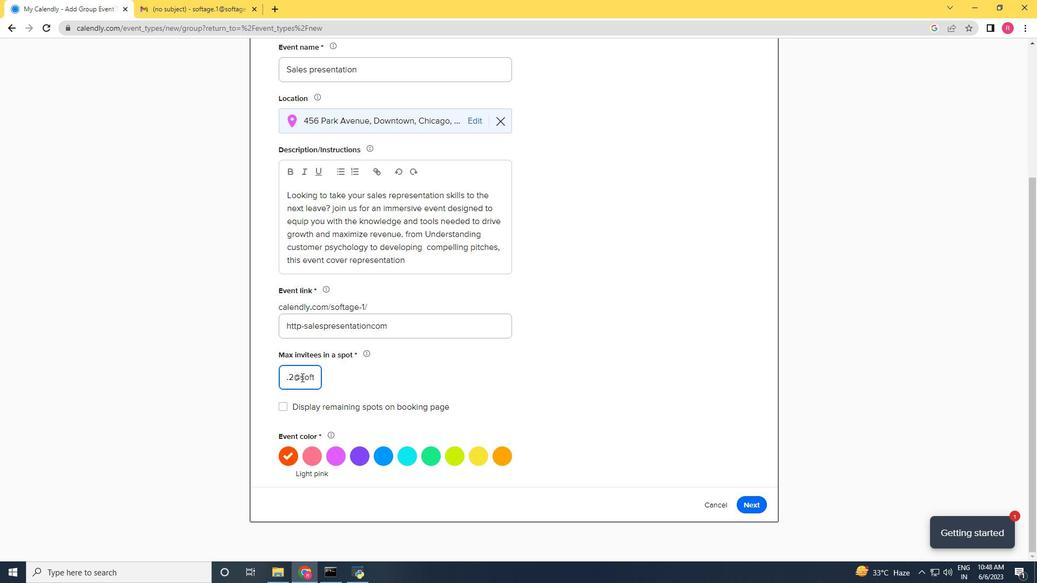 
Action: Mouse moved to (301, 378)
Screenshot: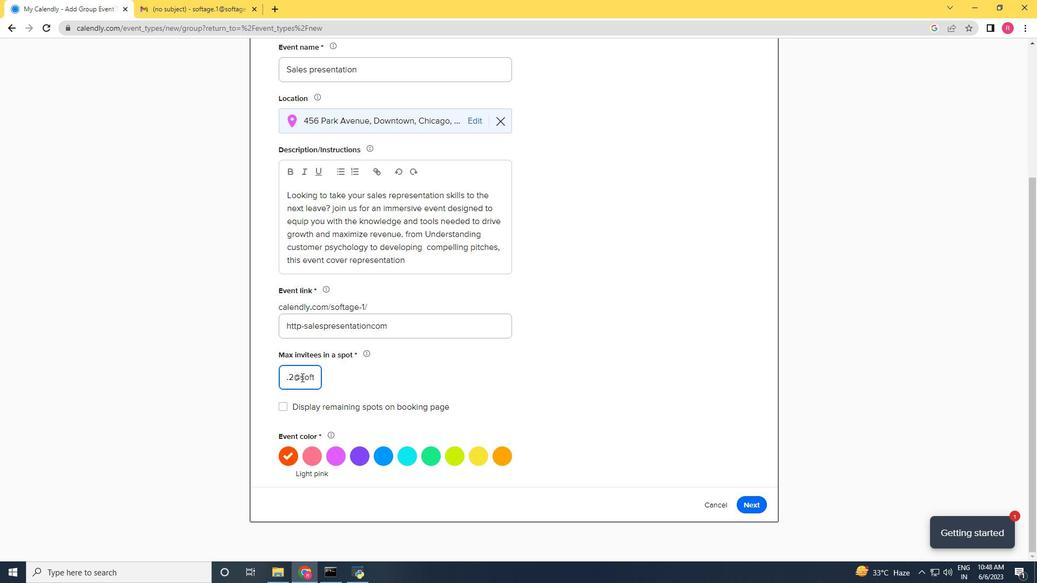 
Action: Mouse pressed left at (301, 378)
Screenshot: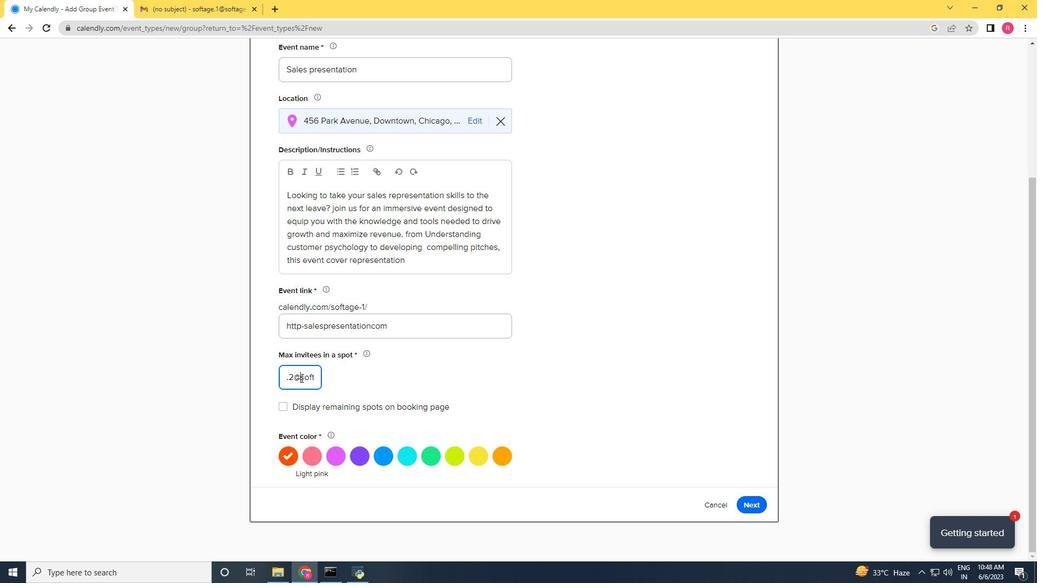 
Action: Key pressed <Key.right><Key.right><Key.right><Key.right><Key.backspace><Key.backspace><Key.backspace><Key.backspace><Key.backspace><Key.backspace><Key.backspace><Key.backspace><Key.backspace><Key.backspace><Key.backspace><Key.backspace><Key.backspace><Key.backspace><Key.backspace><Key.backspace><Key.right><Key.right><Key.right><Key.right><Key.right><Key.right><Key.right><Key.right><Key.right><Key.right><Key.right><Key.right><Key.right><Key.right><Key.right><Key.right><Key.right><Key.right><Key.right><Key.right><Key.right><Key.right><Key.right><Key.right><Key.right><Key.right><Key.right><Key.right><Key.right><Key.right><Key.right><Key.right><Key.right><Key.right><Key.right><Key.right><Key.right><Key.right><Key.backspace><Key.backspace><Key.backspace><Key.backspace><Key.backspace><Key.backspace><Key.backspace><Key.backspace><Key.backspace><Key.backspace><Key.backspace><Key.backspace><Key.backspace><Key.backspace><Key.backspace><Key.backspace><Key.backspace><Key.backspace><Key.backspace><Key.backspace><Key.backspace><Key.backspace><Key.backspace><Key.backspace><Key.backspace><Key.backspace><Key.backspace><Key.backspace><Key.backspace><Key.backspace><Key.backspace><Key.backspace><Key.backspace><Key.backspace><Key.backspace><Key.backspace>1
Screenshot: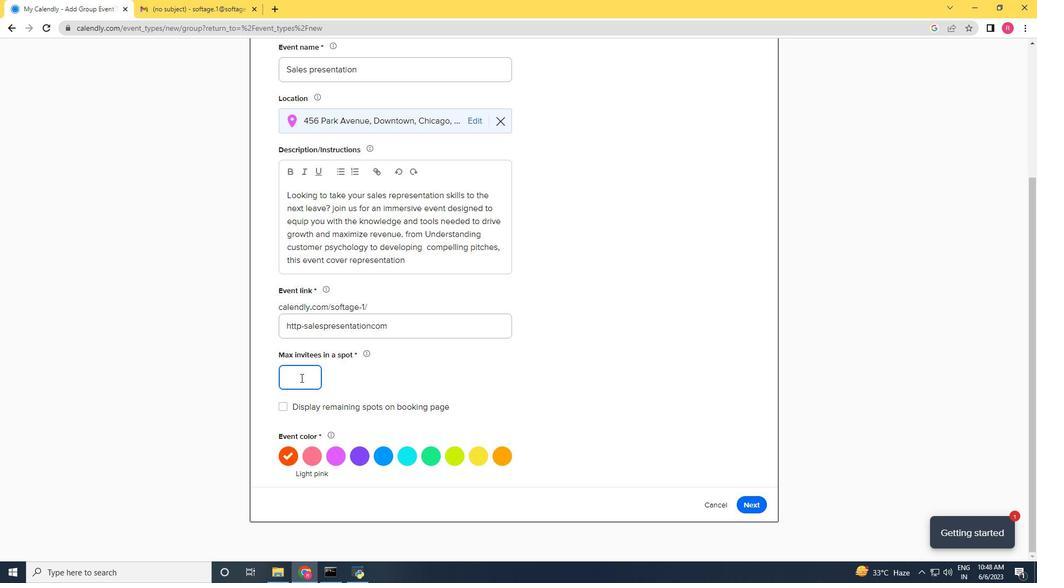 
Action: Mouse moved to (760, 506)
Screenshot: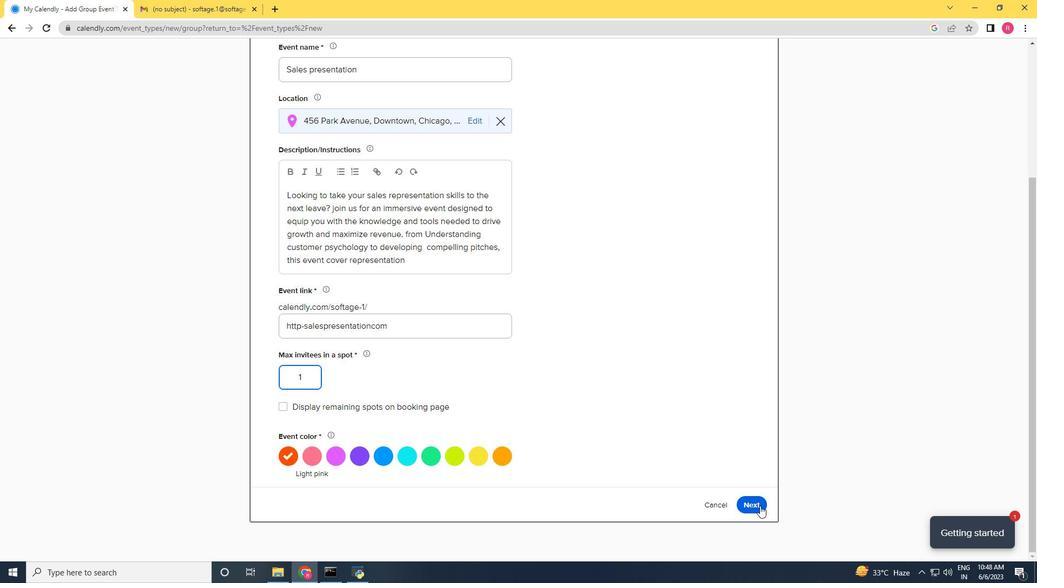 
Action: Mouse pressed left at (760, 506)
Screenshot: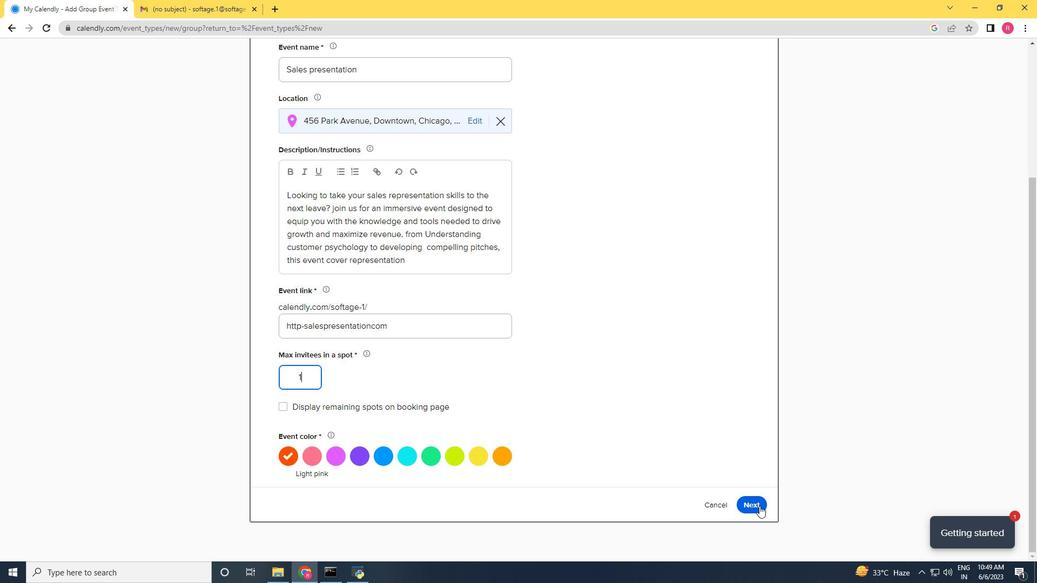 
Action: Mouse moved to (310, 377)
Screenshot: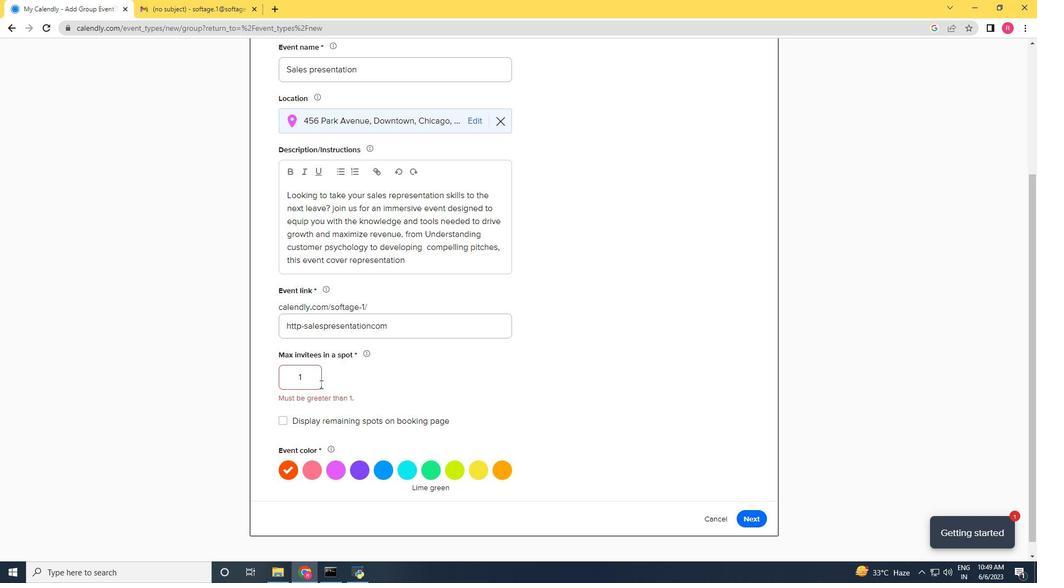 
Action: Mouse pressed left at (310, 377)
Screenshot: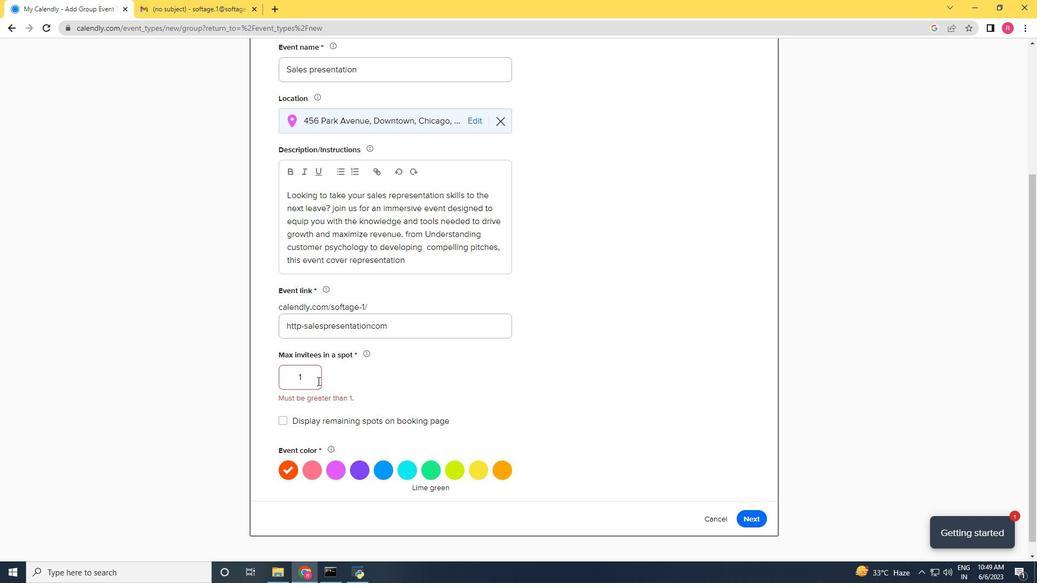 
Action: Key pressed <Key.backspace>2
Screenshot: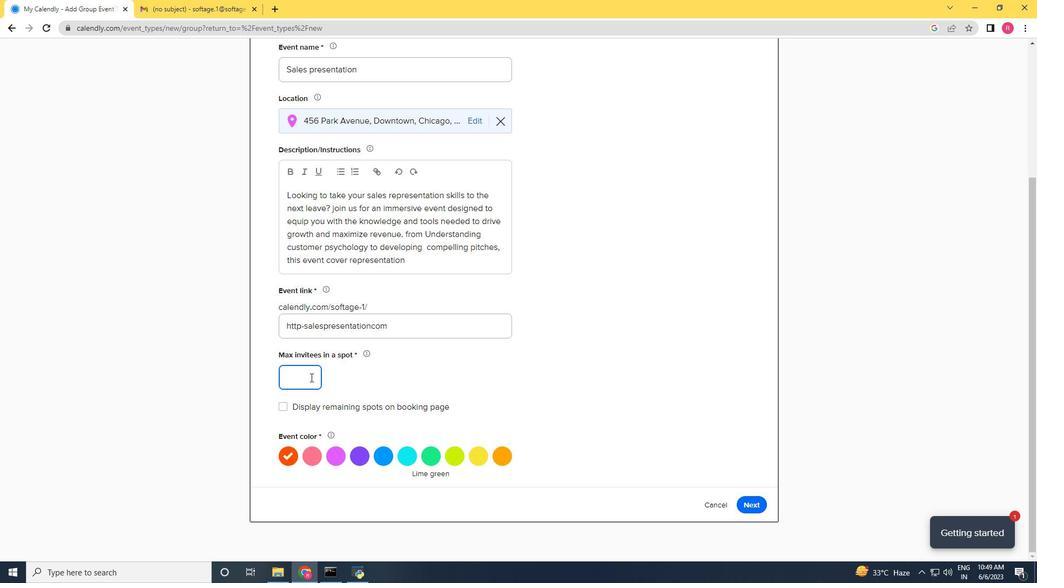 
Action: Mouse moved to (761, 504)
Screenshot: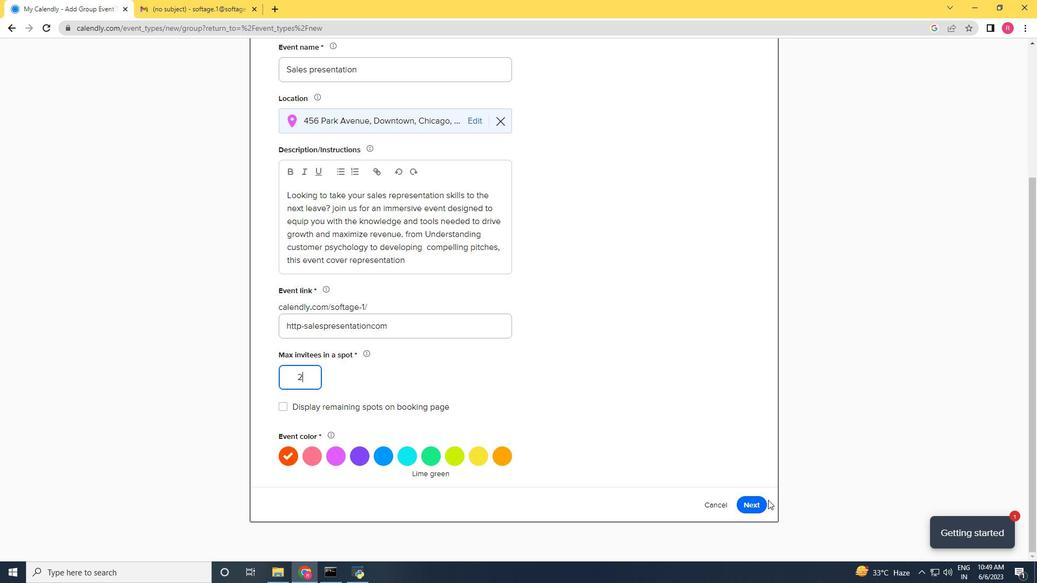 
Action: Mouse pressed left at (761, 504)
Screenshot: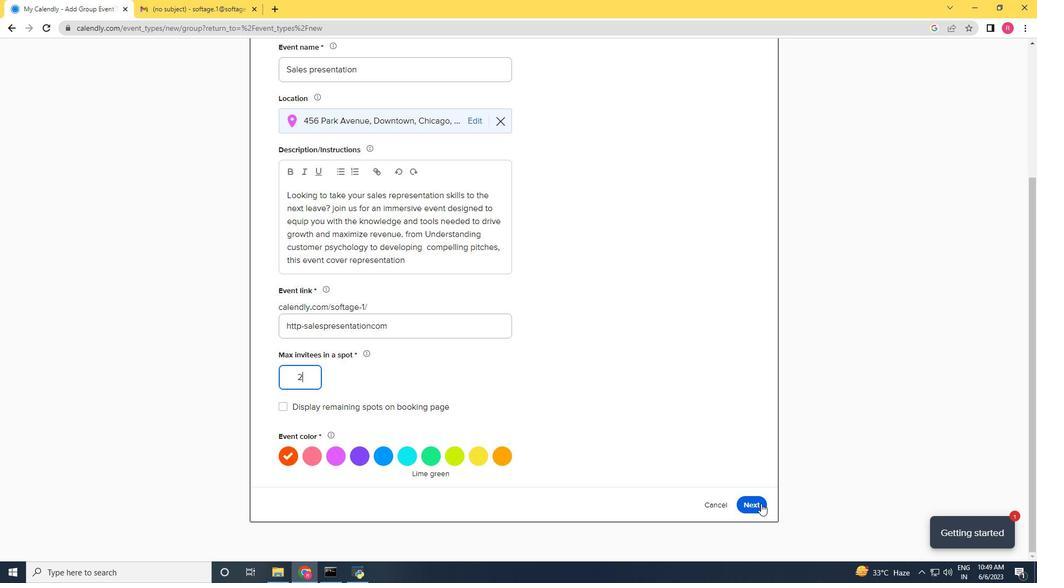 
Action: Mouse moved to (660, 410)
Screenshot: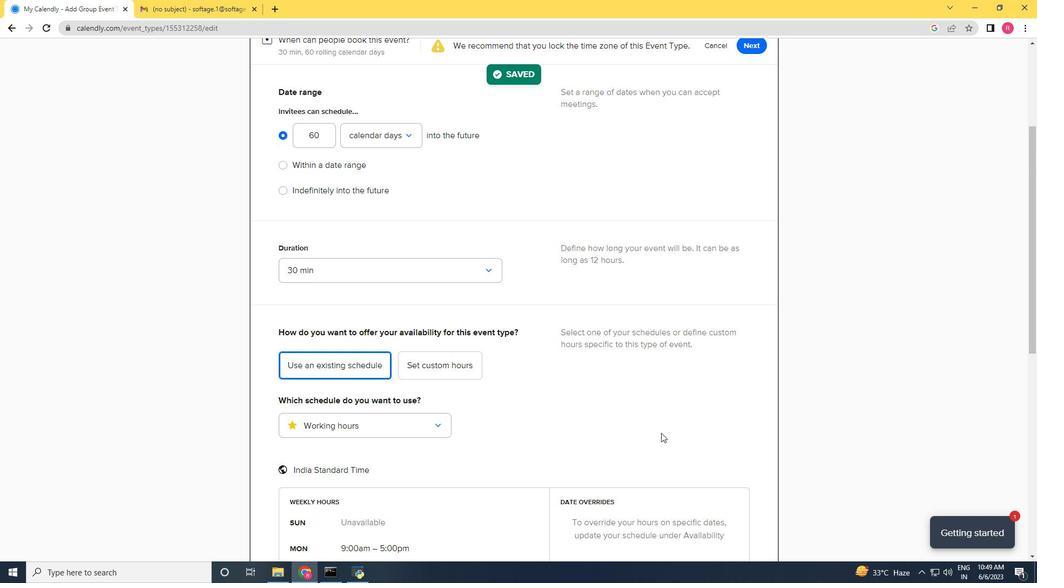 
Action: Mouse scrolled (660, 410) with delta (0, 0)
Screenshot: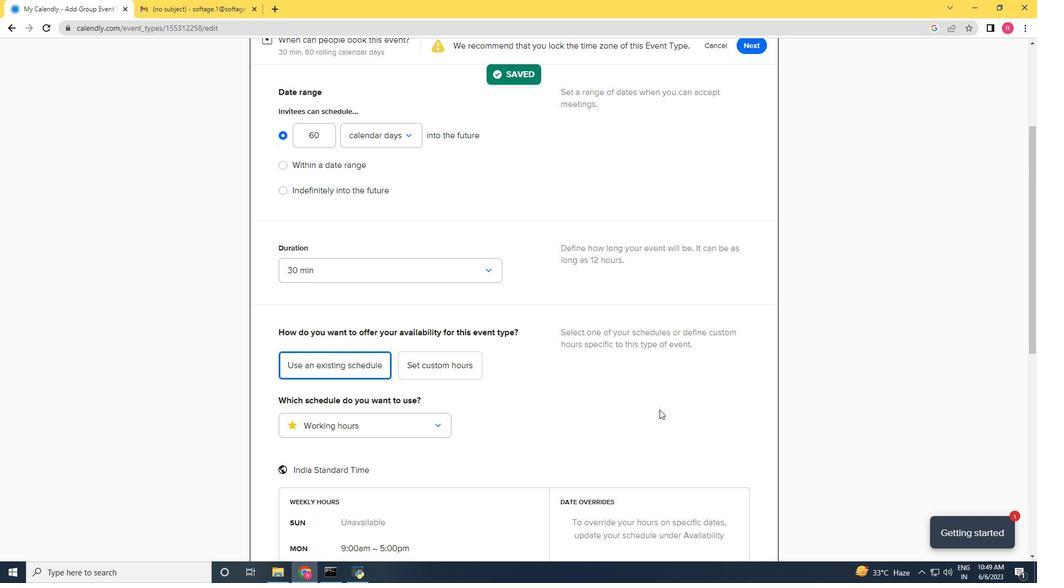 
Action: Mouse scrolled (660, 410) with delta (0, 0)
Screenshot: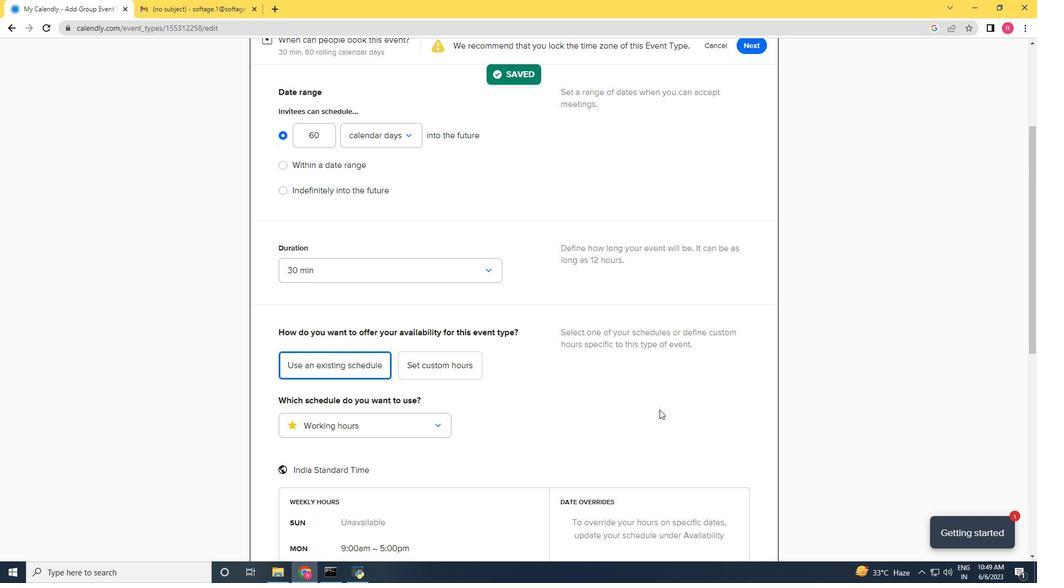 
Action: Mouse scrolled (660, 410) with delta (0, 0)
Screenshot: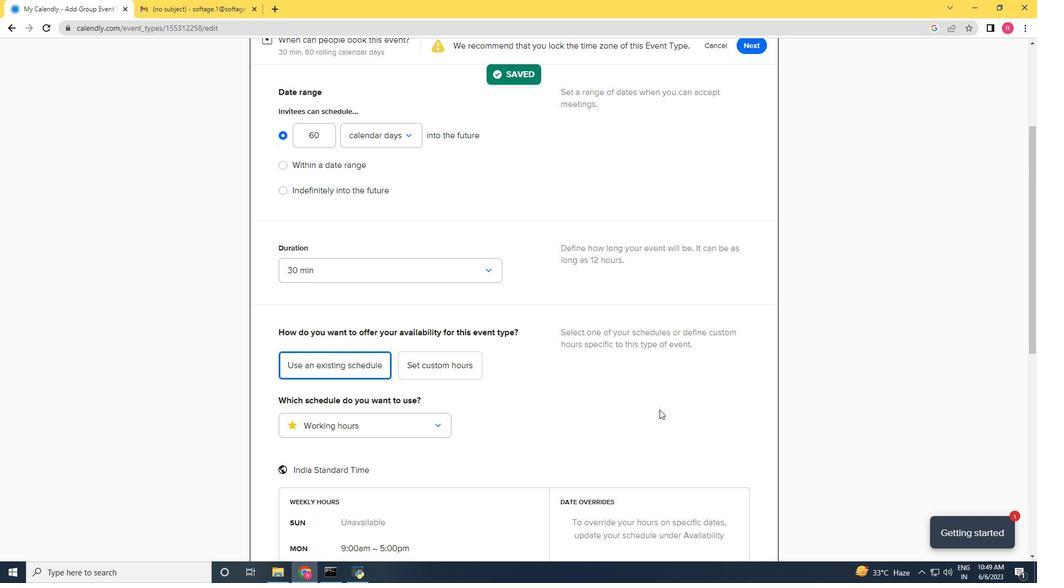 
Action: Mouse scrolled (660, 410) with delta (0, 0)
Screenshot: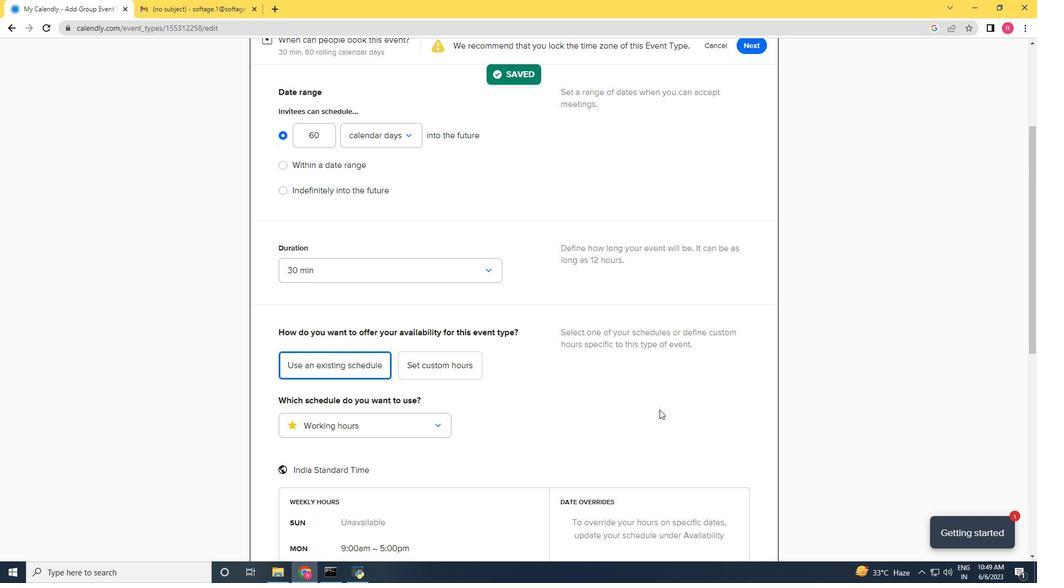 
Action: Mouse scrolled (660, 410) with delta (0, 0)
Screenshot: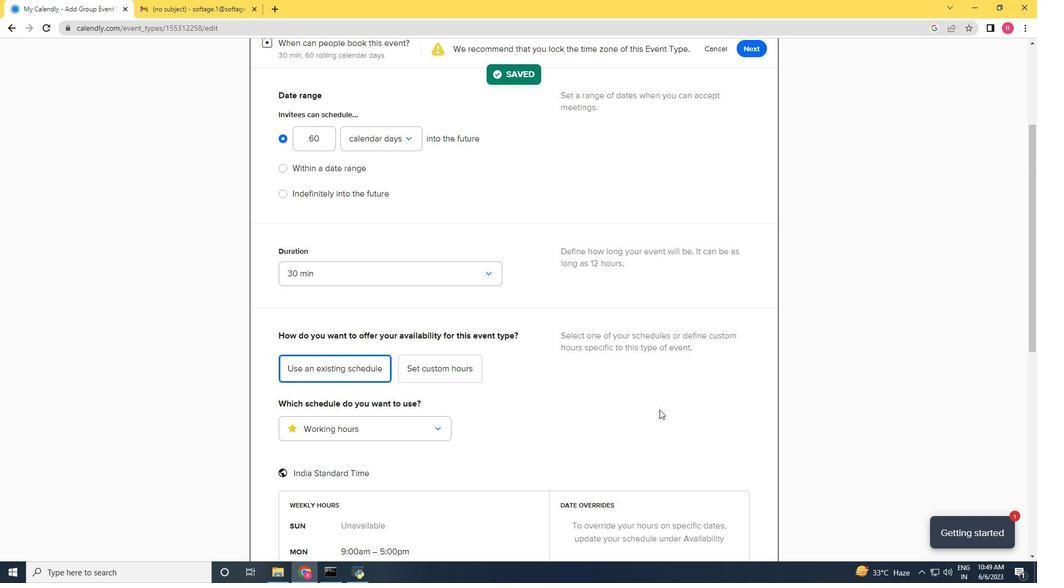 
Action: Mouse moved to (403, 376)
Screenshot: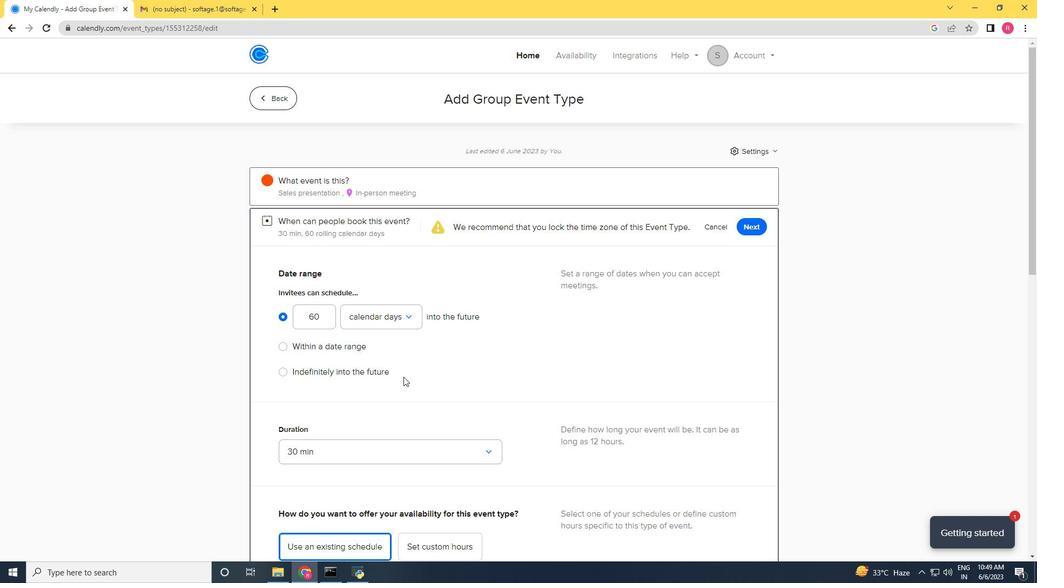 
Action: Mouse scrolled (403, 376) with delta (0, 0)
Screenshot: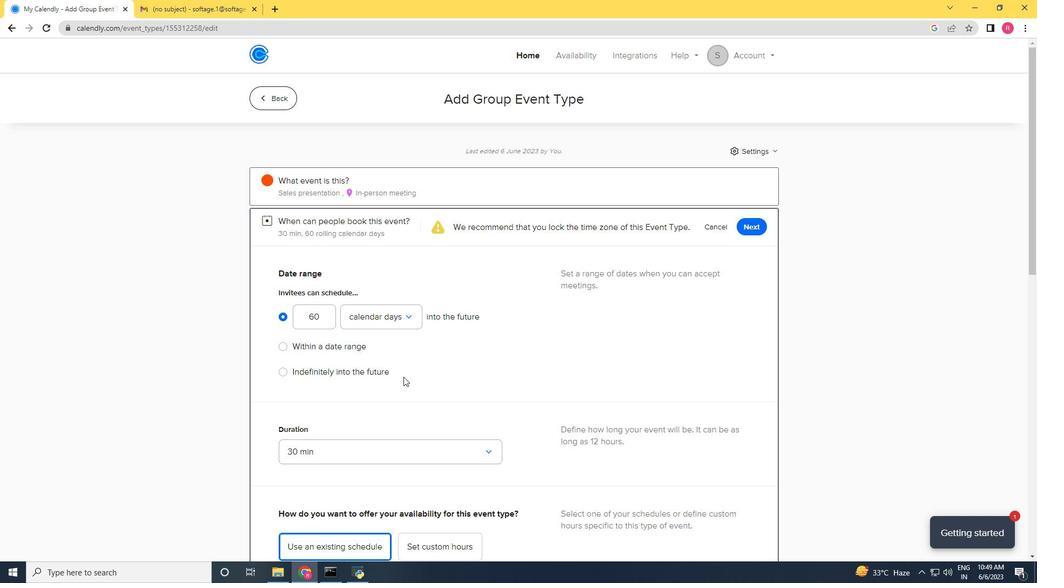 
Action: Mouse moved to (286, 293)
Screenshot: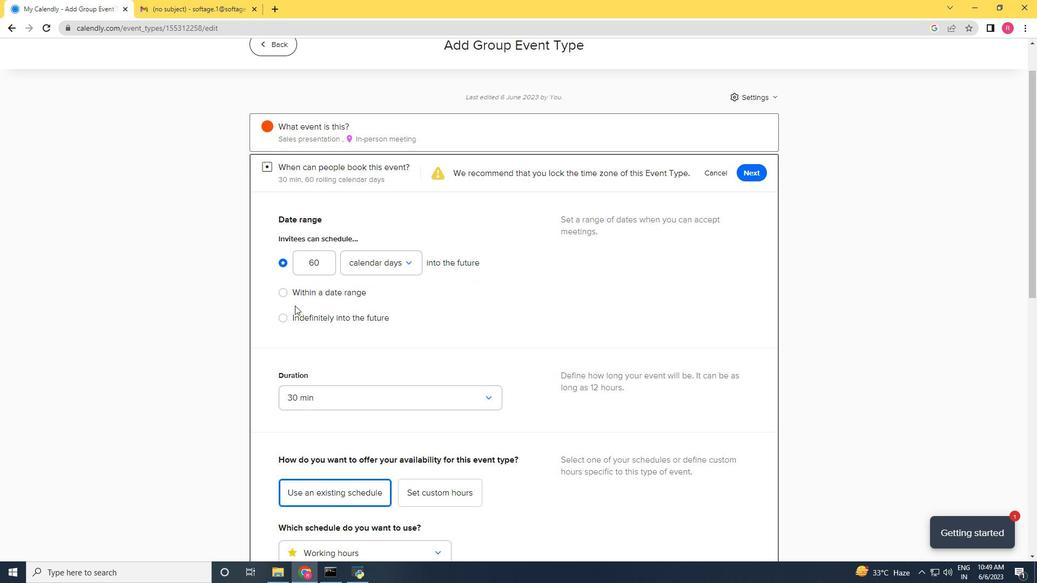 
Action: Mouse pressed left at (286, 293)
Screenshot: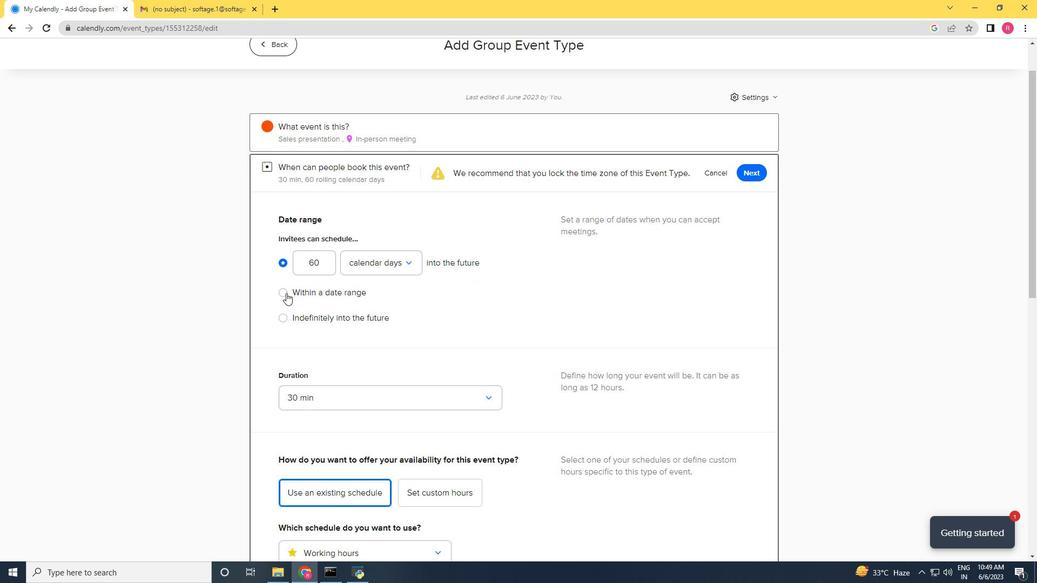 
Action: Mouse moved to (413, 298)
Screenshot: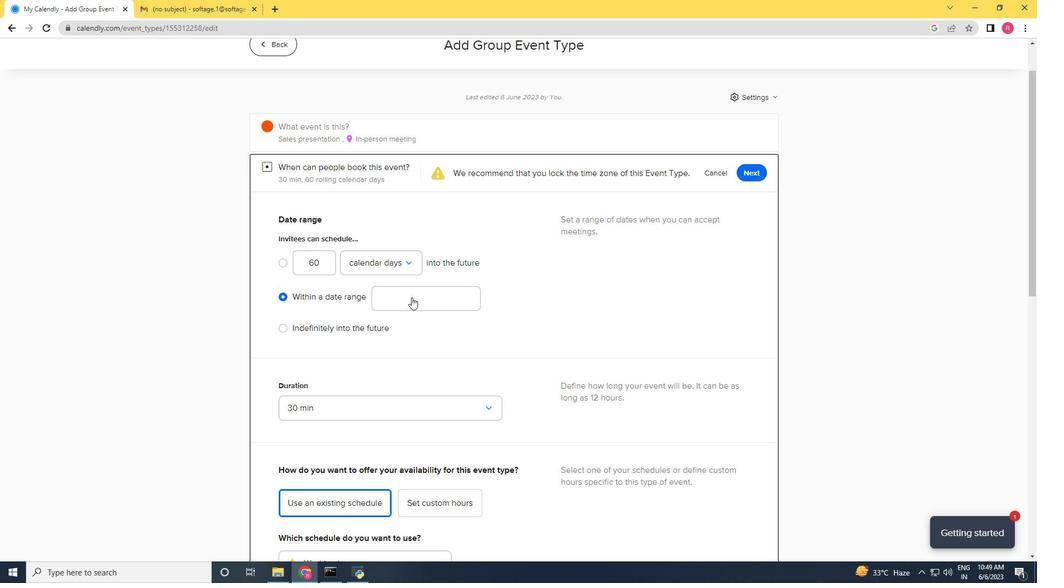 
Action: Mouse pressed left at (413, 298)
Screenshot: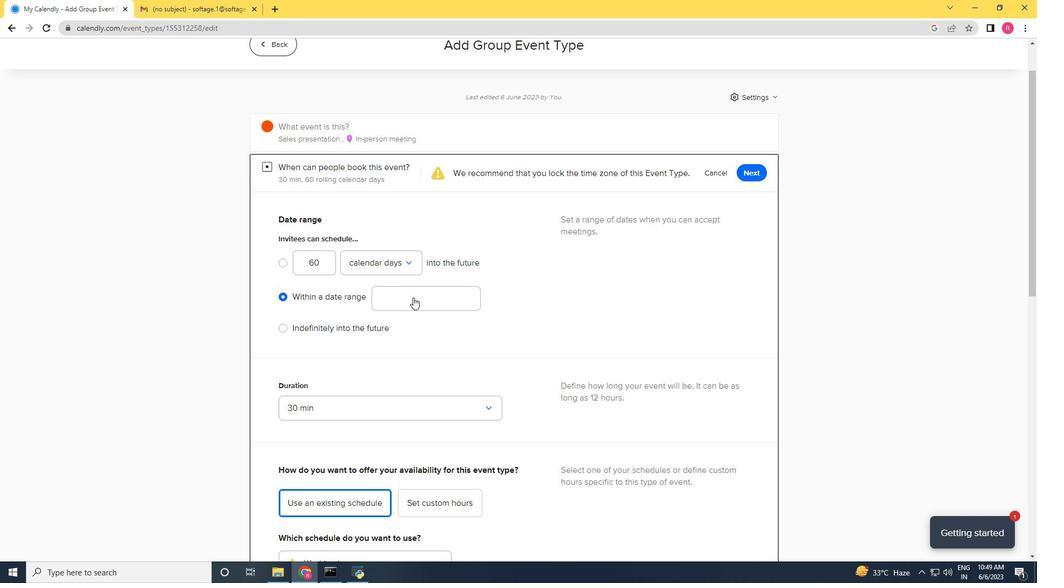 
Action: Mouse moved to (457, 336)
Screenshot: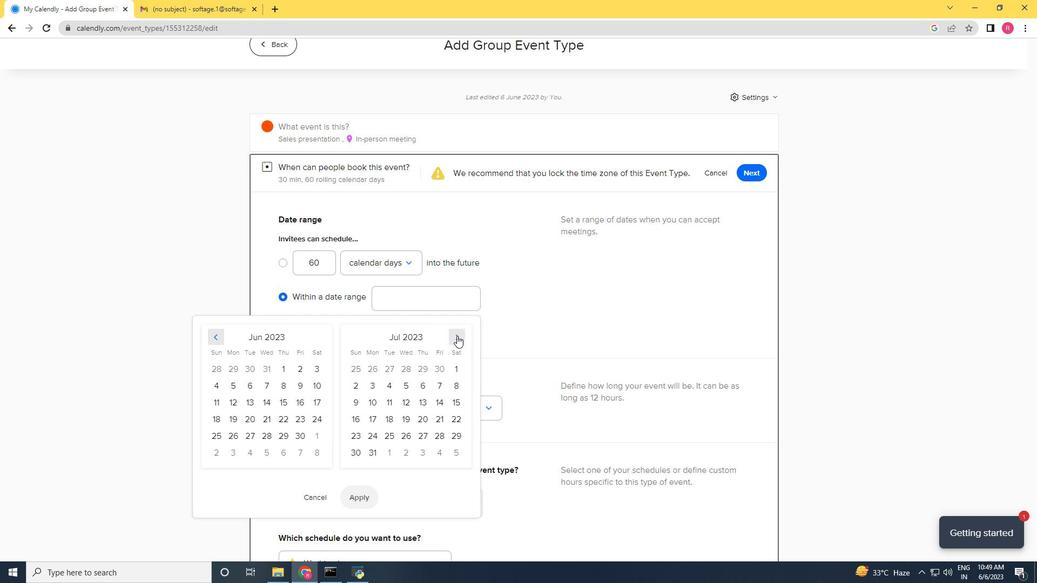
Action: Mouse pressed left at (457, 336)
Screenshot: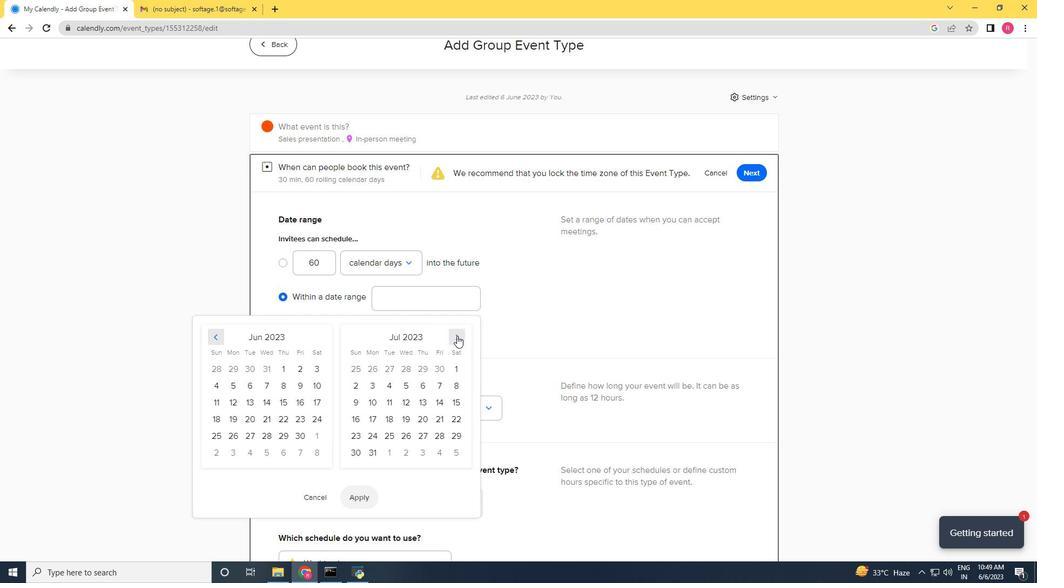
Action: Mouse pressed left at (457, 336)
Screenshot: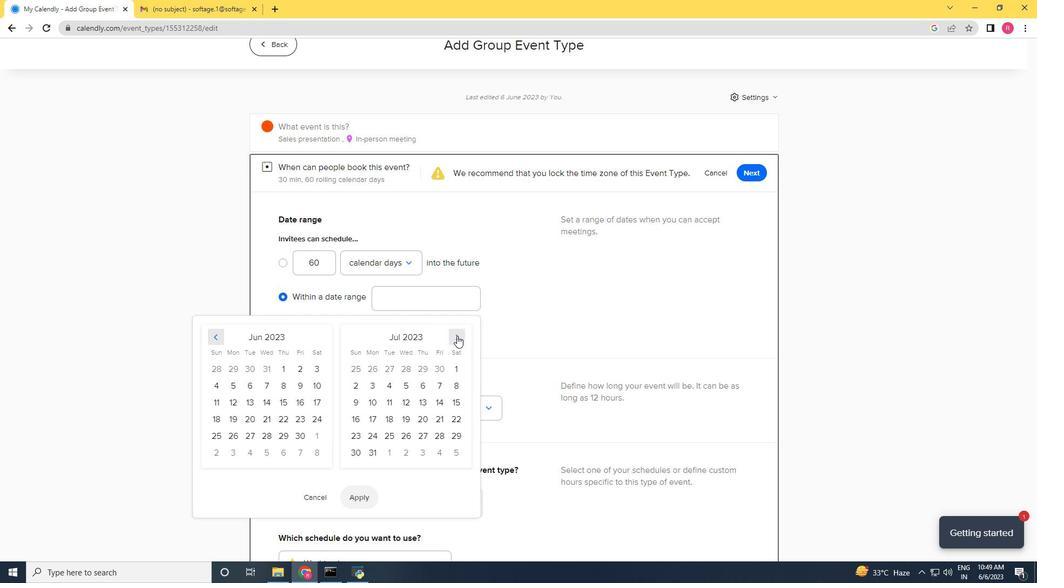 
Action: Mouse pressed left at (457, 336)
Screenshot: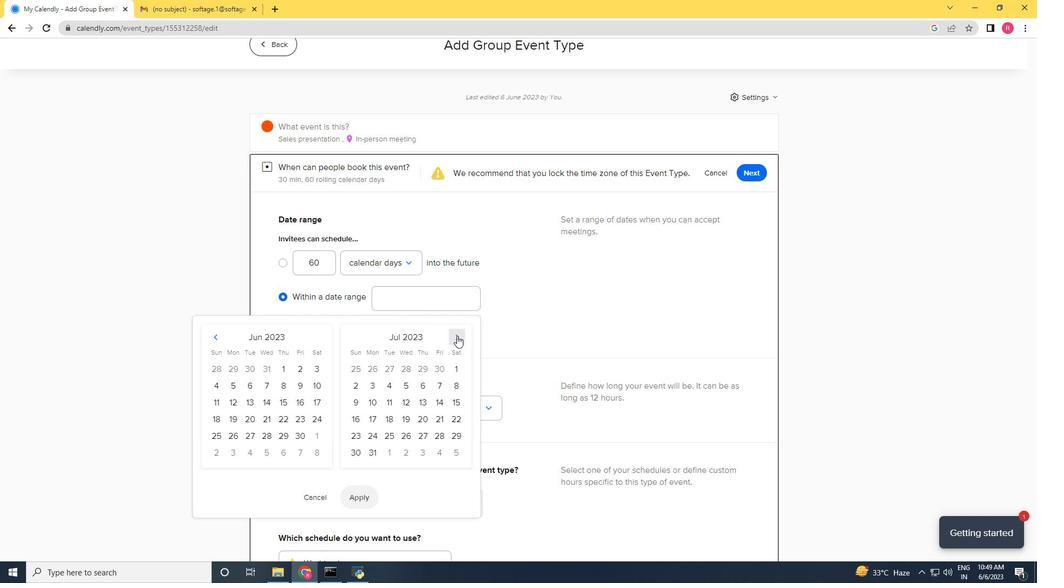 
Action: Mouse pressed left at (457, 336)
Screenshot: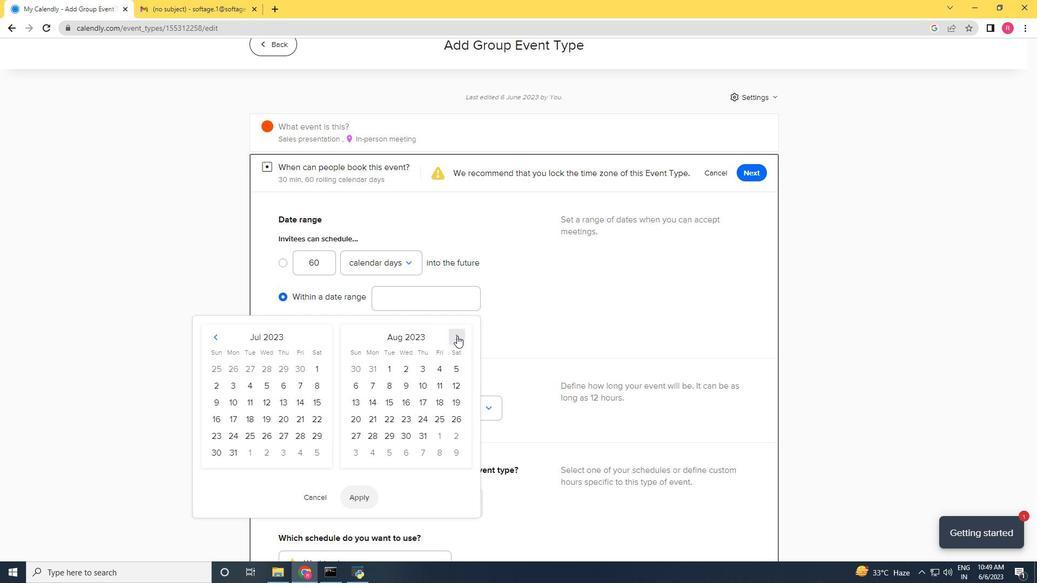 
Action: Mouse pressed left at (457, 336)
Screenshot: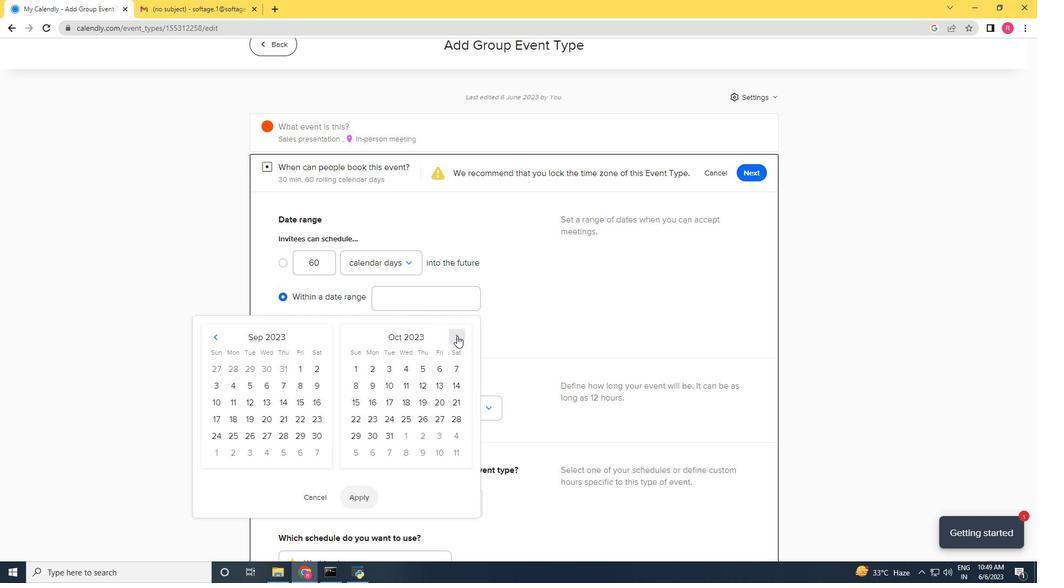 
Action: Mouse pressed left at (457, 336)
Screenshot: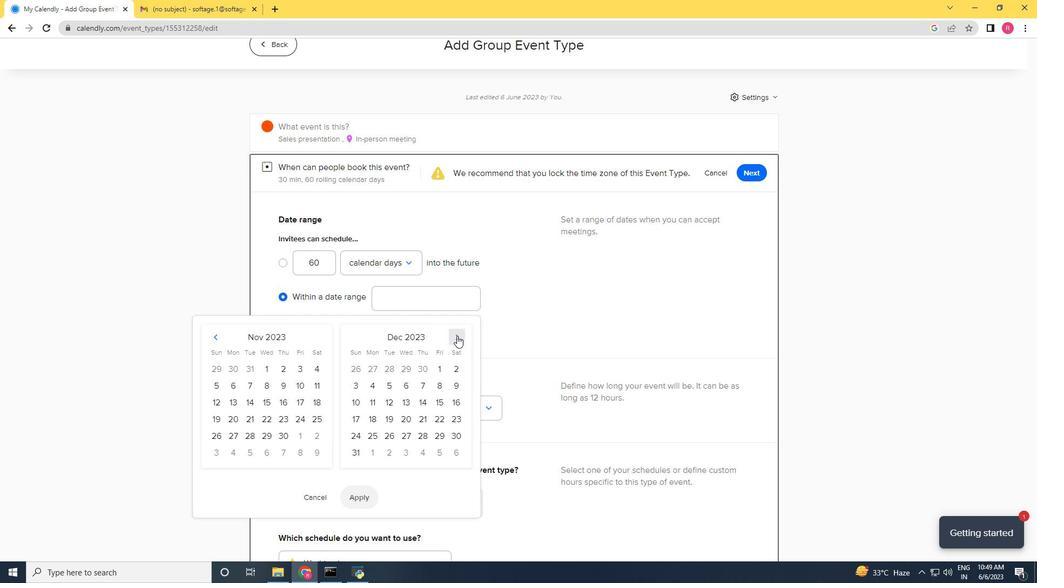 
Action: Mouse pressed left at (457, 336)
Screenshot: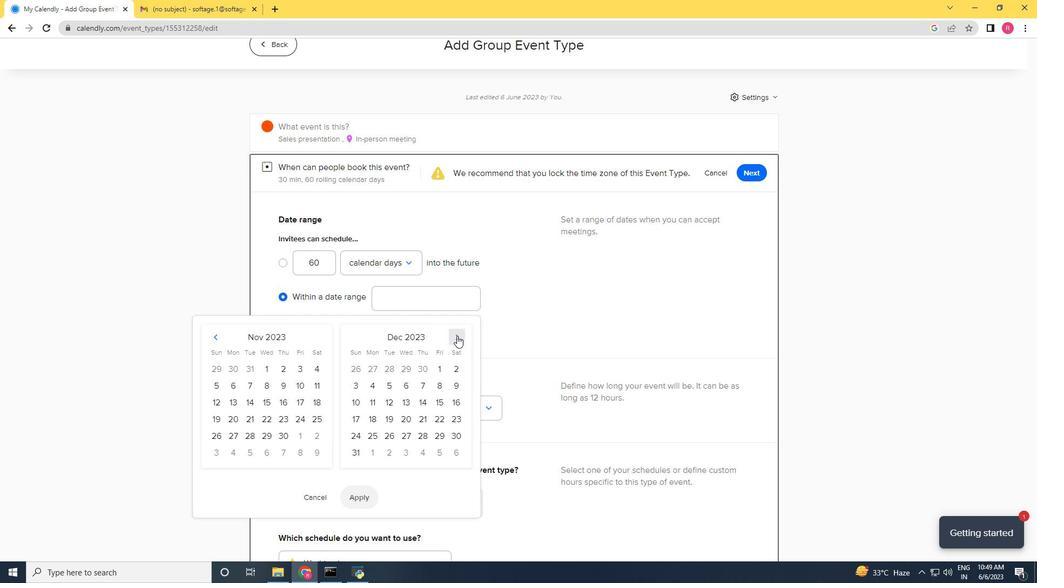 
Action: Mouse pressed left at (457, 336)
Screenshot: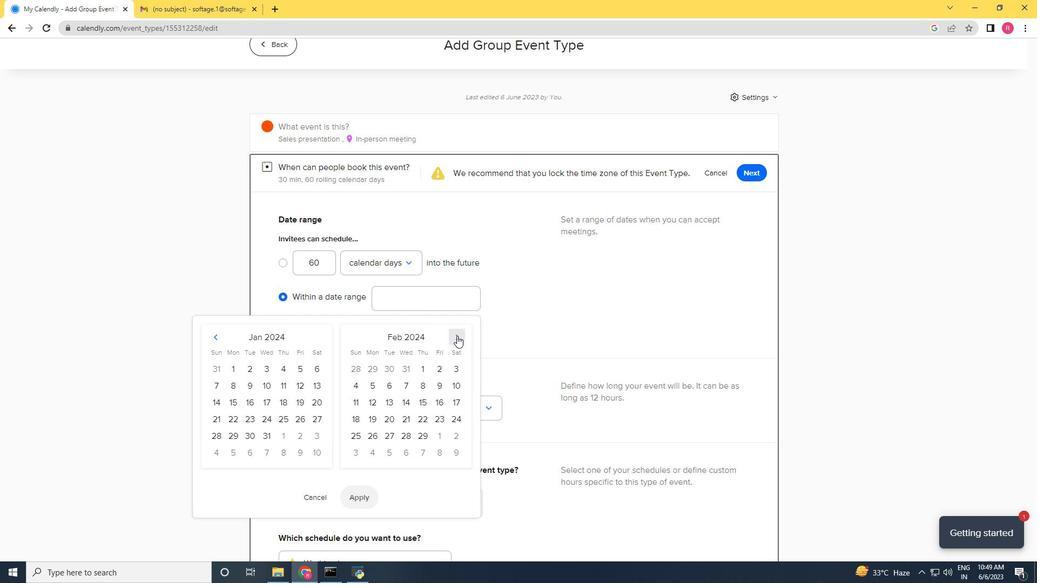
Action: Mouse pressed left at (457, 336)
Screenshot: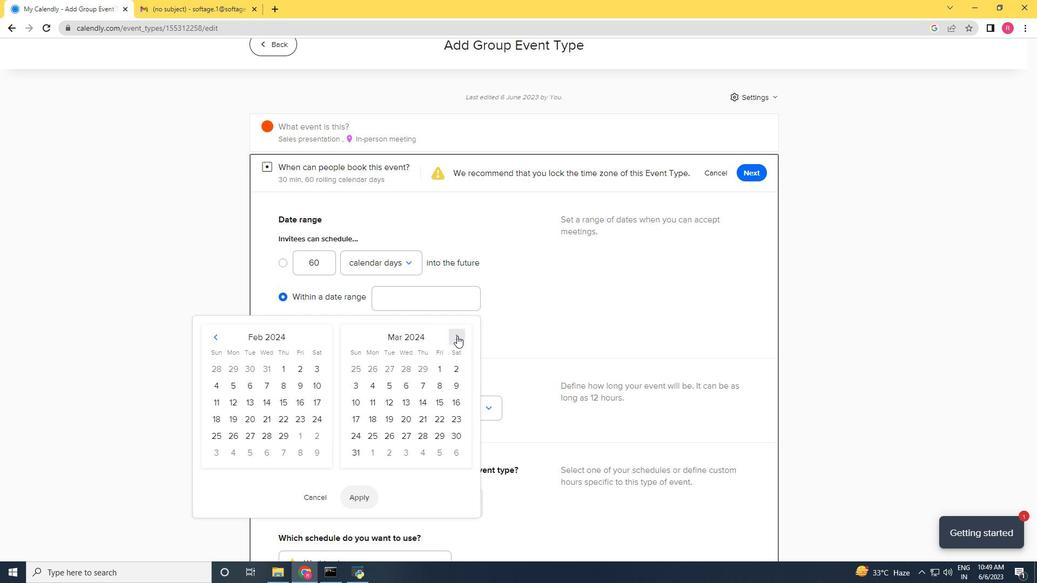 
Action: Mouse moved to (402, 369)
Screenshot: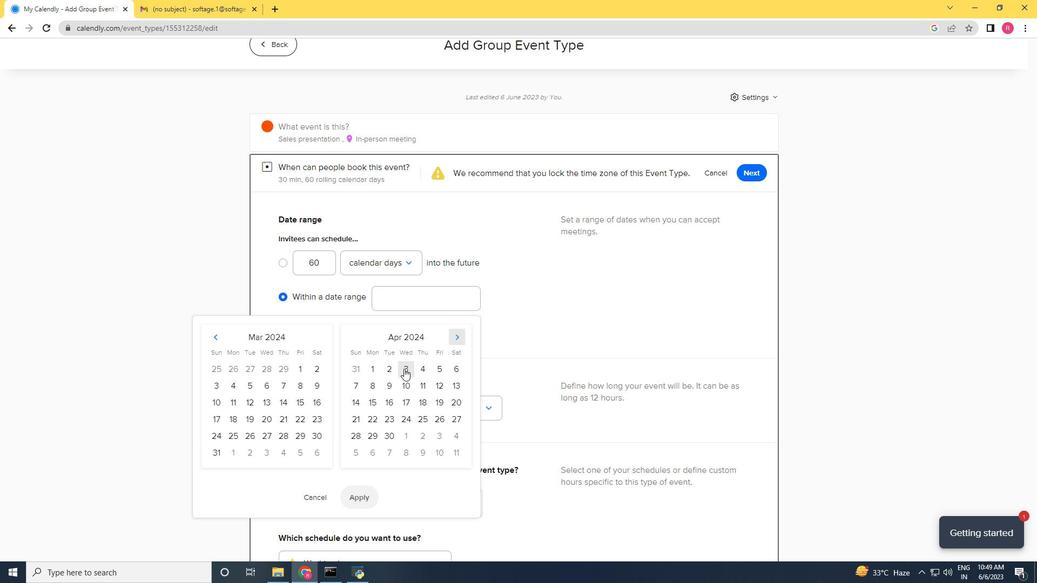 
Action: Mouse pressed left at (402, 369)
Screenshot: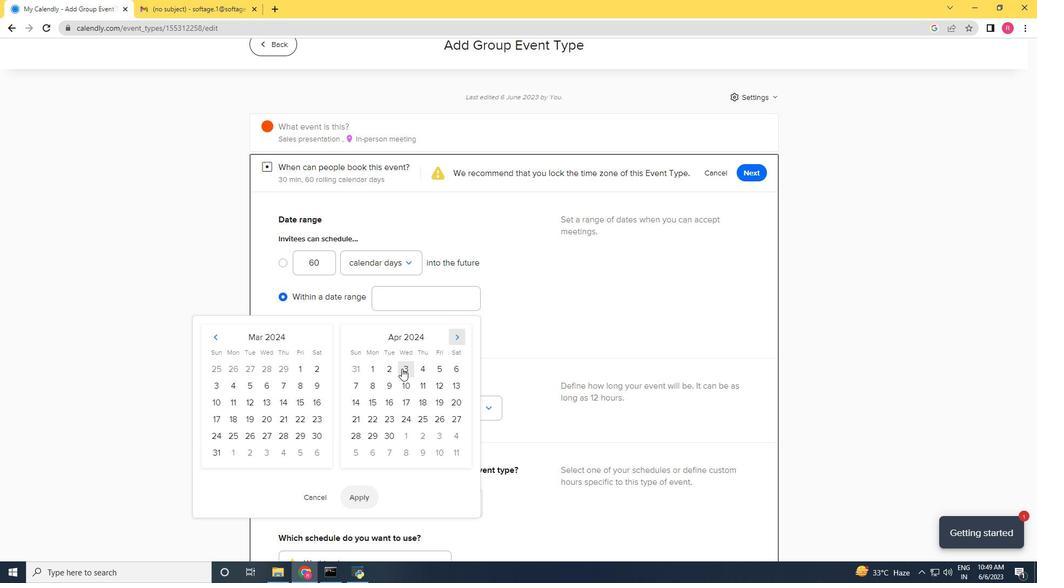 
Action: Mouse moved to (441, 371)
Screenshot: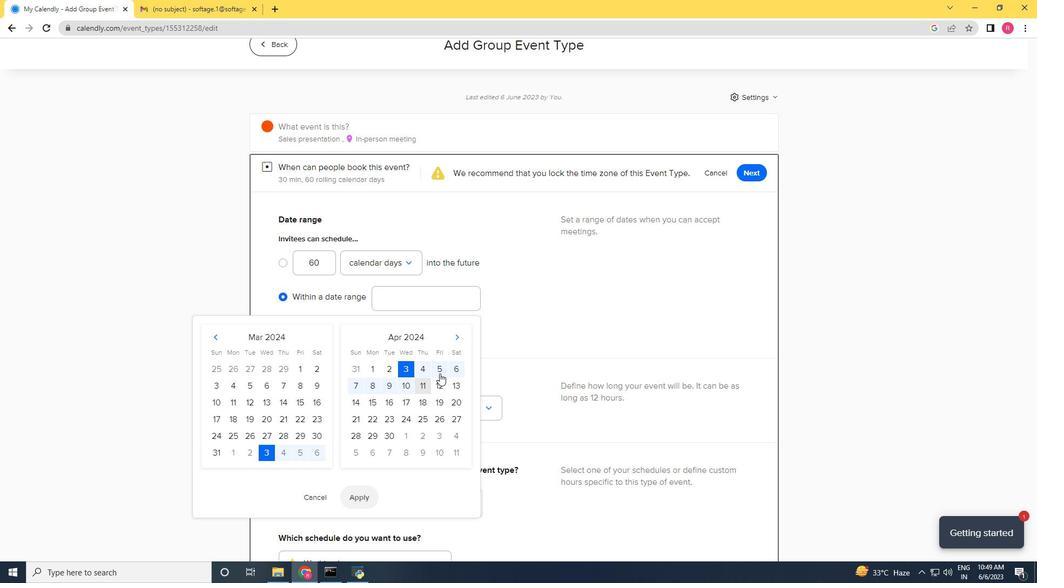 
Action: Mouse pressed left at (441, 371)
Screenshot: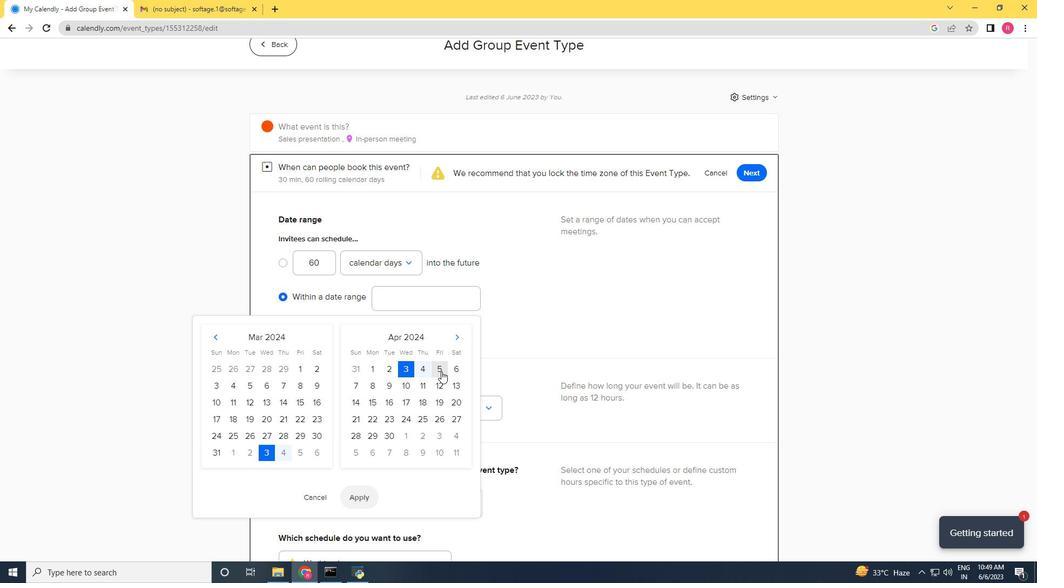 
Action: Mouse moved to (363, 497)
Screenshot: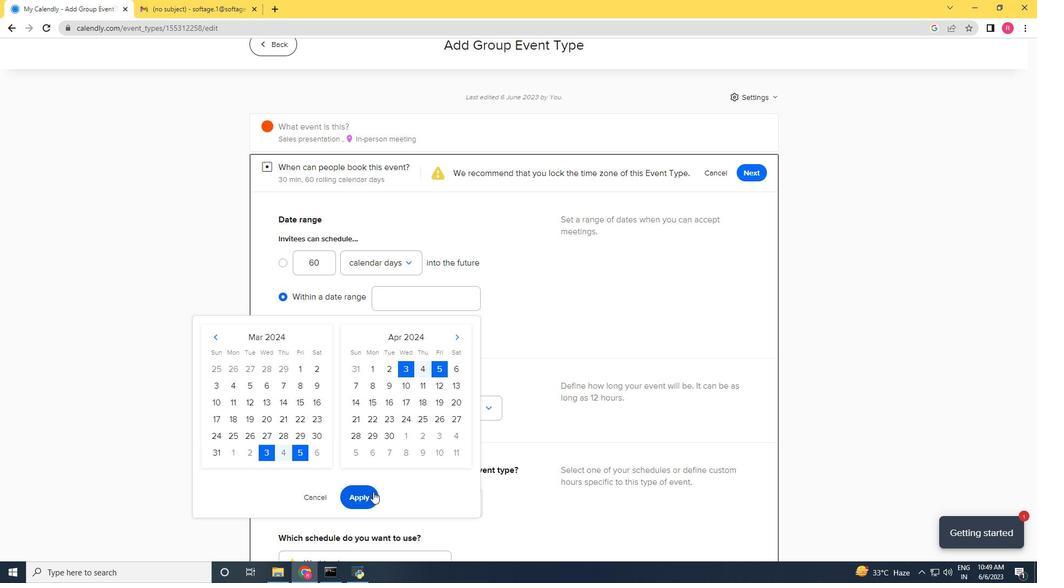 
Action: Mouse pressed left at (363, 497)
Screenshot: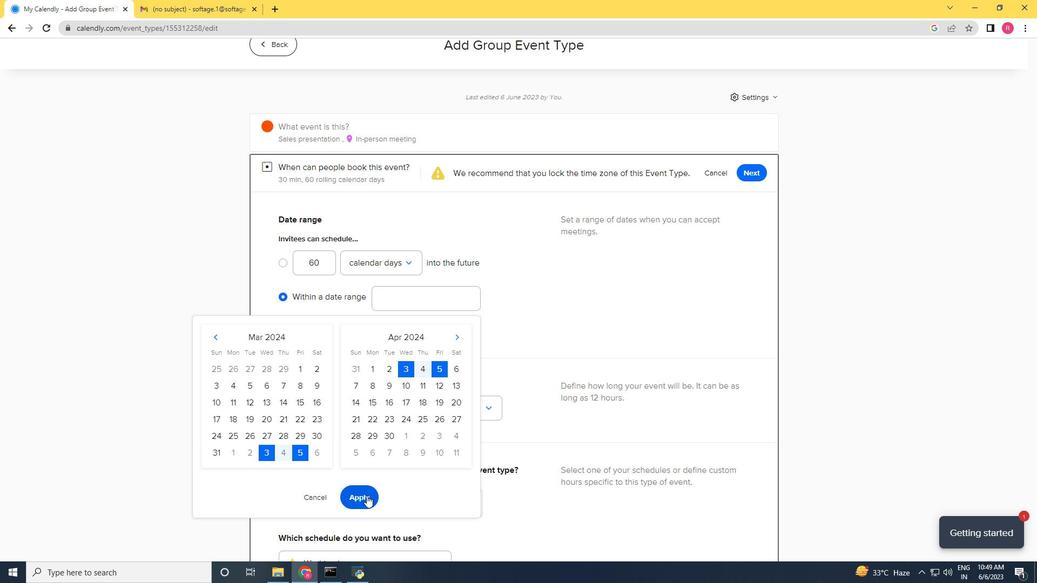 
Action: Mouse moved to (608, 440)
Screenshot: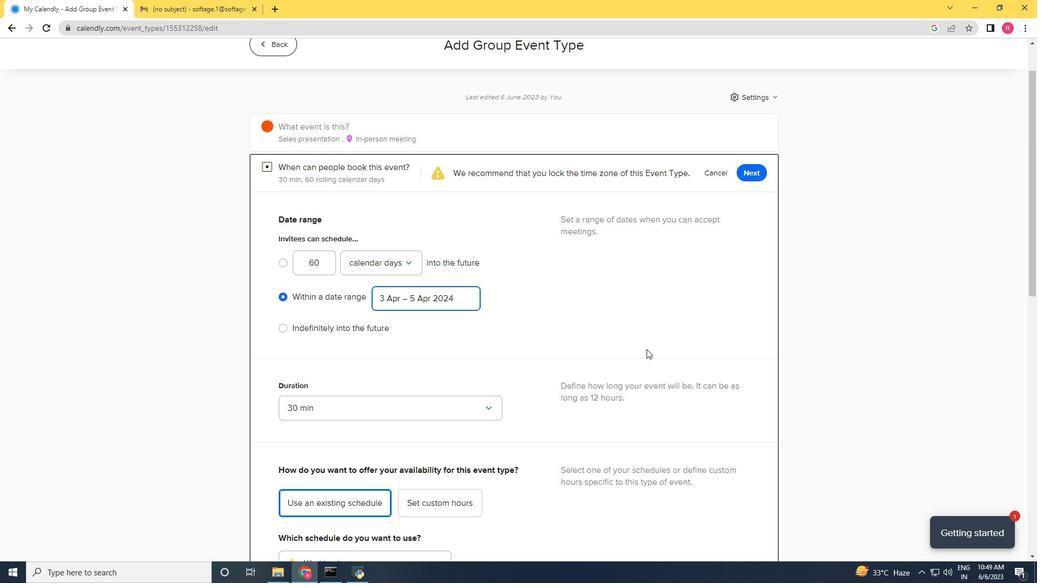 
Action: Mouse scrolled (613, 425) with delta (0, 0)
Screenshot: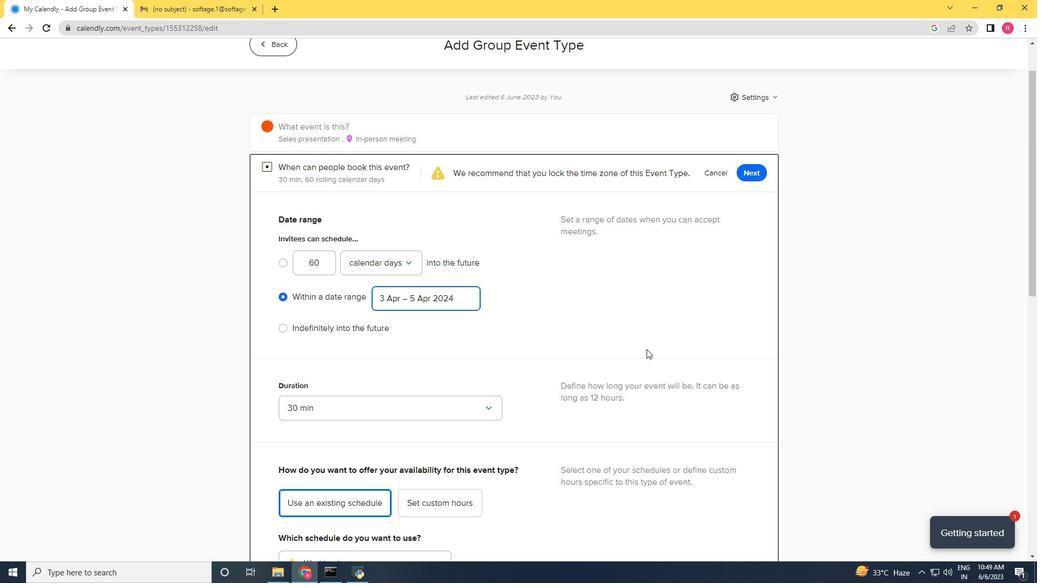 
Action: Mouse moved to (604, 449)
Screenshot: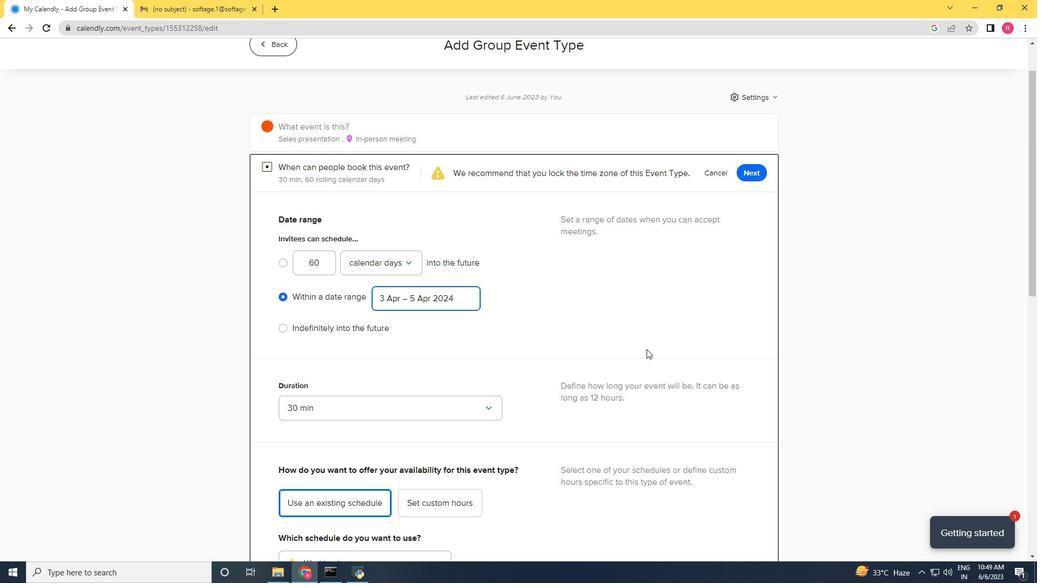 
Action: Mouse scrolled (608, 439) with delta (0, 0)
Screenshot: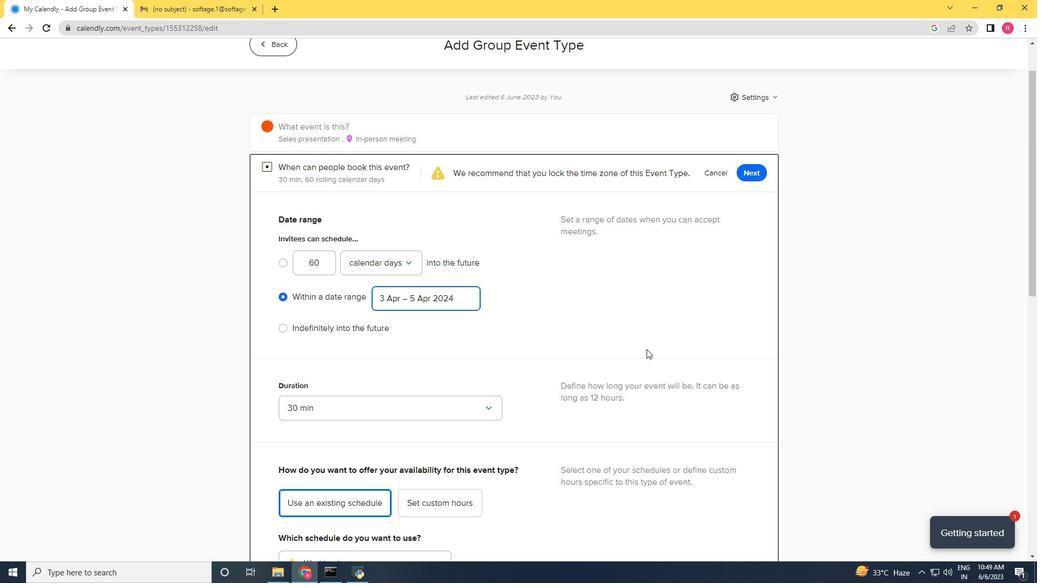 
Action: Mouse moved to (593, 473)
Screenshot: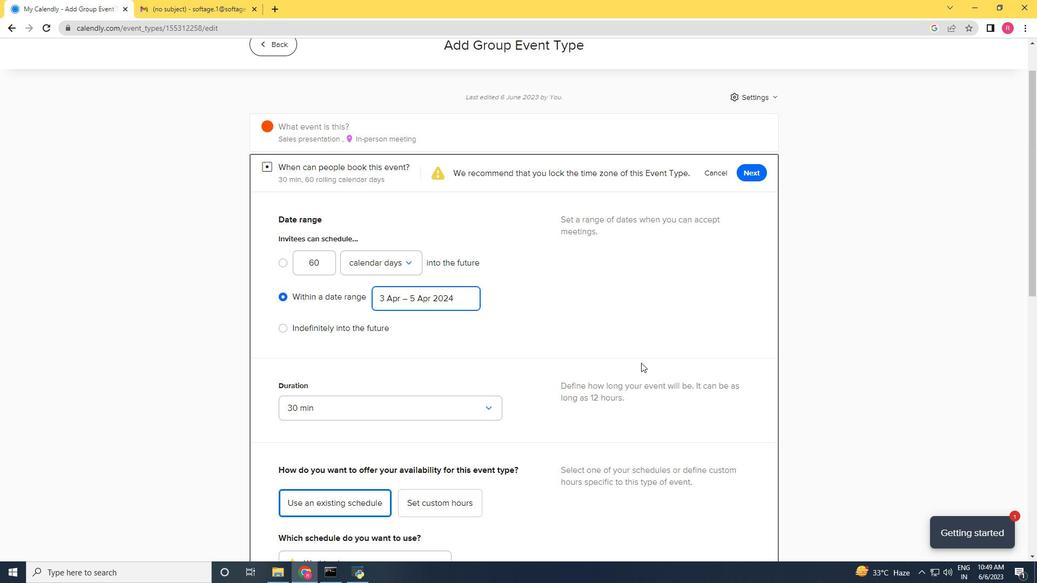 
Action: Mouse scrolled (593, 473) with delta (0, 0)
Screenshot: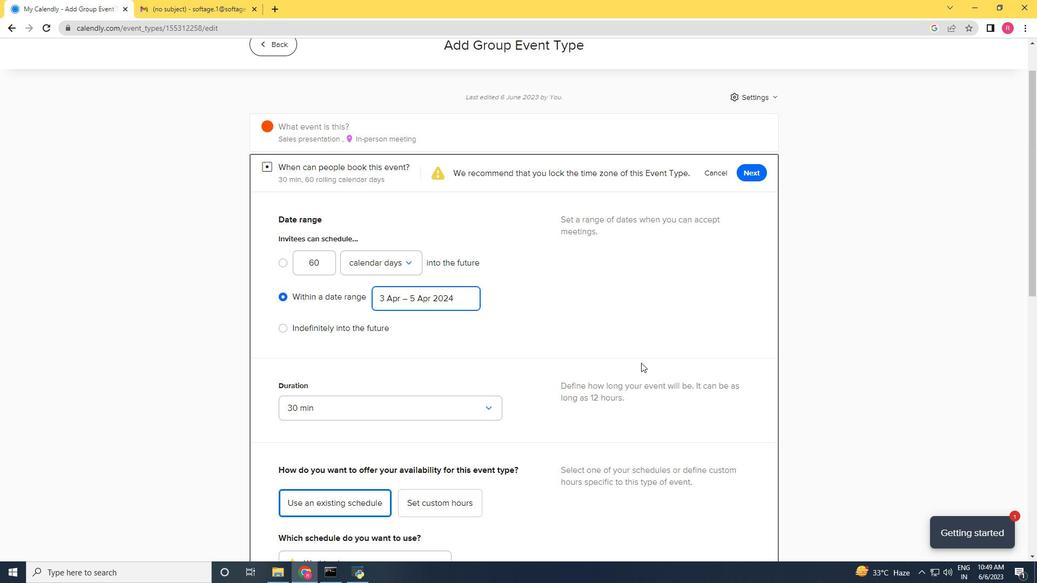 
Action: Mouse moved to (590, 477)
Screenshot: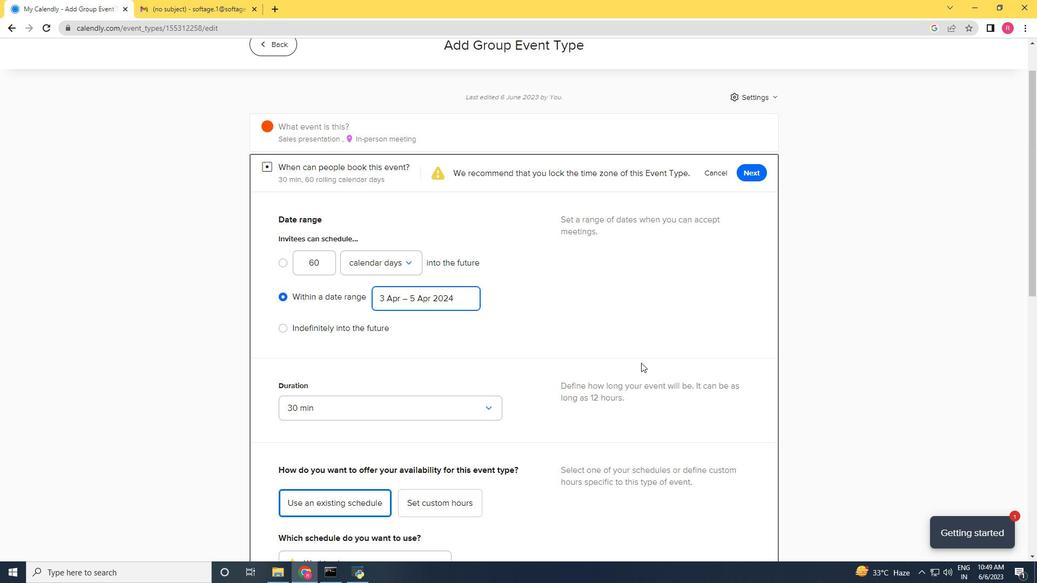 
Action: Mouse scrolled (590, 477) with delta (0, 0)
Screenshot: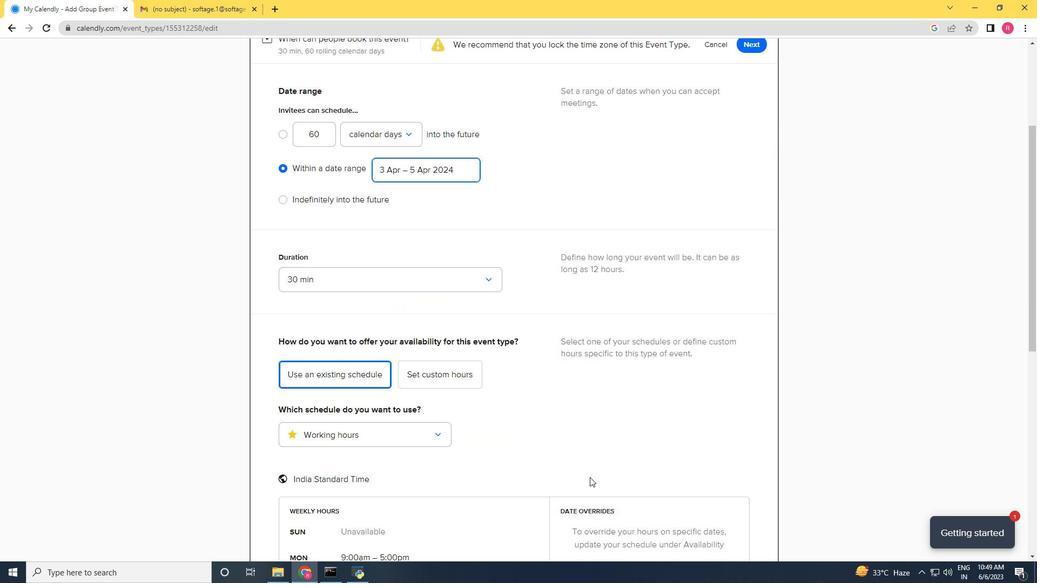 
Action: Mouse moved to (589, 485)
Screenshot: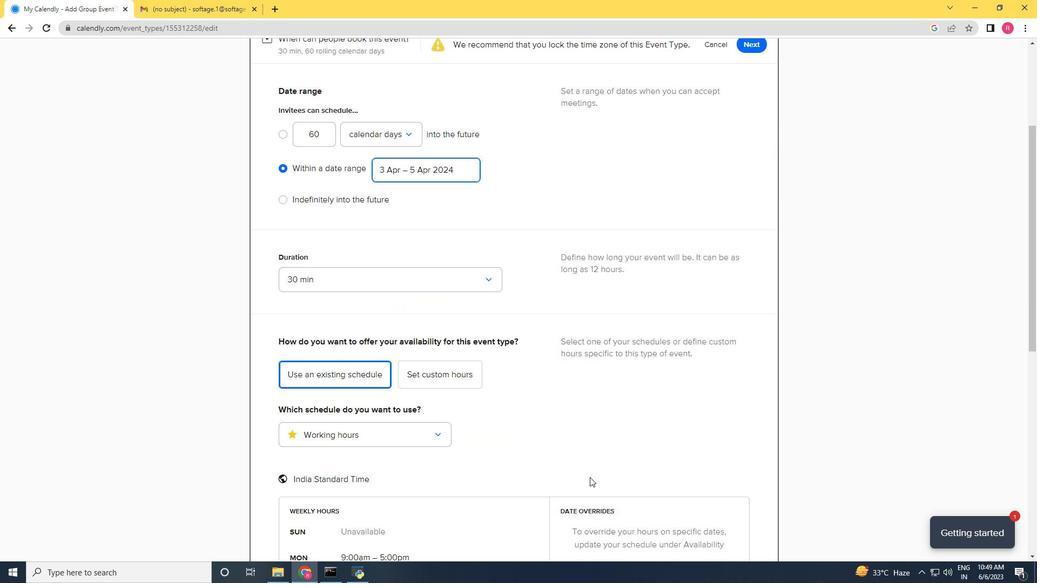 
Action: Mouse scrolled (589, 484) with delta (0, 0)
Screenshot: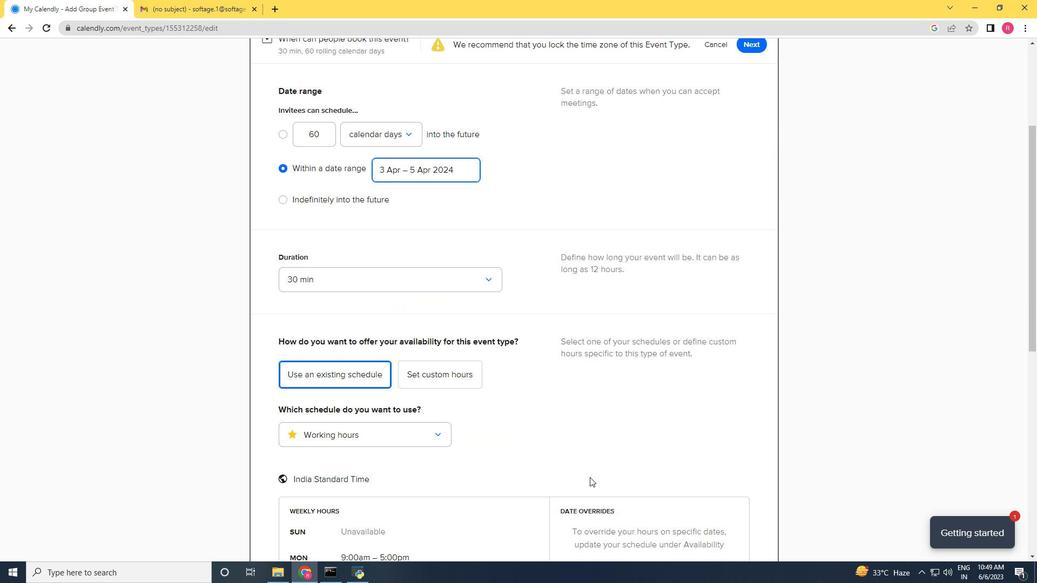 
Action: Mouse moved to (588, 486)
Screenshot: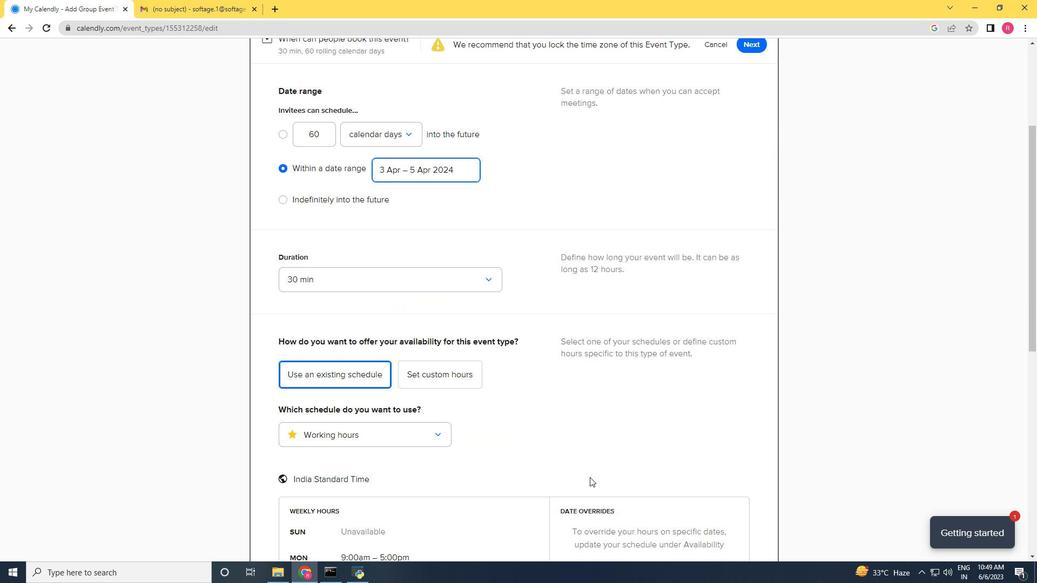 
Action: Mouse scrolled (588, 486) with delta (0, 0)
Screenshot: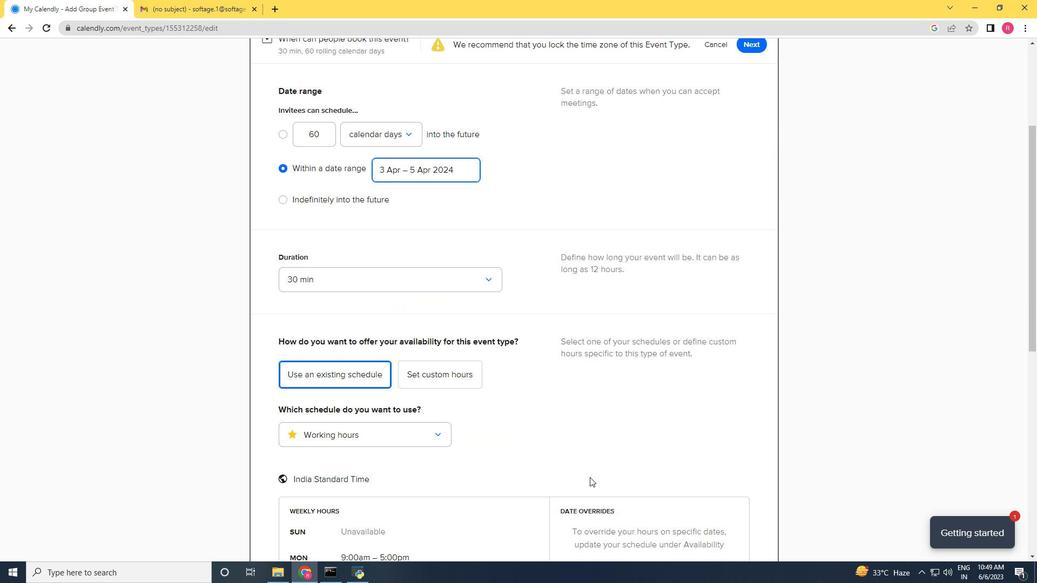 
Action: Mouse moved to (588, 487)
Screenshot: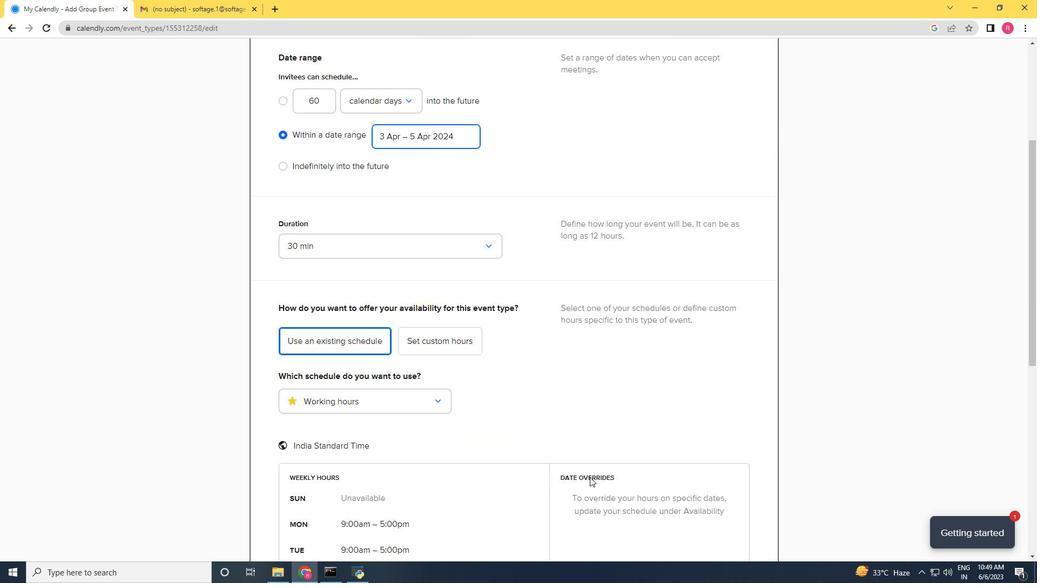 
Action: Mouse scrolled (588, 488) with delta (0, 0)
Screenshot: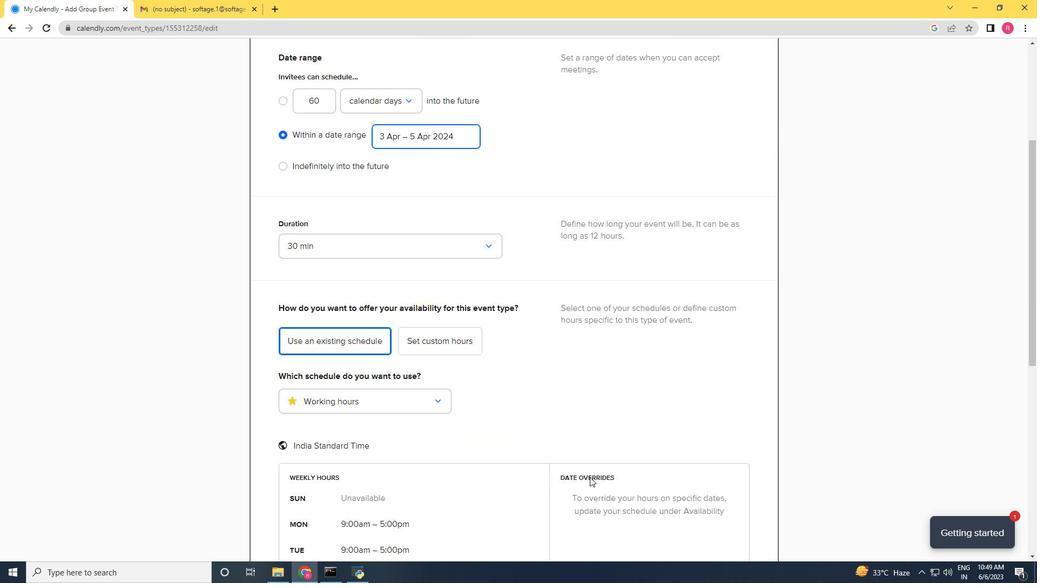 
Action: Mouse moved to (588, 487)
Screenshot: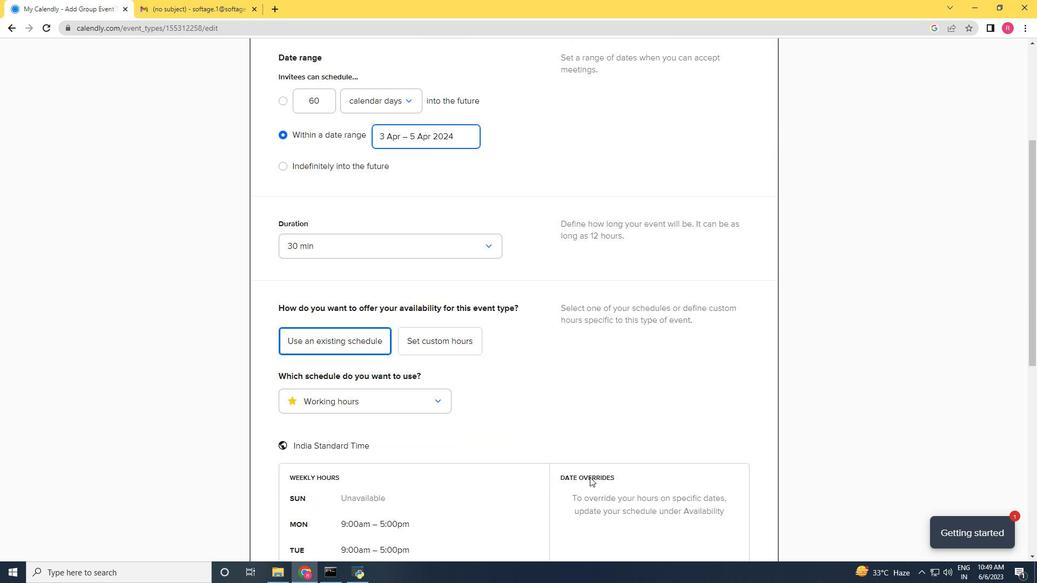 
Action: Mouse scrolled (588, 487) with delta (0, 0)
Screenshot: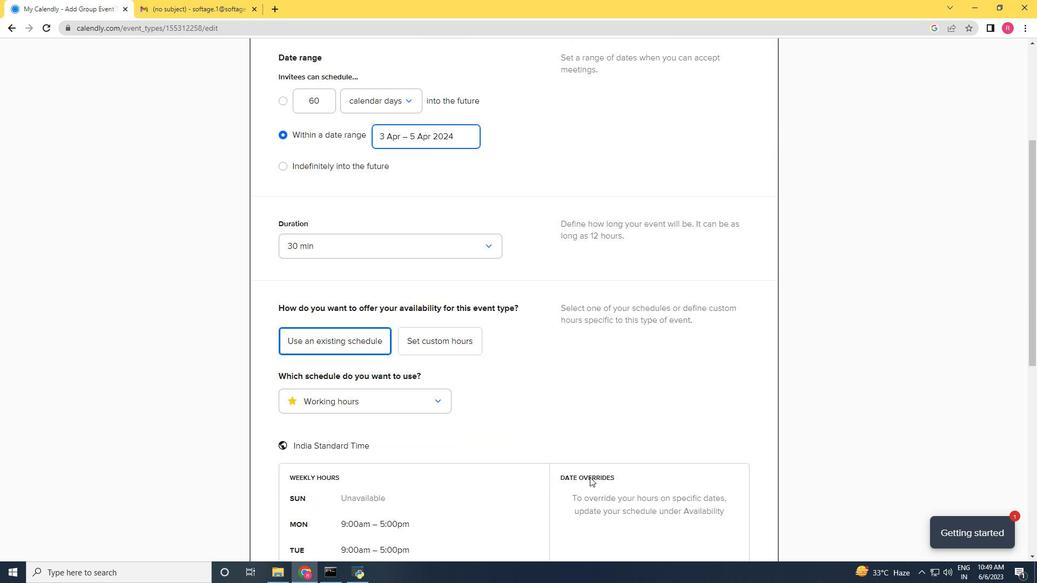 
Action: Mouse moved to (588, 488)
Screenshot: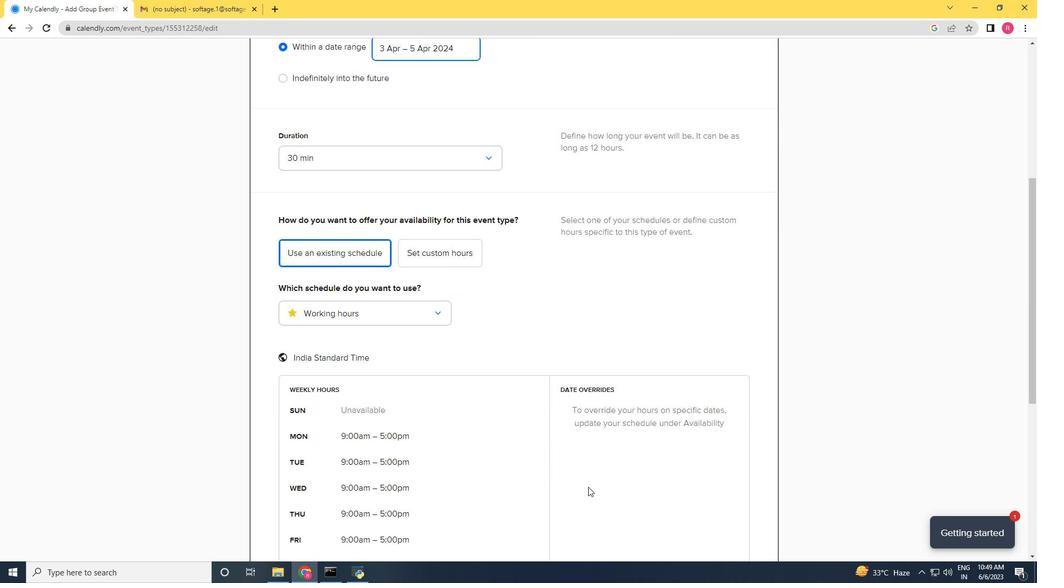 
Action: Mouse scrolled (588, 488) with delta (0, 0)
Screenshot: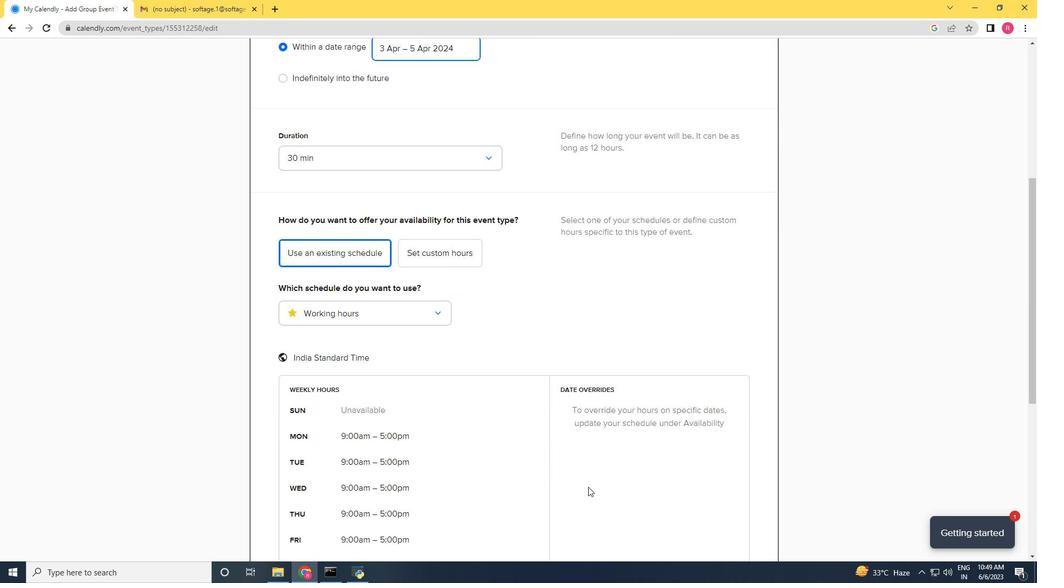 
Action: Mouse moved to (588, 489)
Screenshot: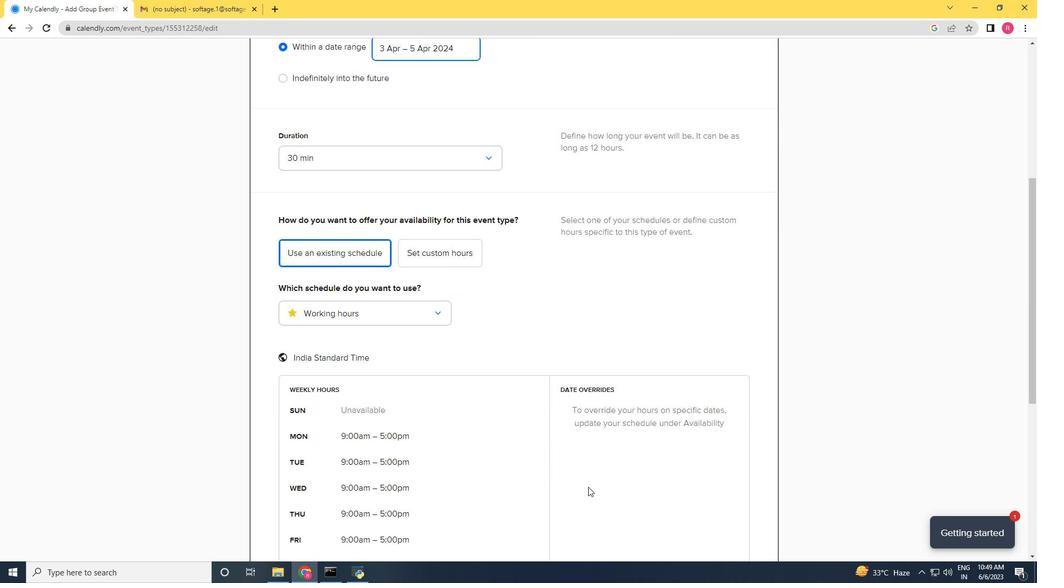 
Action: Mouse scrolled (588, 488) with delta (0, 0)
Screenshot: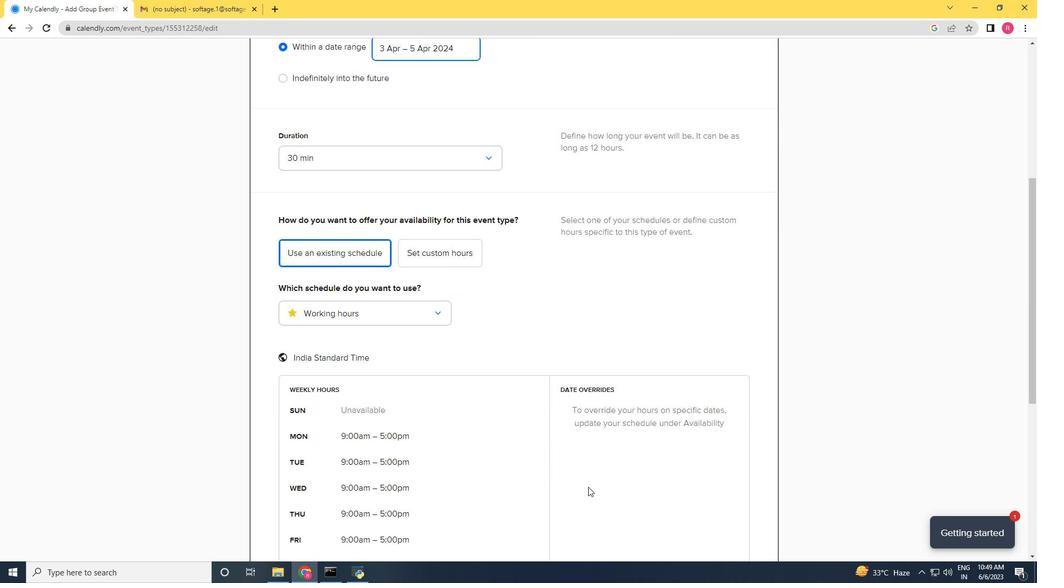 
Action: Mouse moved to (590, 497)
Screenshot: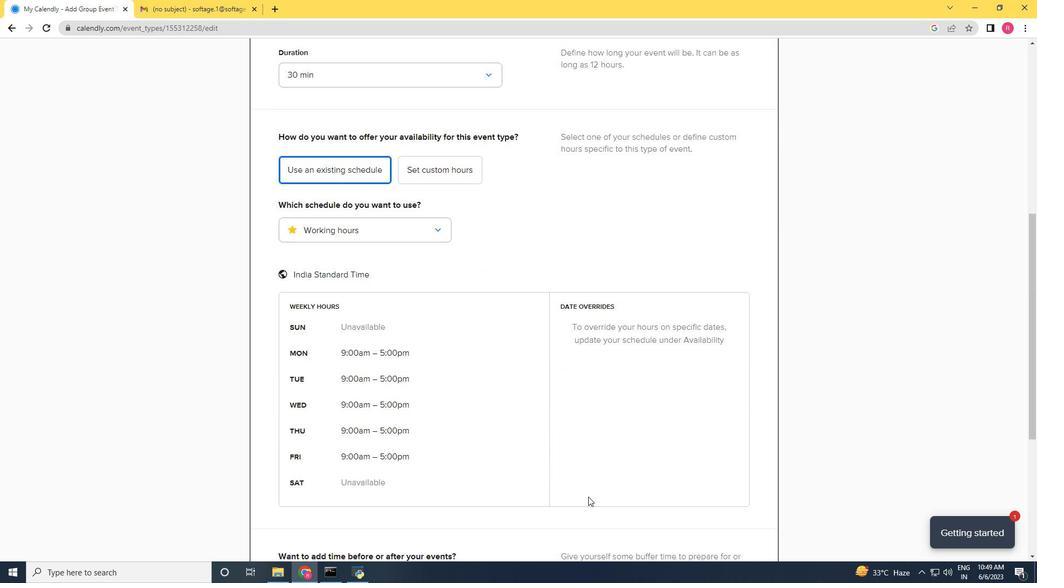 
Action: Mouse scrolled (590, 496) with delta (0, 0)
Screenshot: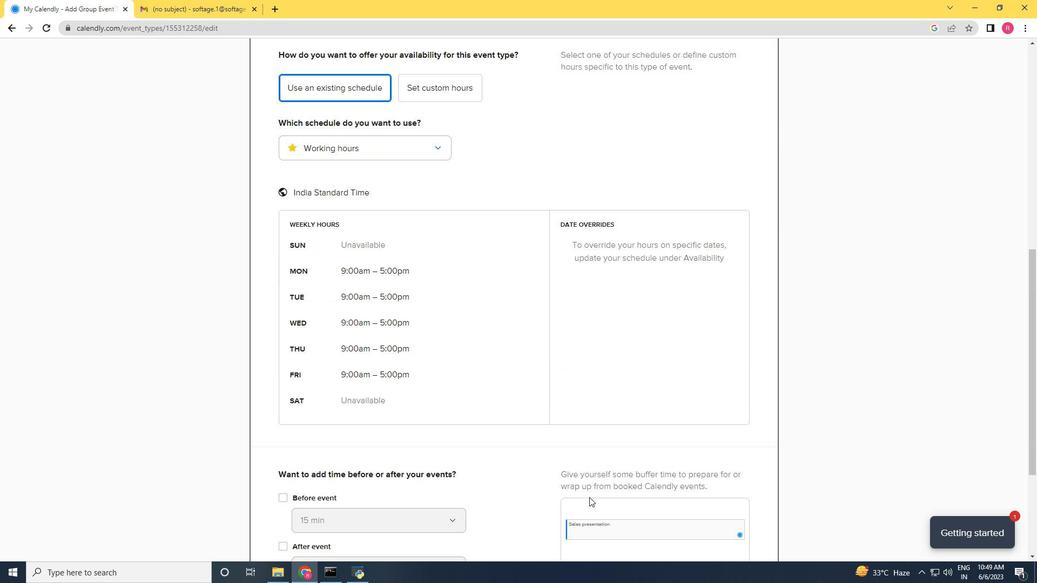 
Action: Mouse moved to (590, 497)
Screenshot: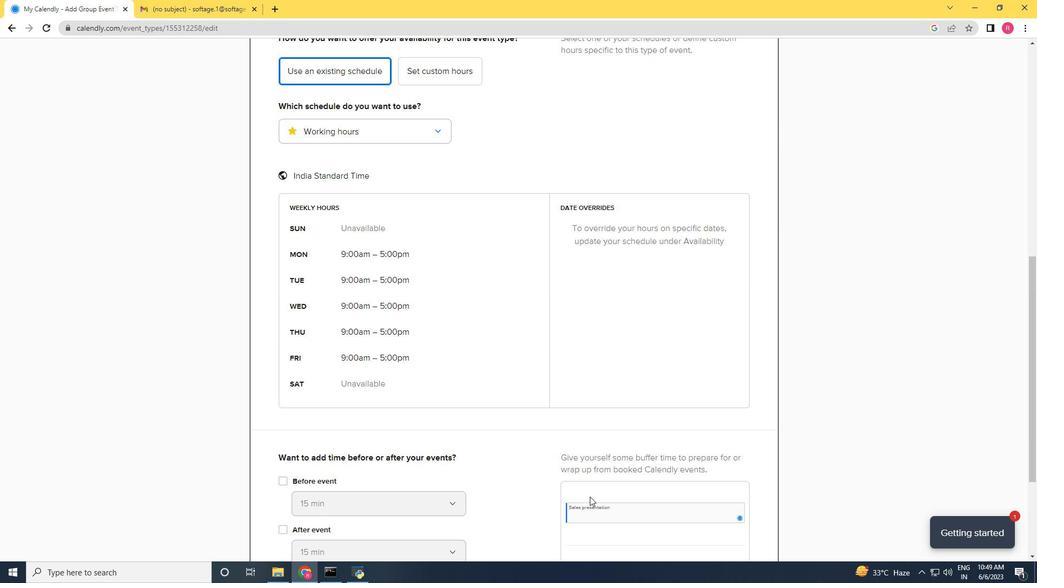 
Action: Mouse scrolled (590, 496) with delta (0, 0)
Screenshot: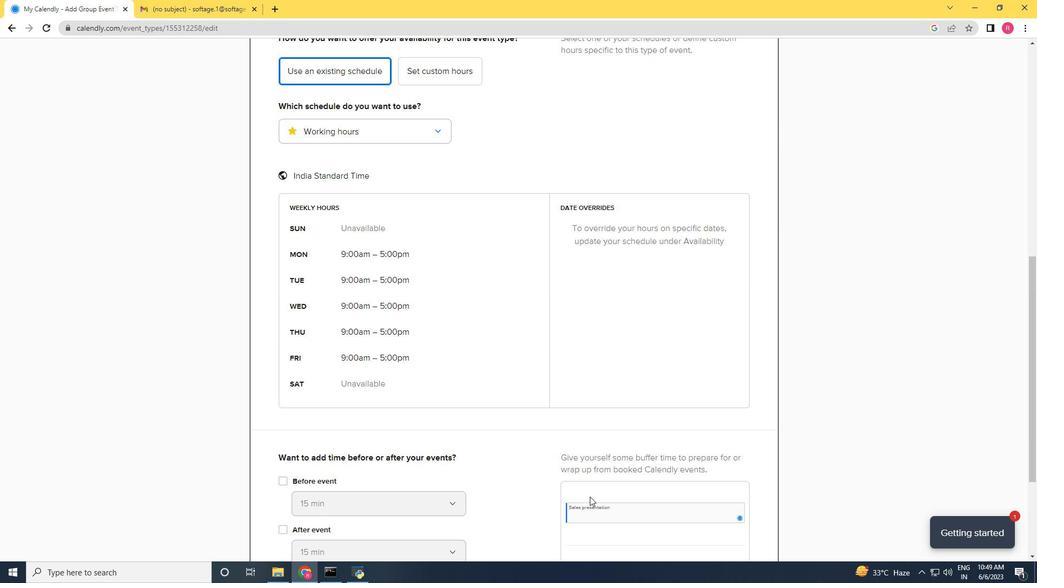 
Action: Mouse moved to (594, 497)
Screenshot: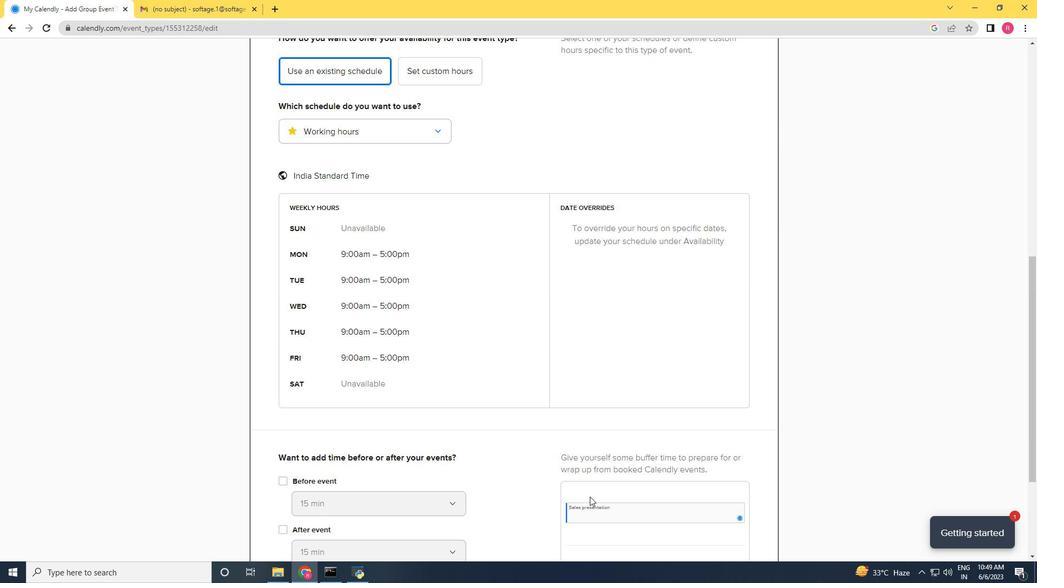 
Action: Mouse scrolled (590, 496) with delta (0, 0)
Screenshot: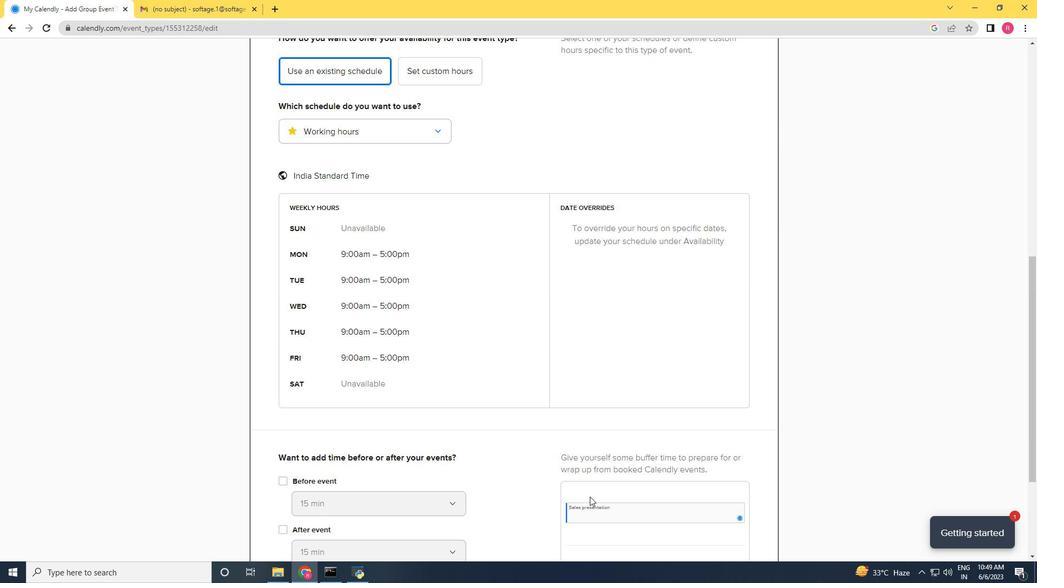 
Action: Mouse moved to (594, 497)
Screenshot: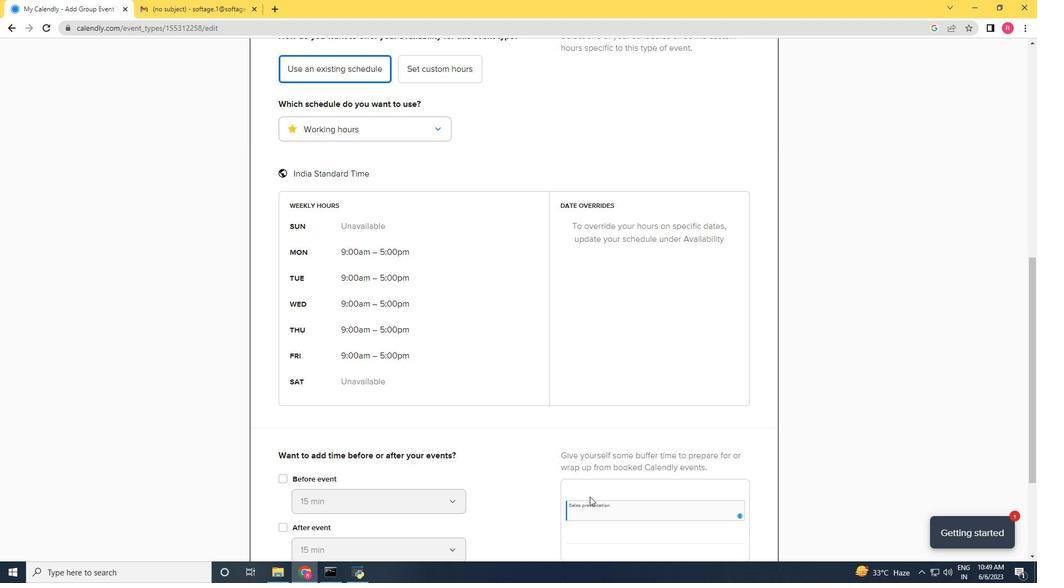 
Action: Mouse scrolled (590, 496) with delta (0, 0)
Screenshot: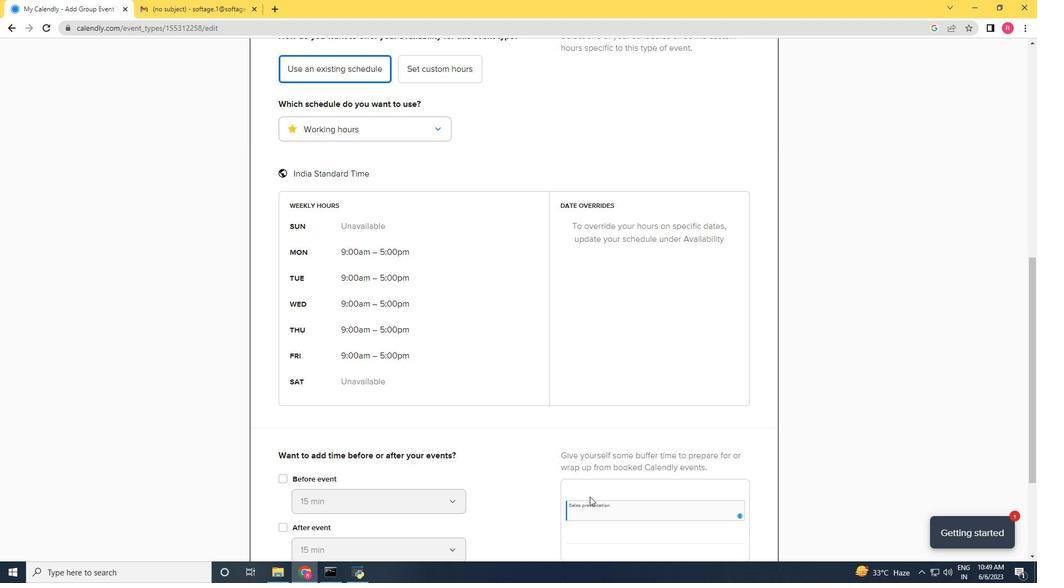 
Action: Mouse moved to (594, 497)
Screenshot: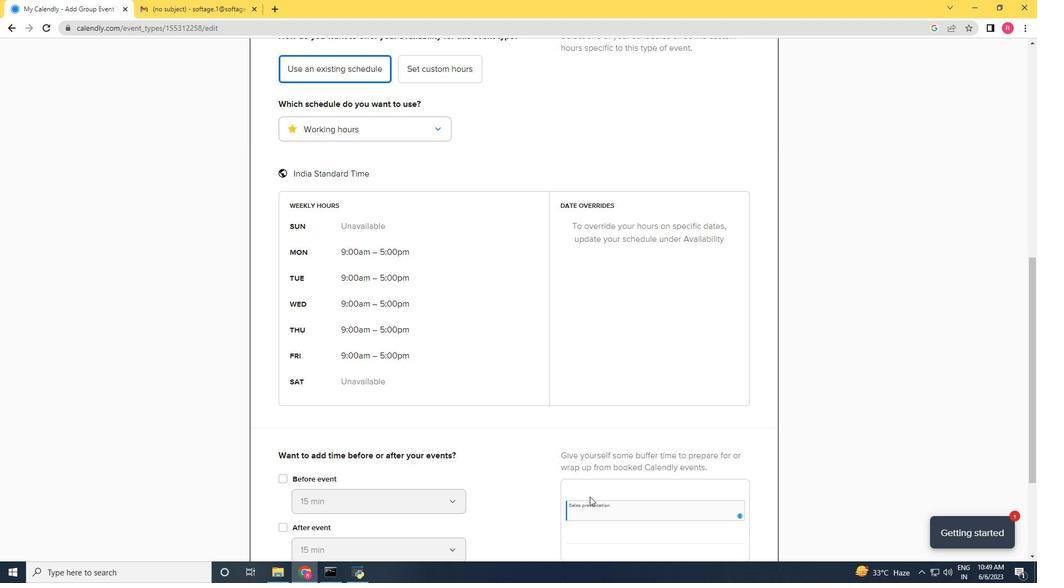 
Action: Mouse scrolled (594, 496) with delta (0, 0)
Screenshot: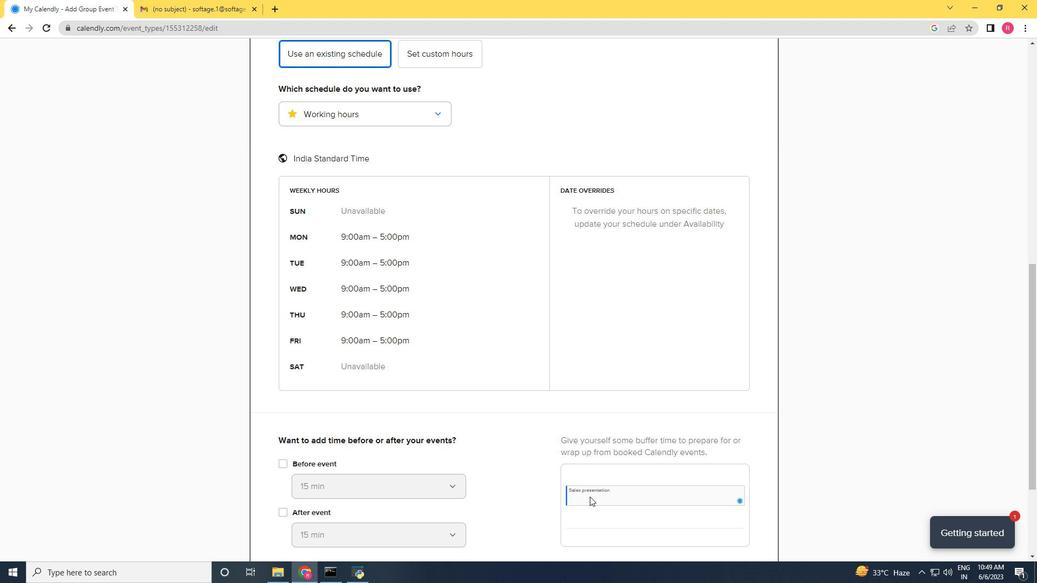 
Action: Mouse moved to (595, 497)
Screenshot: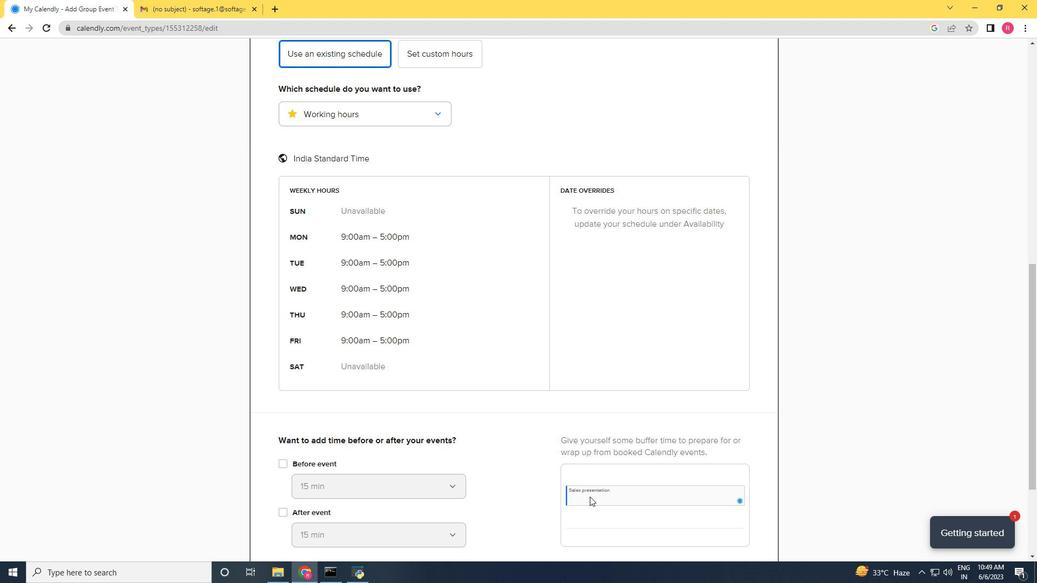 
Action: Mouse scrolled (594, 496) with delta (0, 0)
Screenshot: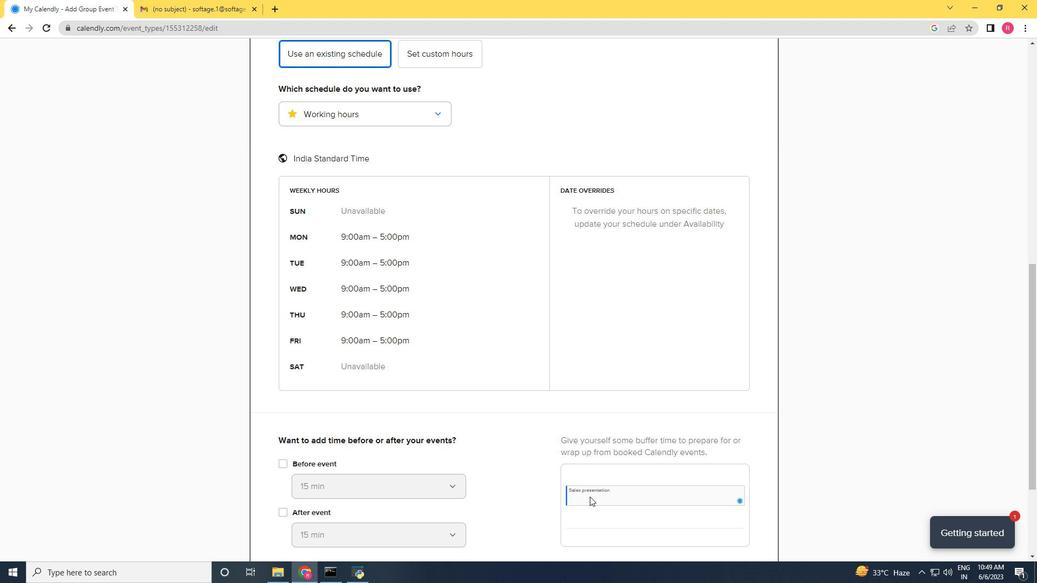 
Action: Mouse moved to (596, 497)
Screenshot: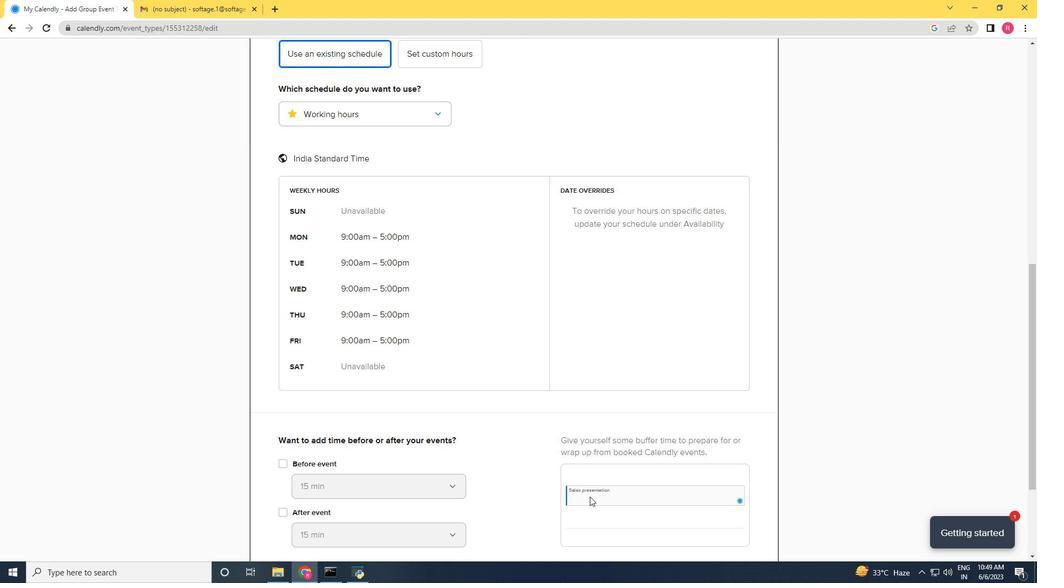 
Action: Mouse scrolled (594, 496) with delta (0, 0)
Screenshot: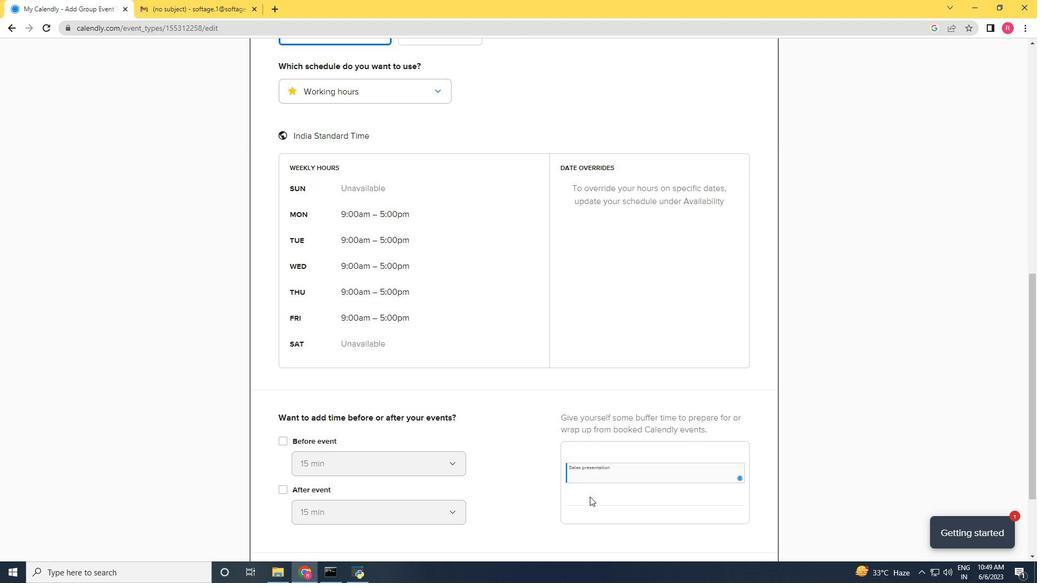 
Action: Mouse moved to (631, 484)
Screenshot: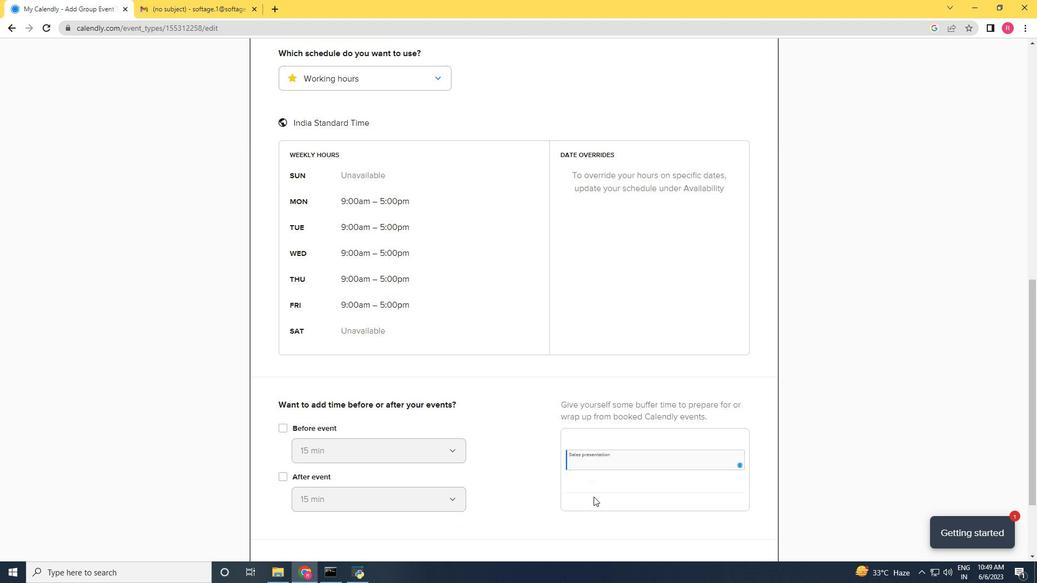 
Action: Mouse scrolled (594, 496) with delta (0, 0)
Screenshot: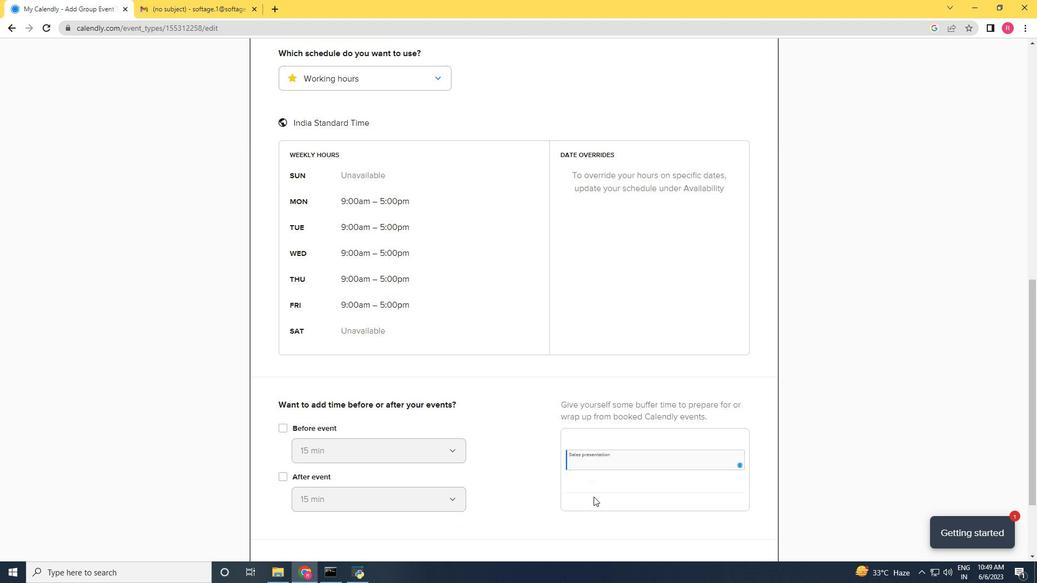 
Action: Mouse moved to (633, 487)
Screenshot: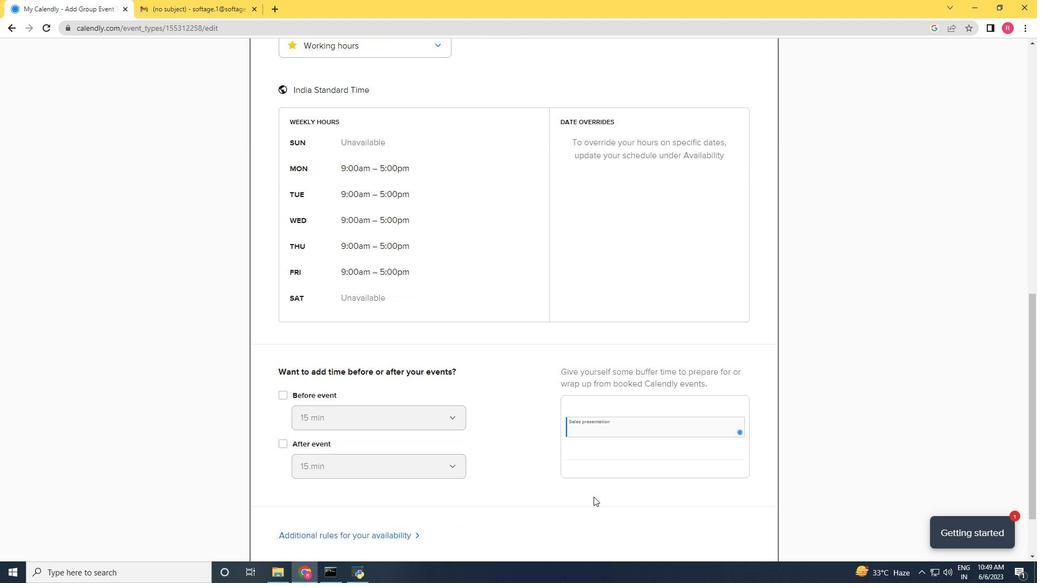 
Action: Mouse scrolled (633, 486) with delta (0, 0)
Screenshot: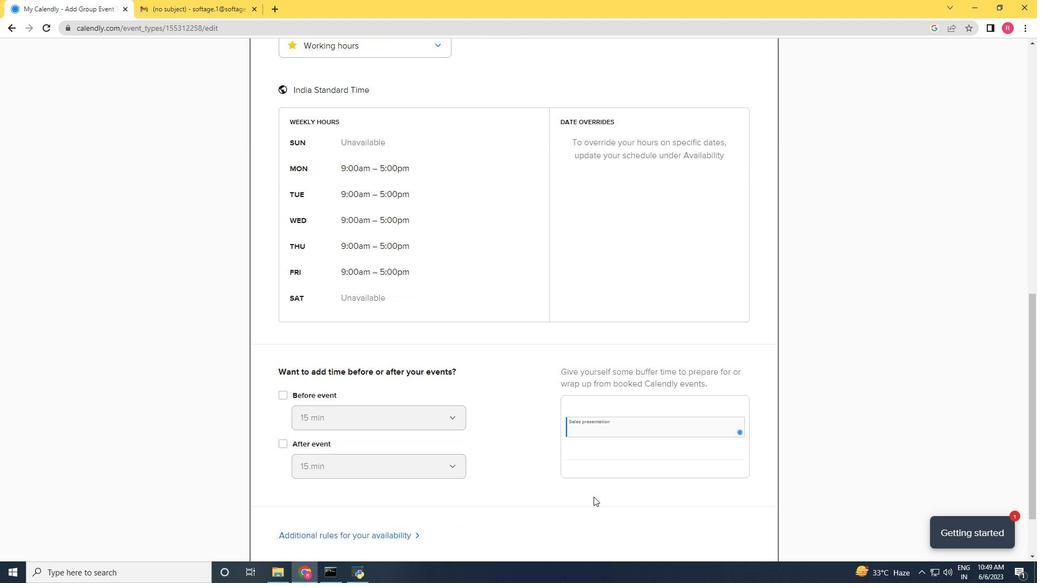 
Action: Mouse moved to (633, 489)
Screenshot: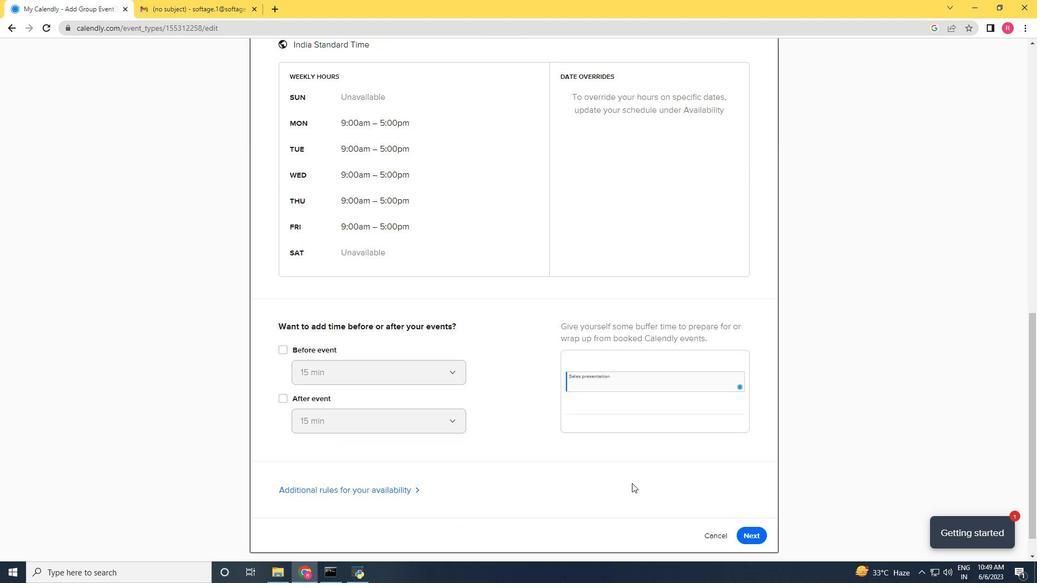 
Action: Mouse scrolled (633, 488) with delta (0, 0)
Screenshot: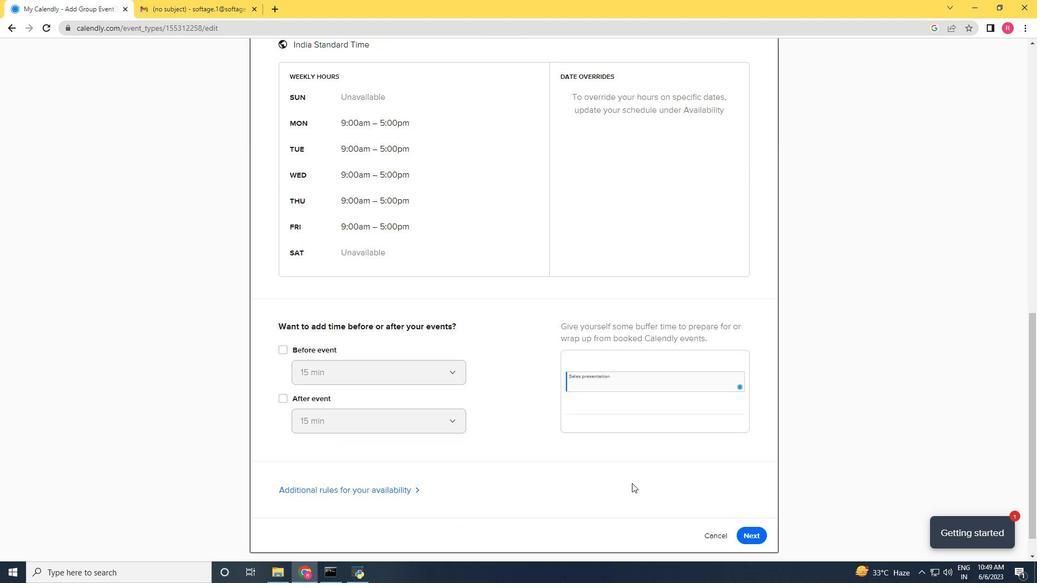
Action: Mouse moved to (634, 491)
Screenshot: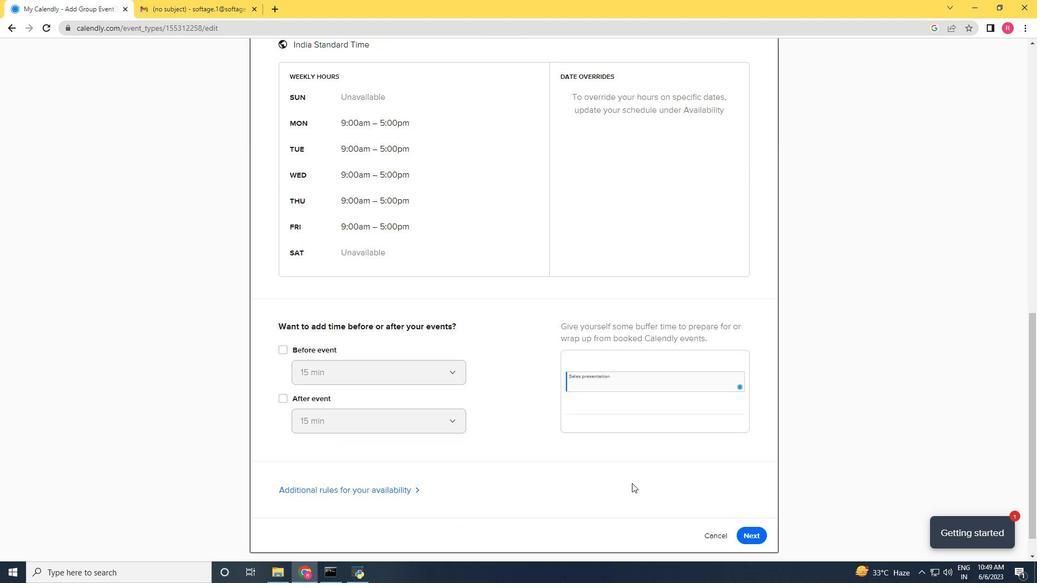 
Action: Mouse scrolled (634, 492) with delta (0, 0)
Screenshot: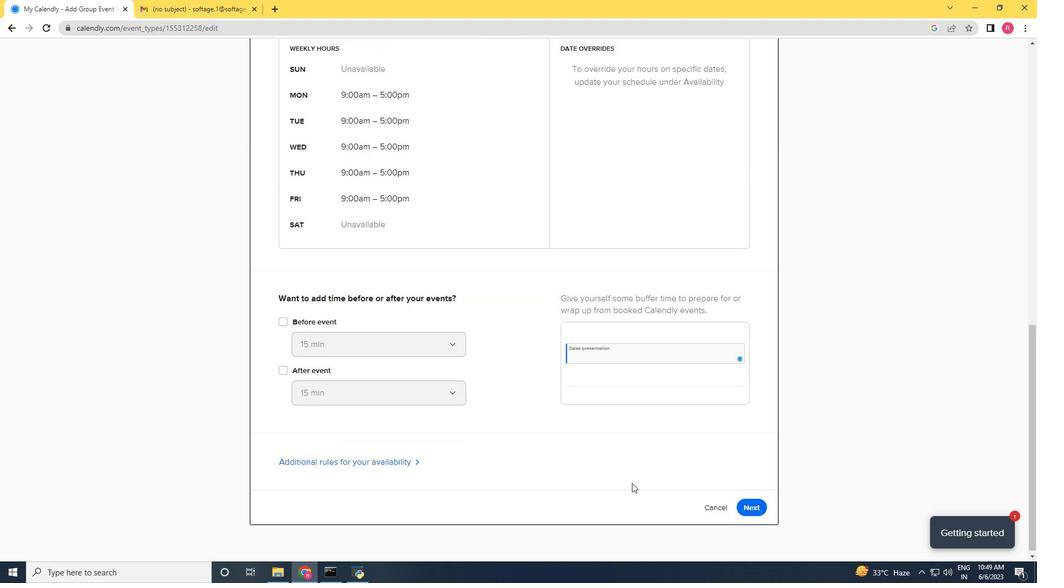 
Action: Mouse moved to (634, 492)
Screenshot: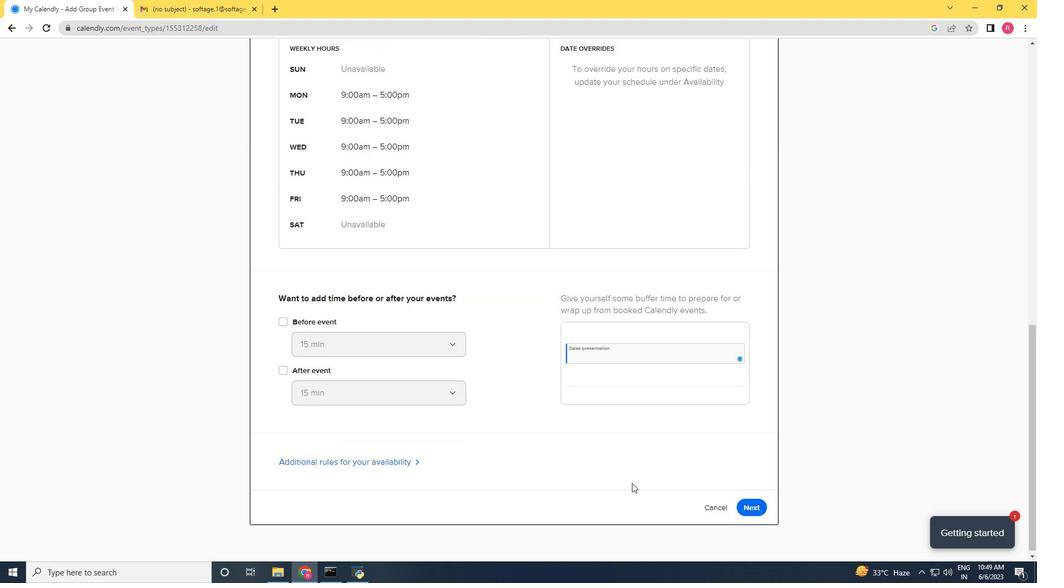 
Action: Mouse scrolled (634, 491) with delta (0, 0)
Screenshot: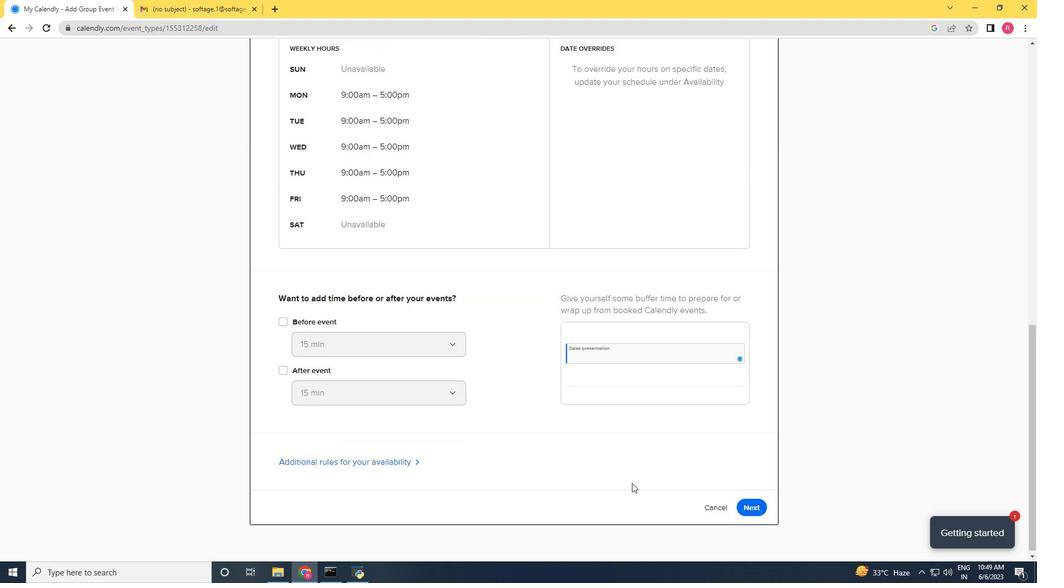 
Action: Mouse moved to (634, 493)
Screenshot: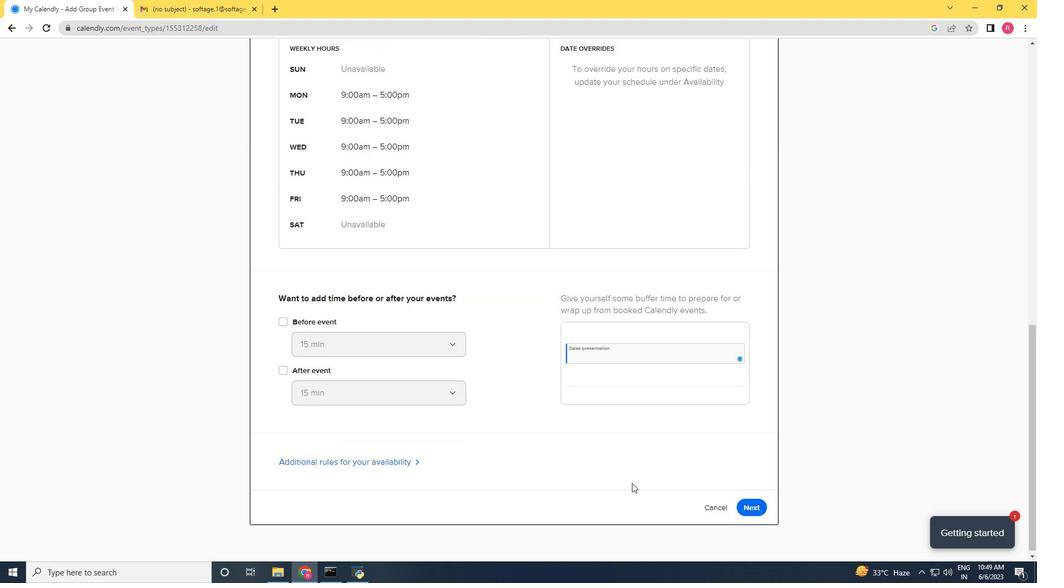 
Action: Mouse scrolled (634, 493) with delta (0, 0)
Screenshot: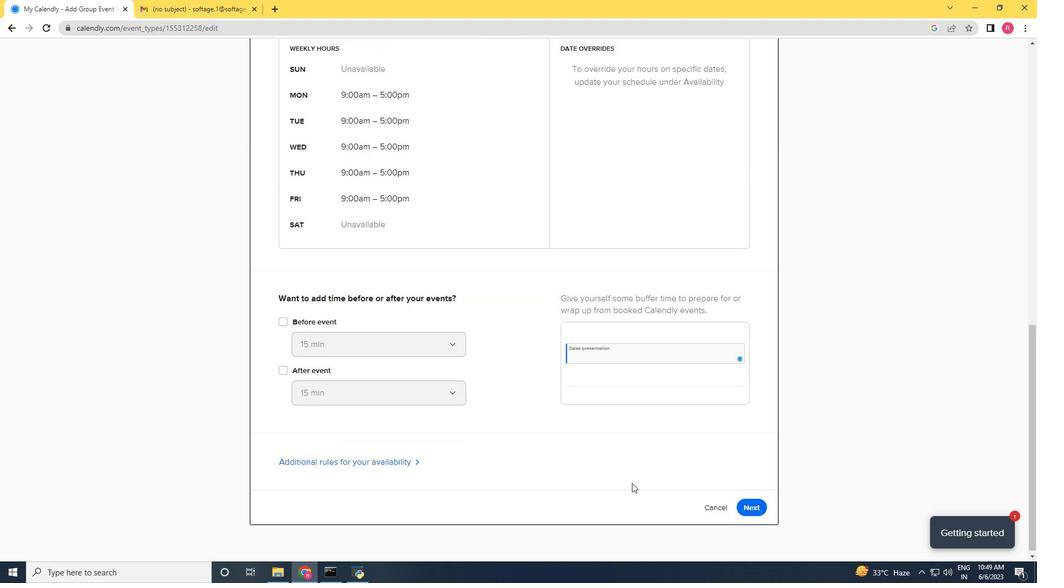 
Action: Mouse moved to (635, 494)
Screenshot: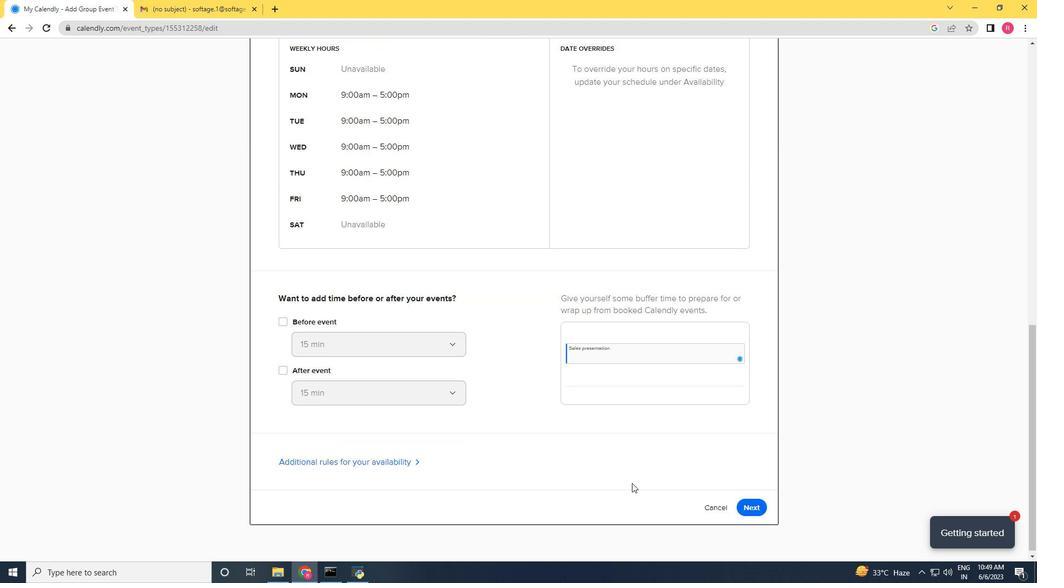 
Action: Mouse scrolled (635, 493) with delta (0, 0)
Screenshot: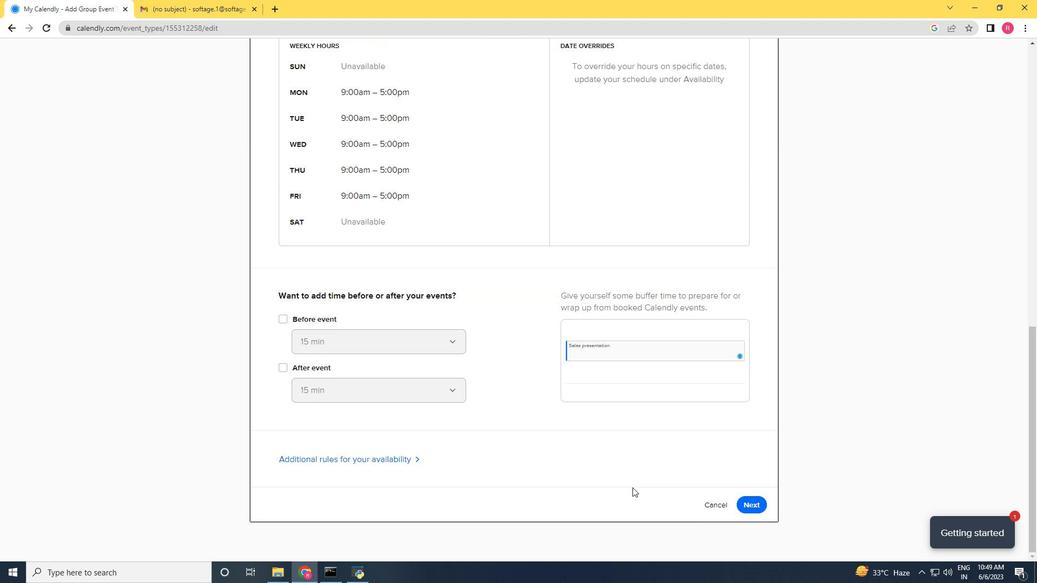 
Action: Mouse moved to (755, 504)
Screenshot: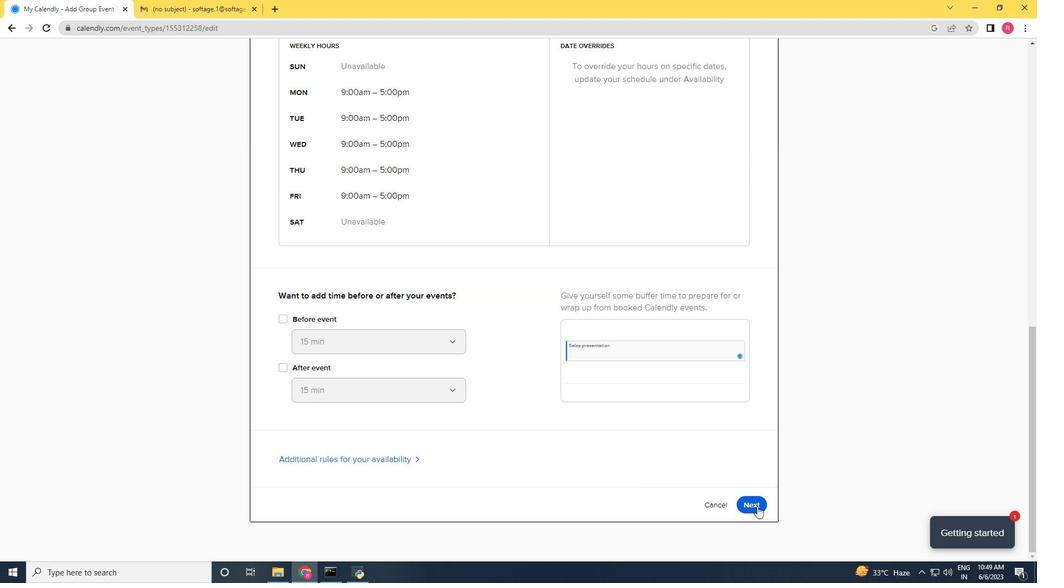 
Action: Mouse pressed left at (755, 504)
Screenshot: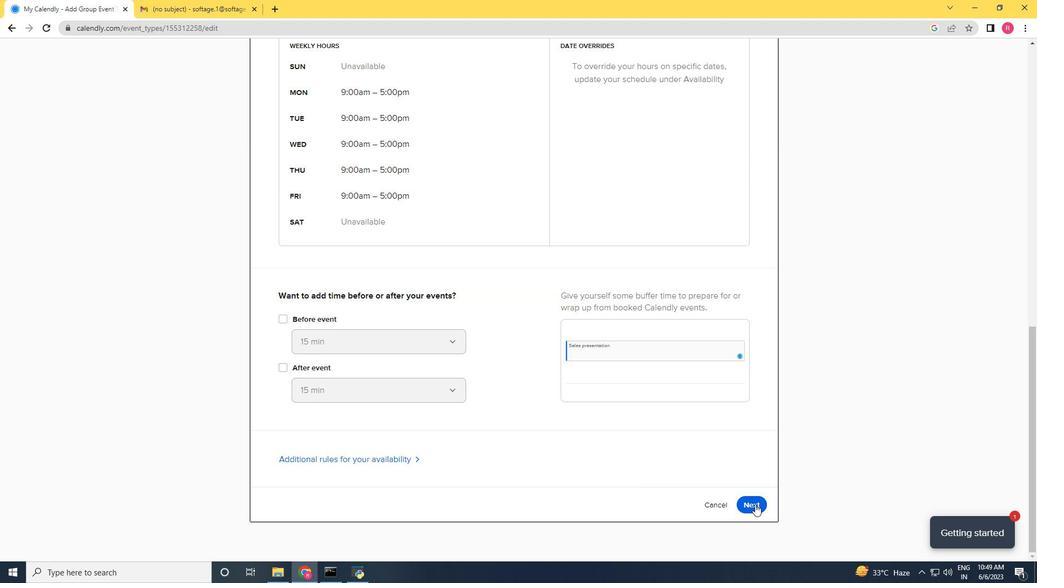 
Action: Mouse moved to (759, 102)
Screenshot: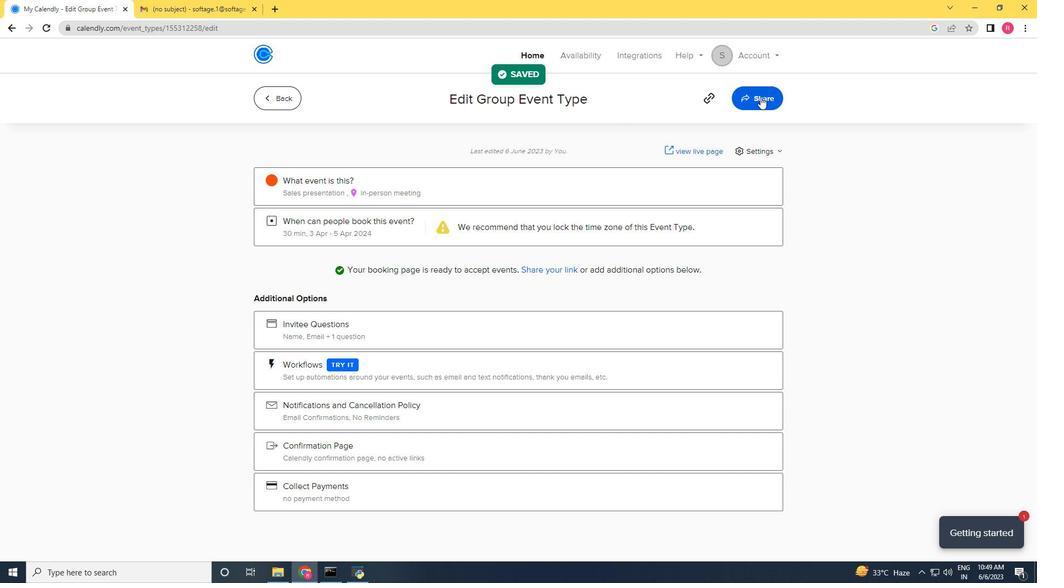 
Action: Mouse pressed left at (759, 102)
Screenshot: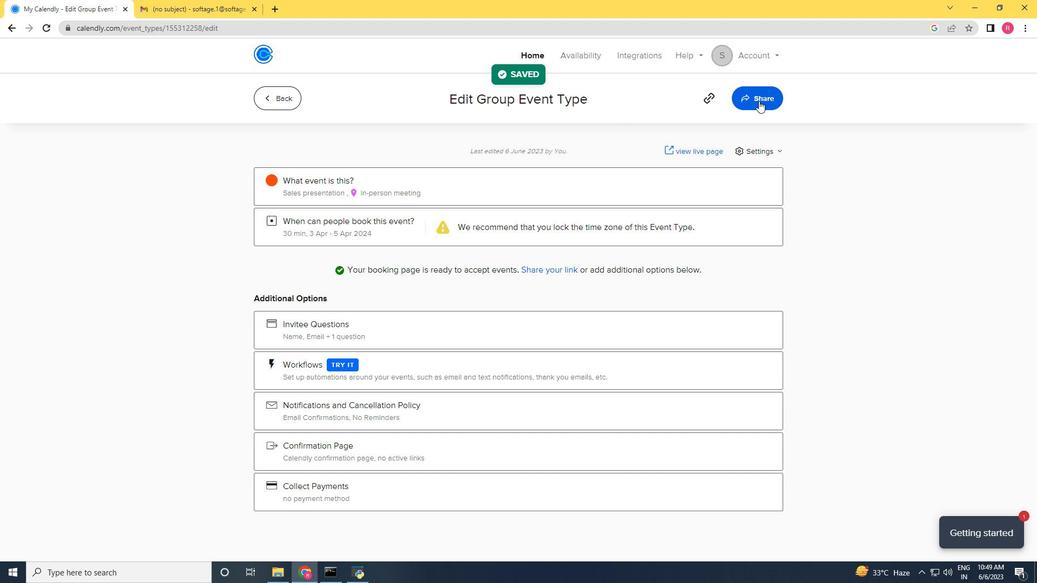
Action: Mouse moved to (648, 196)
Screenshot: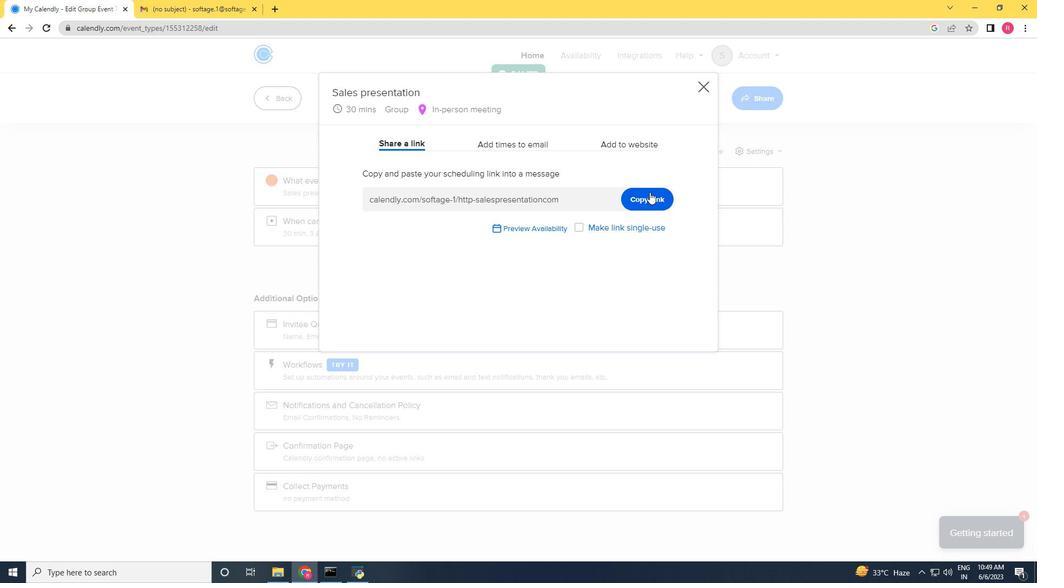 
Action: Mouse pressed left at (648, 196)
Screenshot: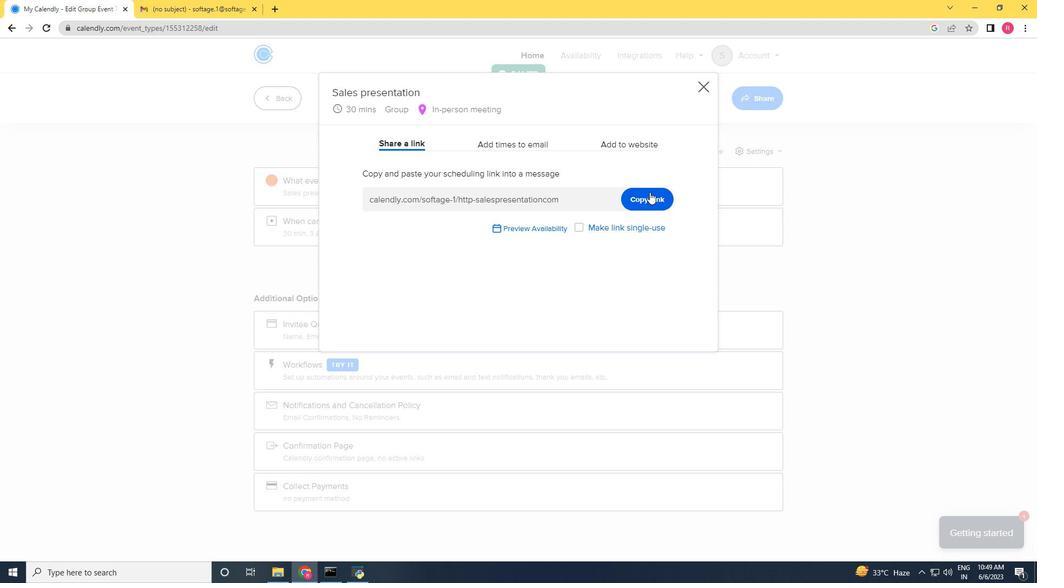 
Action: Mouse moved to (189, 8)
Screenshot: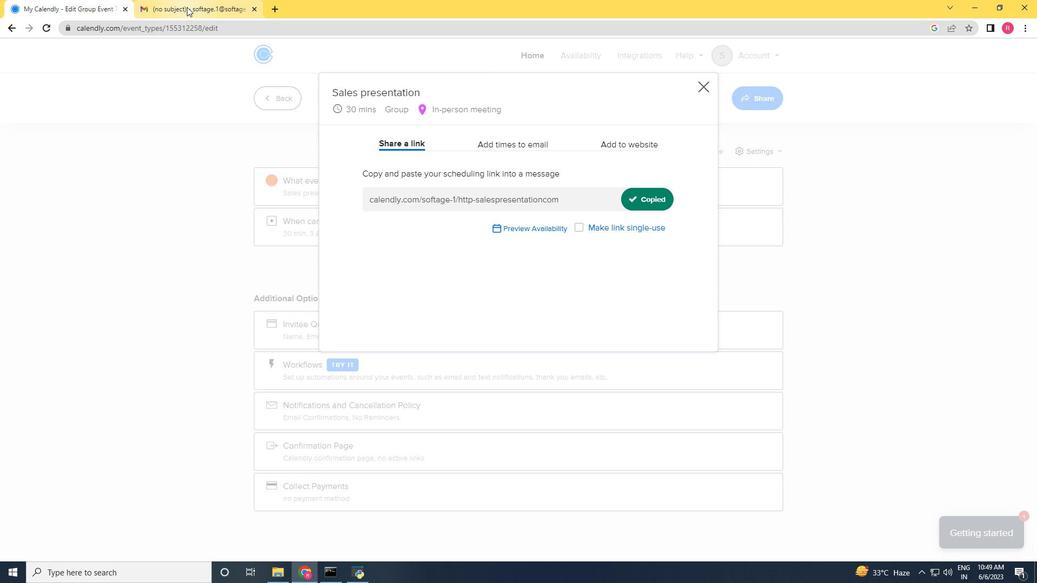 
Action: Mouse pressed left at (189, 8)
Screenshot: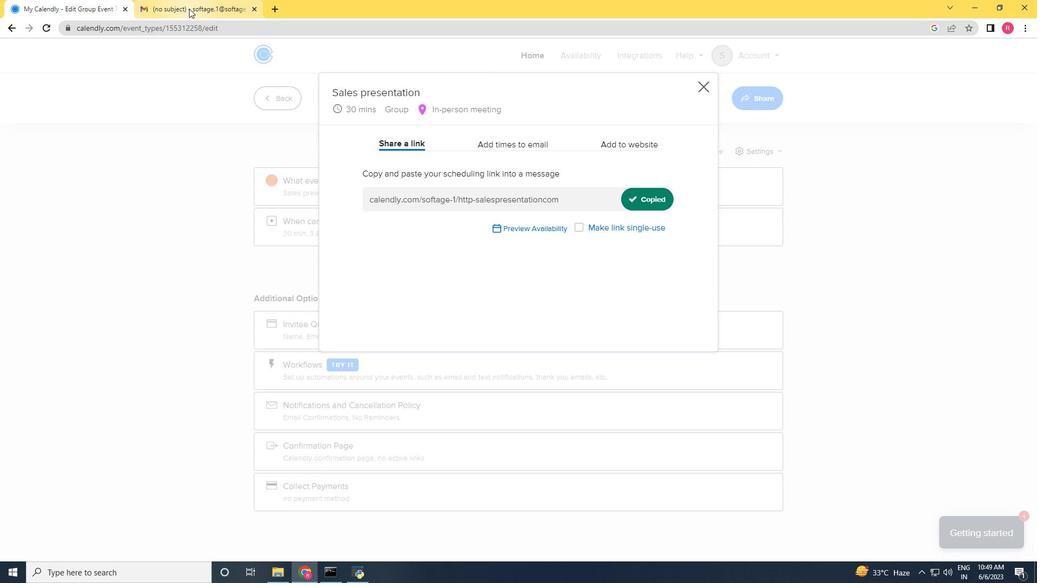 
Action: Mouse moved to (719, 267)
Screenshot: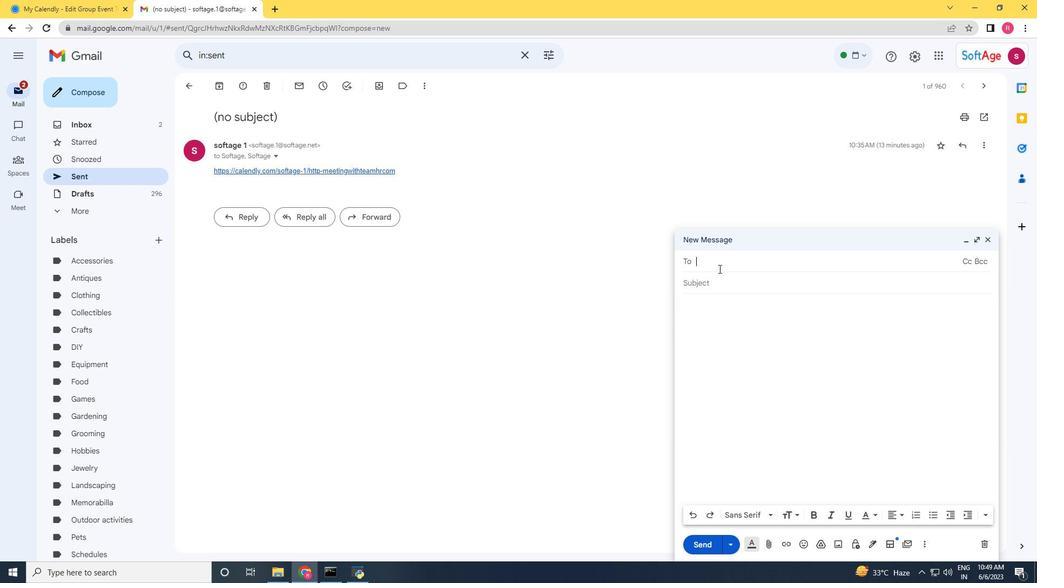 
Action: Key pressed softage.3
Screenshot: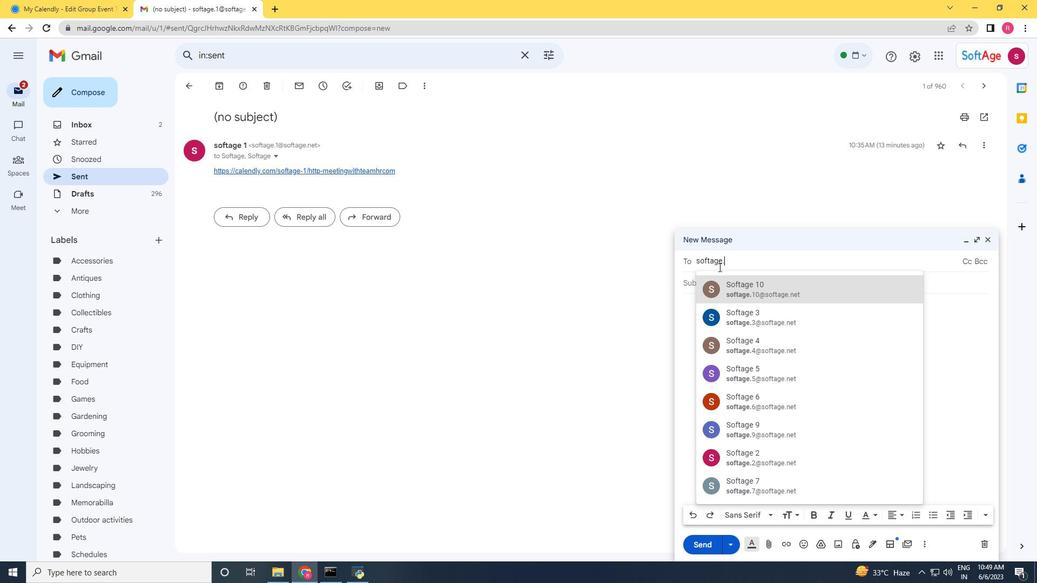 
Action: Mouse moved to (767, 300)
Screenshot: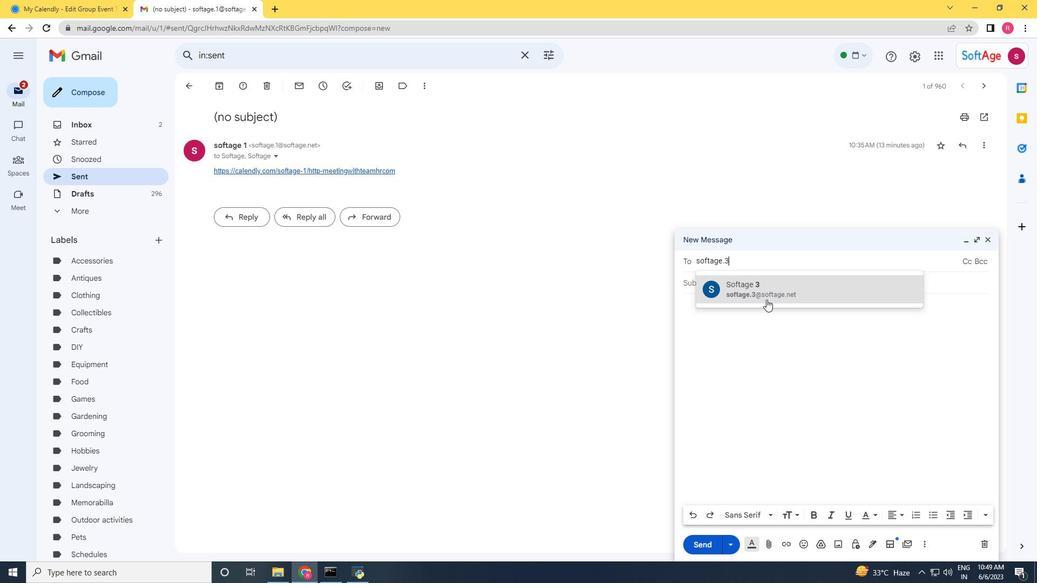
Action: Mouse pressed left at (767, 300)
Screenshot: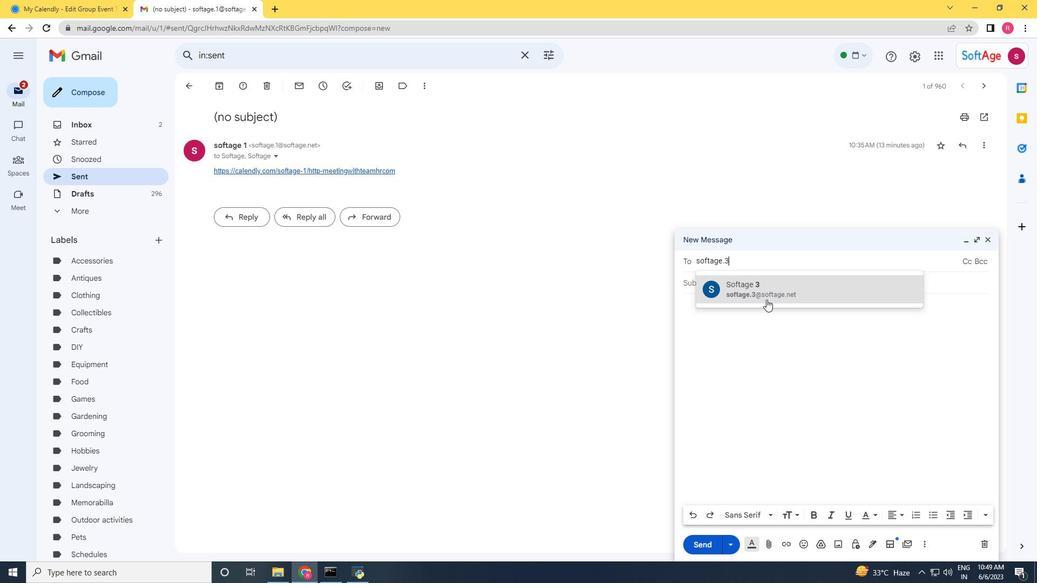 
Action: Mouse moved to (754, 298)
Screenshot: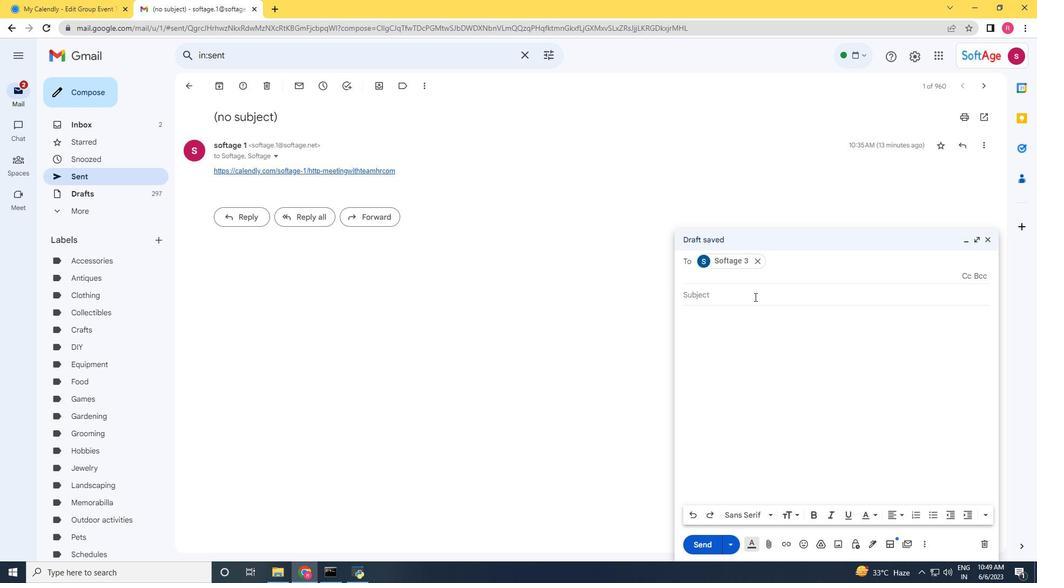 
Action: Key pressed softage.4
Screenshot: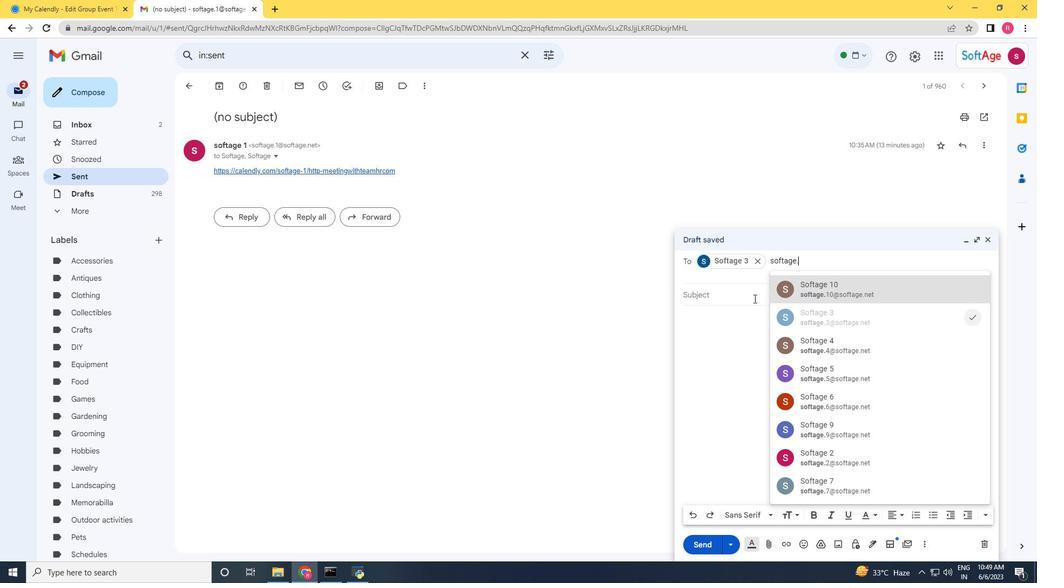 
Action: Mouse moved to (806, 301)
Screenshot: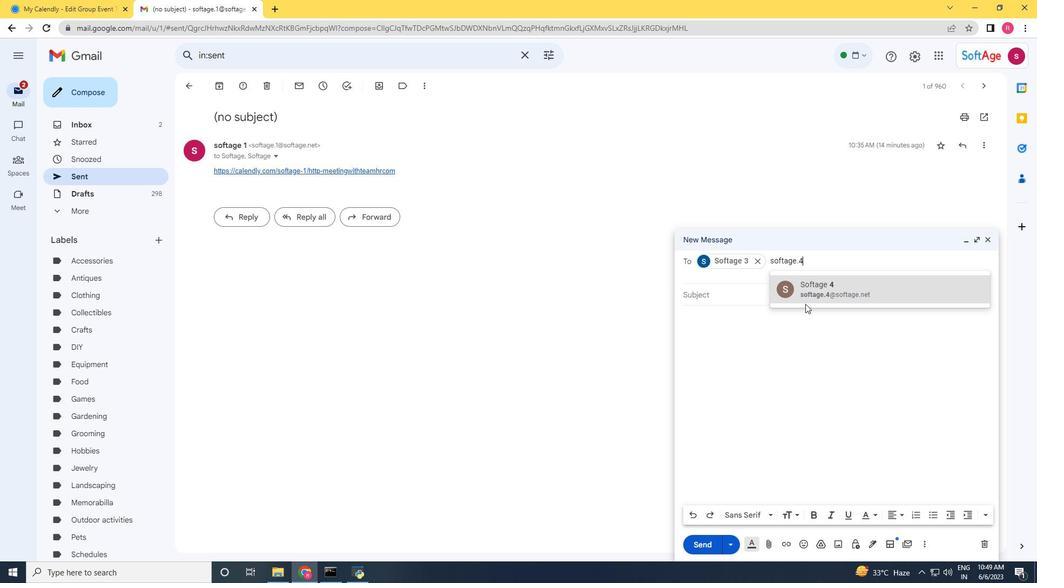 
Action: Mouse pressed left at (806, 301)
Screenshot: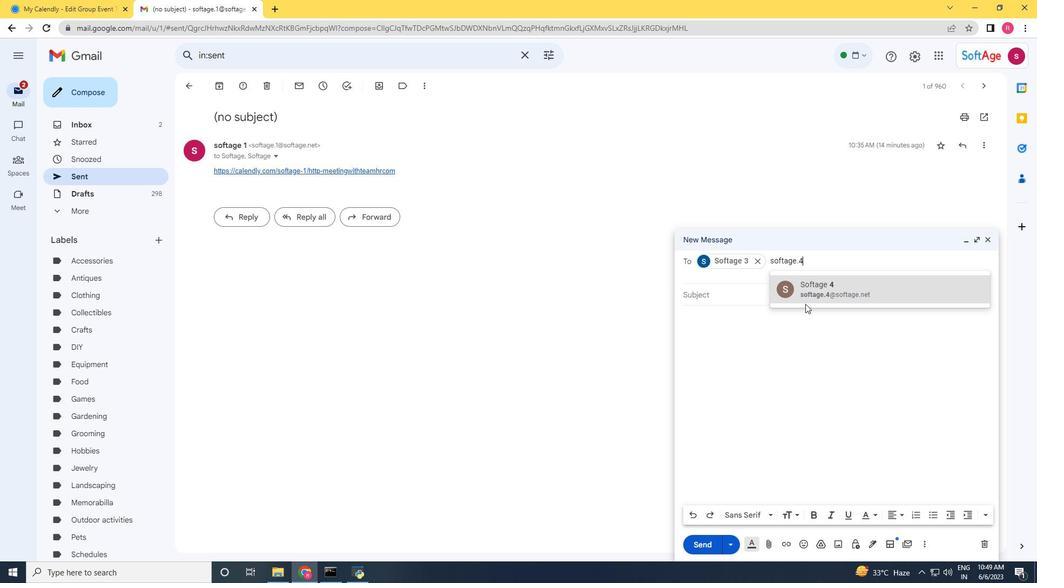
Action: Mouse moved to (759, 363)
Screenshot: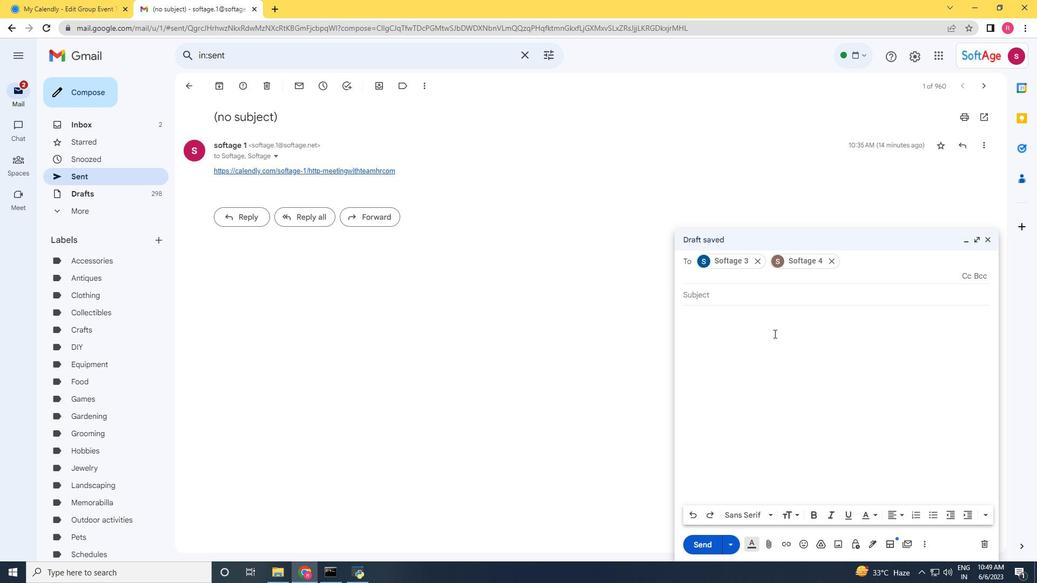 
Action: Mouse pressed right at (759, 363)
Screenshot: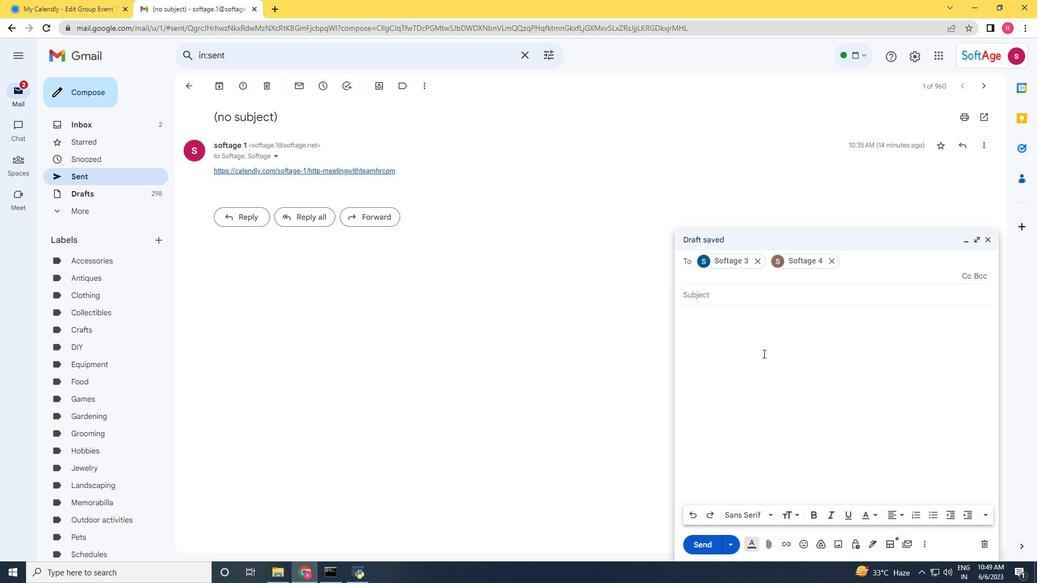 
Action: Mouse moved to (790, 448)
Screenshot: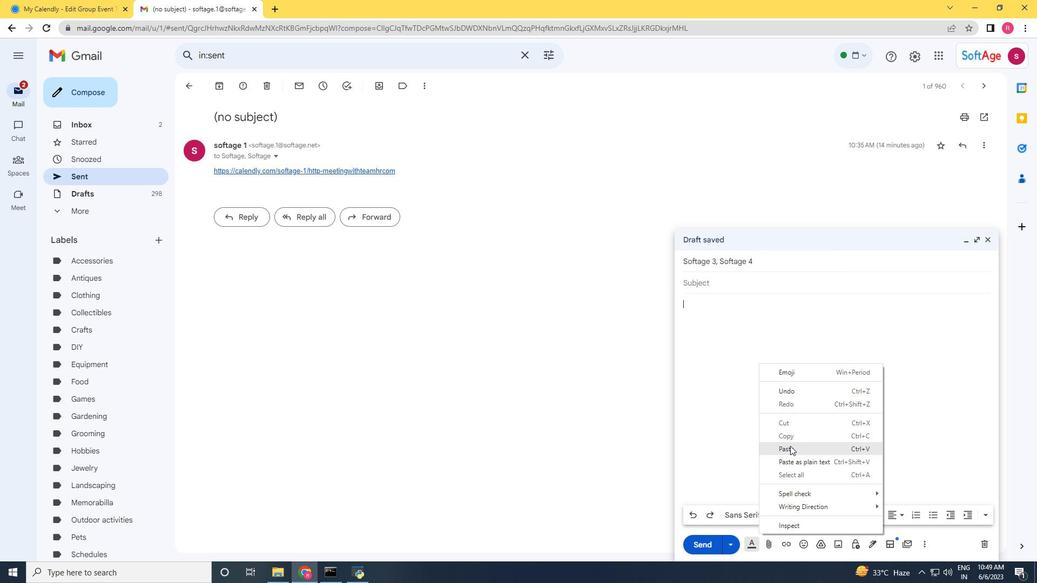 
Action: Mouse pressed left at (790, 448)
Screenshot: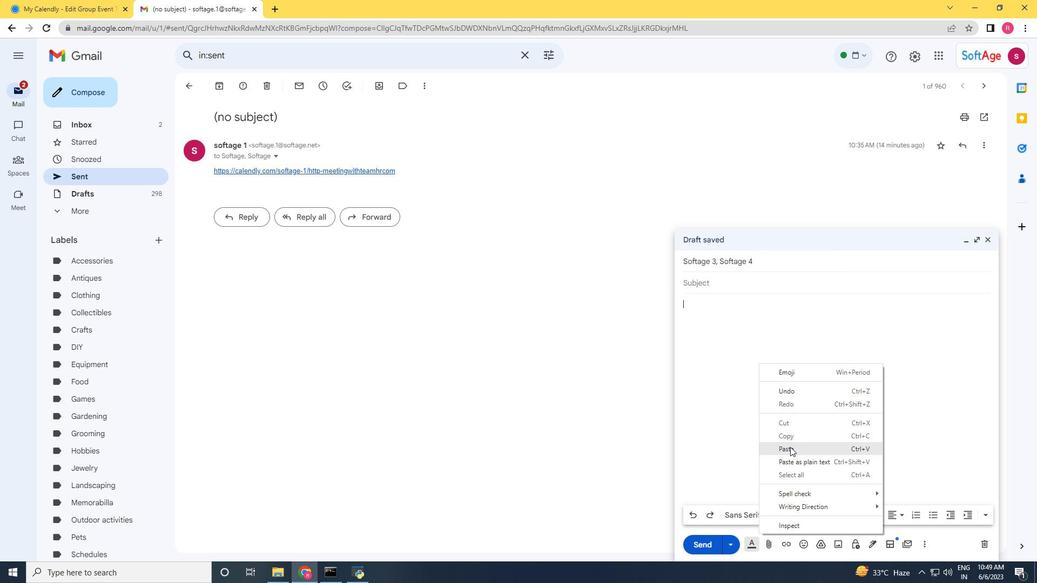 
Action: Mouse moved to (698, 542)
Screenshot: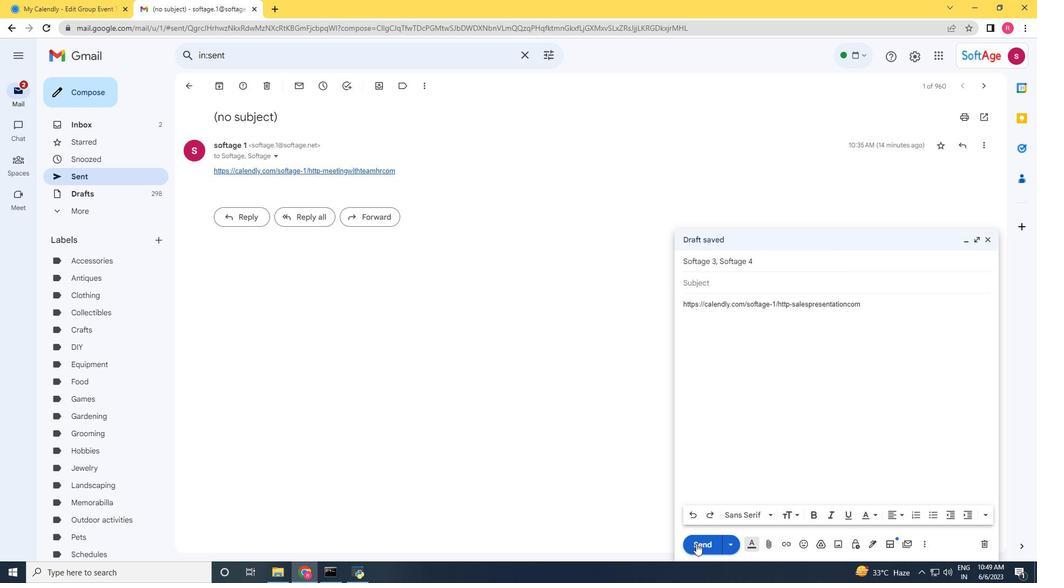 
Action: Mouse pressed left at (698, 542)
Screenshot: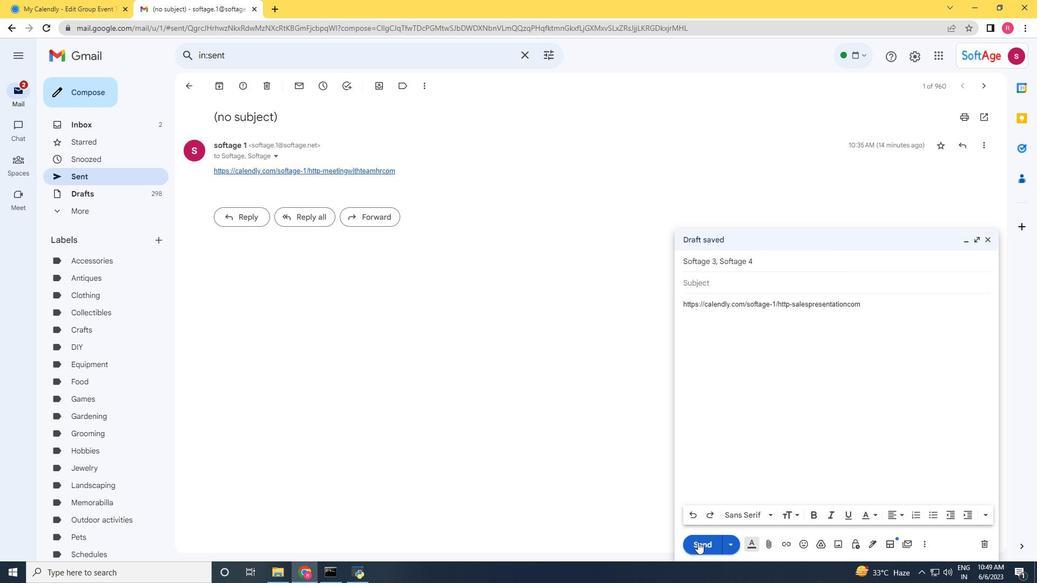 
Action: Mouse moved to (702, 541)
Screenshot: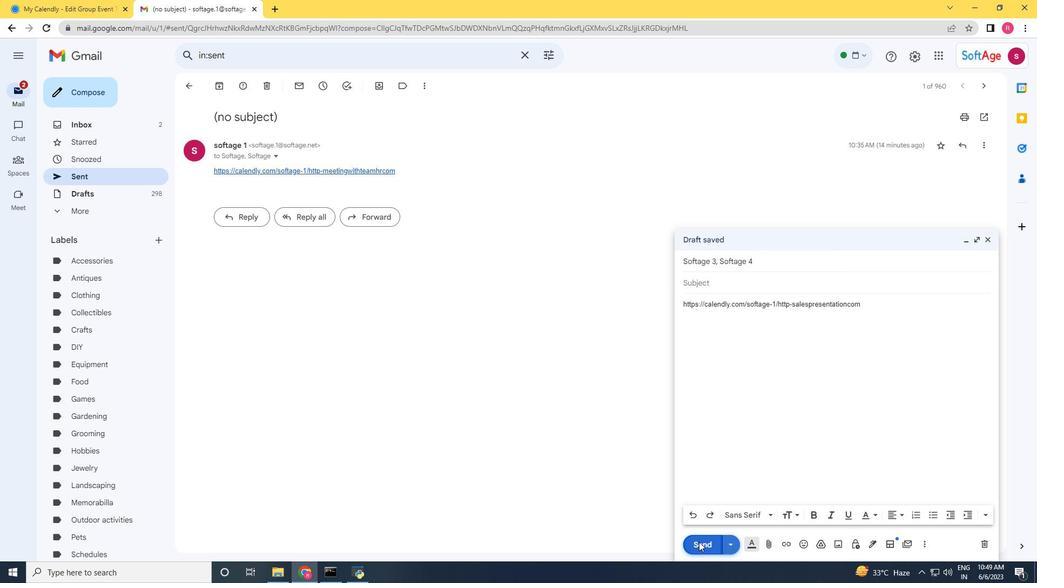 
